 Task: Find connections with filter location Itabuna with filter topic #aiwith filter profile language Potuguese with filter current company Knight Frank India with filter school Sir M Visvesvaraya Institute Of Technology with filter industry Fabricated Metal Products with filter service category Headshot Photography with filter keywords title Plumber
Action: Mouse moved to (579, 113)
Screenshot: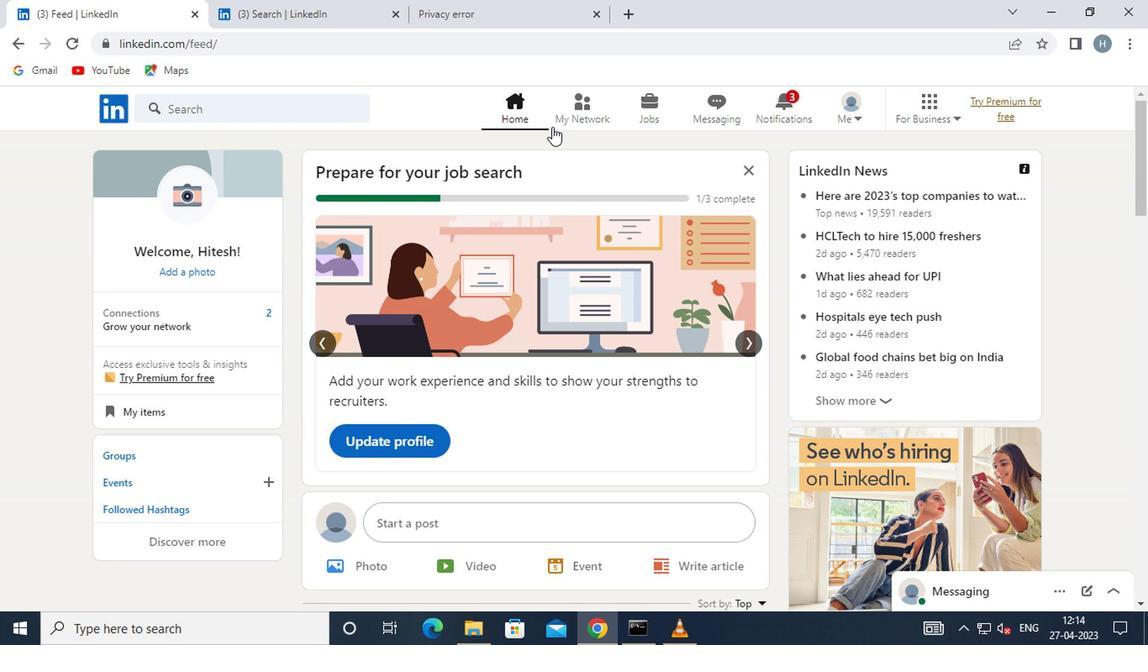
Action: Mouse pressed left at (579, 113)
Screenshot: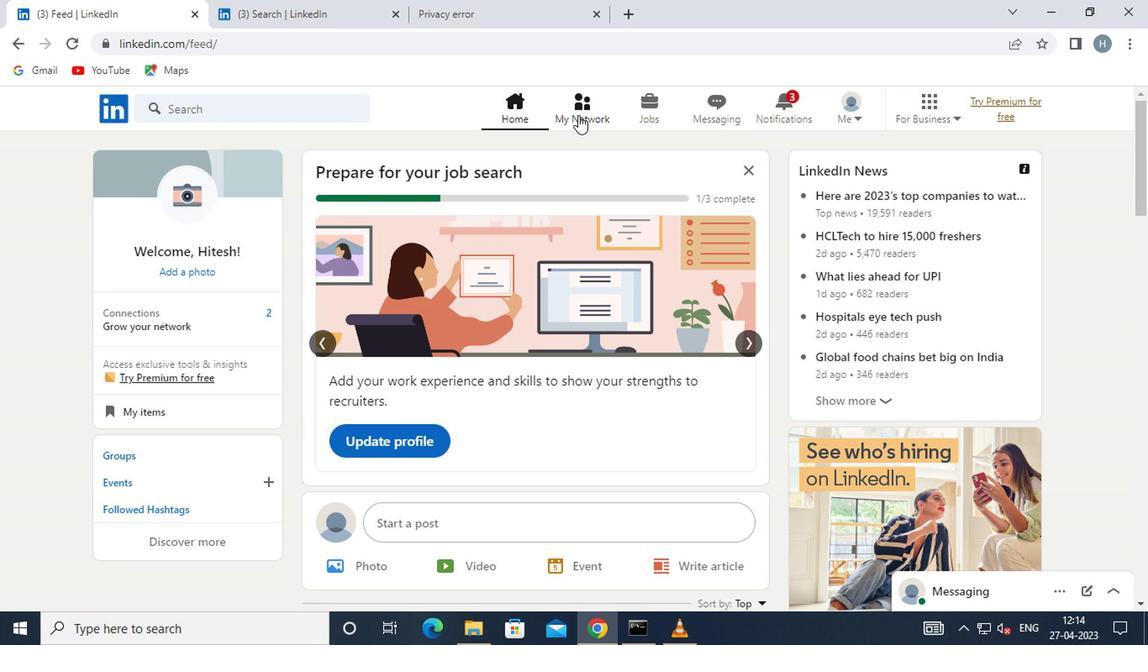 
Action: Mouse moved to (281, 196)
Screenshot: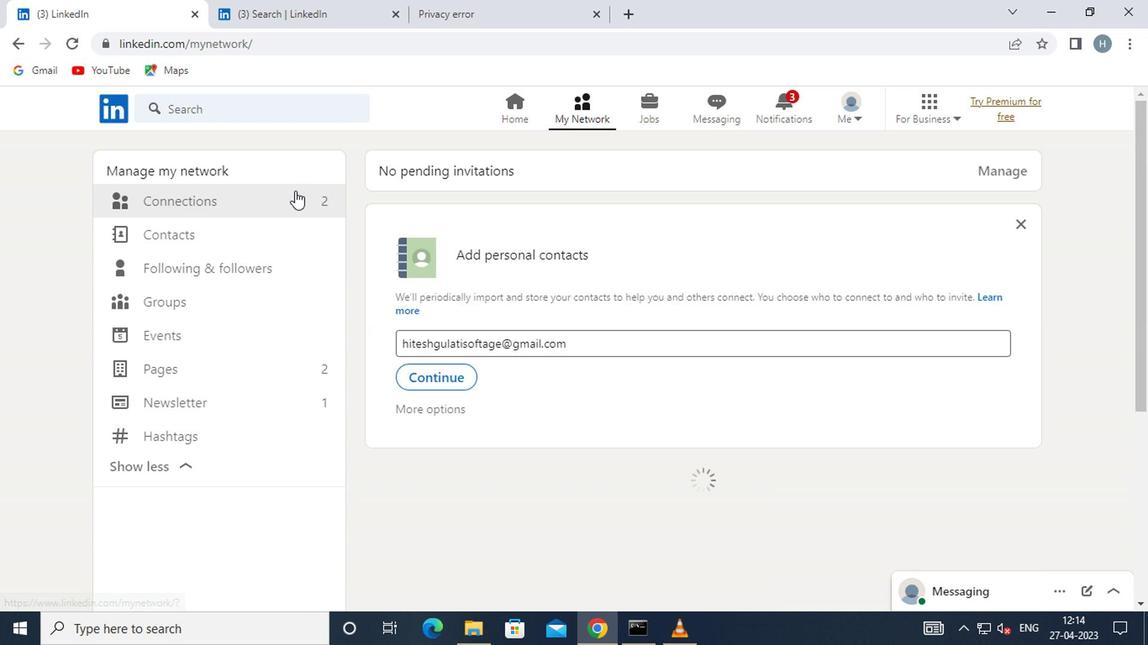 
Action: Mouse pressed left at (281, 196)
Screenshot: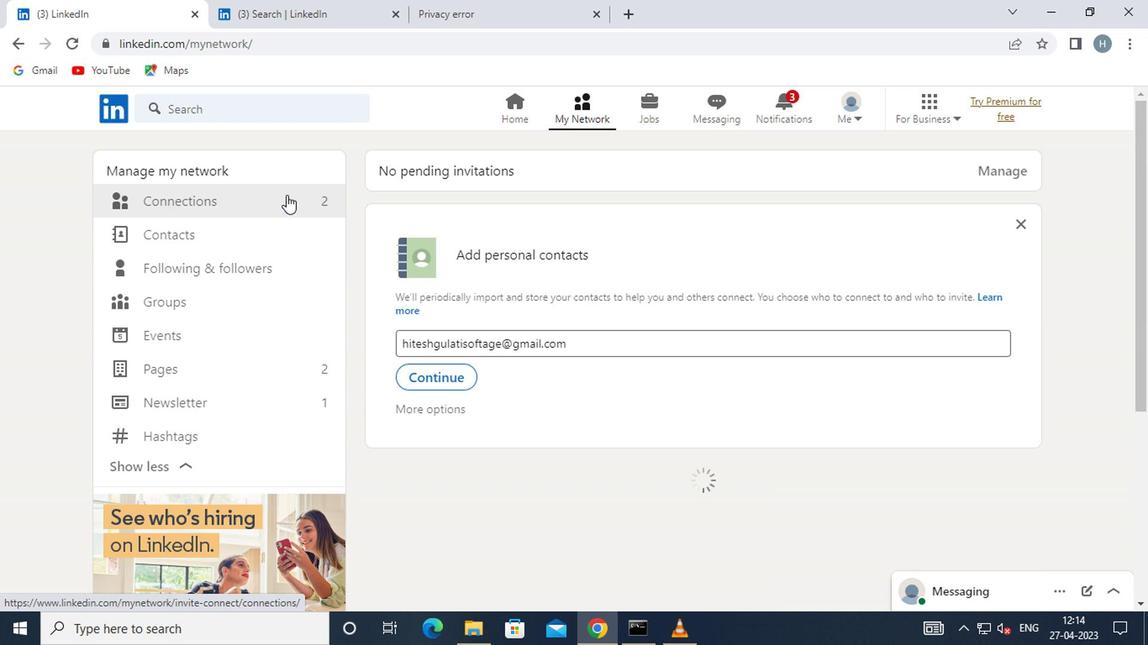 
Action: Mouse moved to (678, 207)
Screenshot: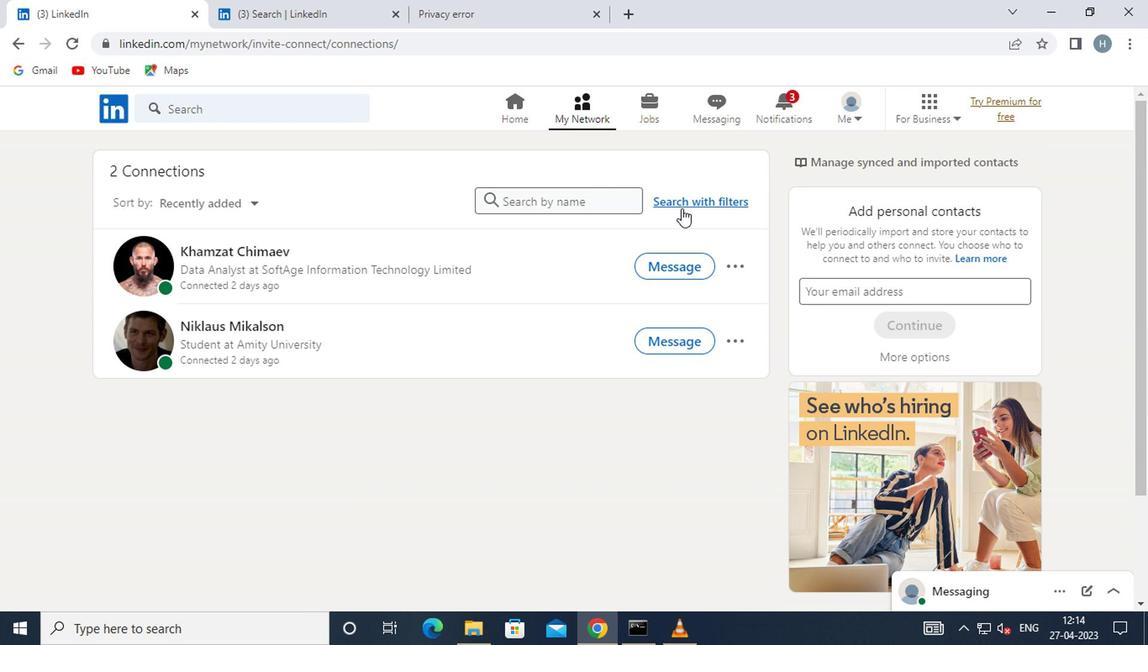 
Action: Mouse pressed left at (678, 207)
Screenshot: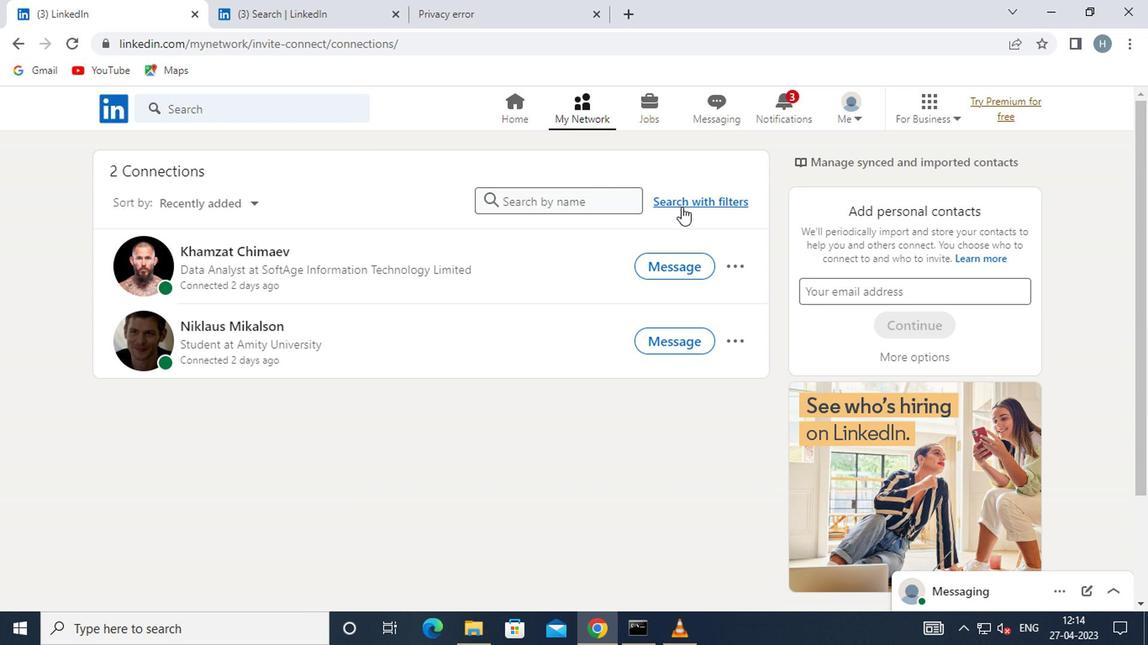 
Action: Mouse moved to (630, 154)
Screenshot: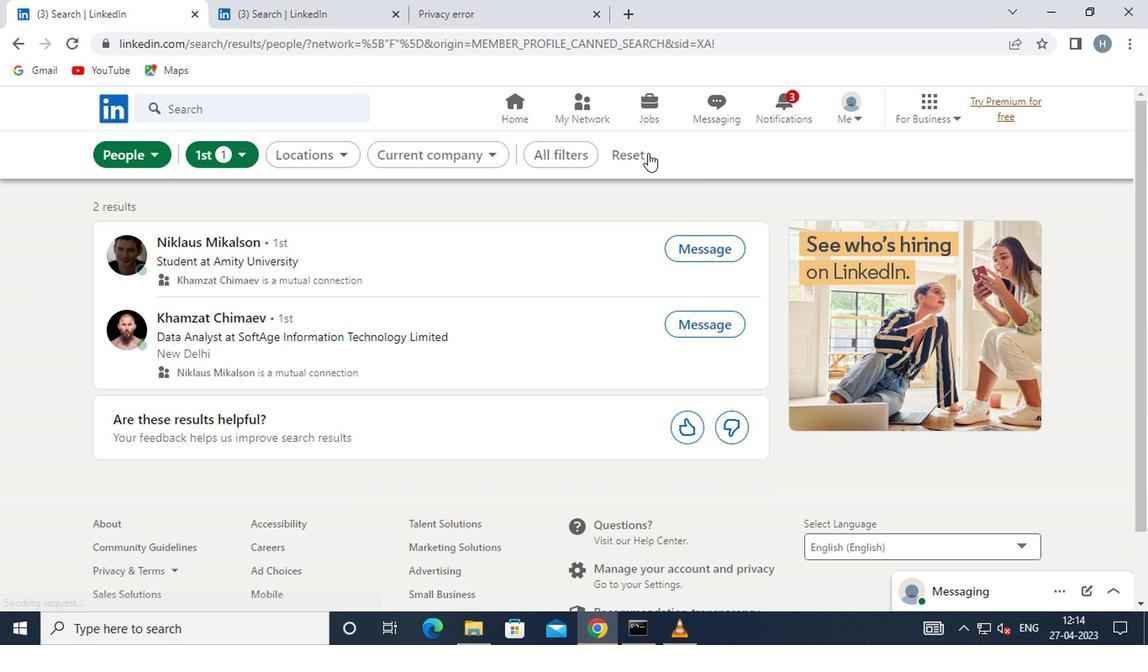 
Action: Mouse pressed left at (630, 154)
Screenshot: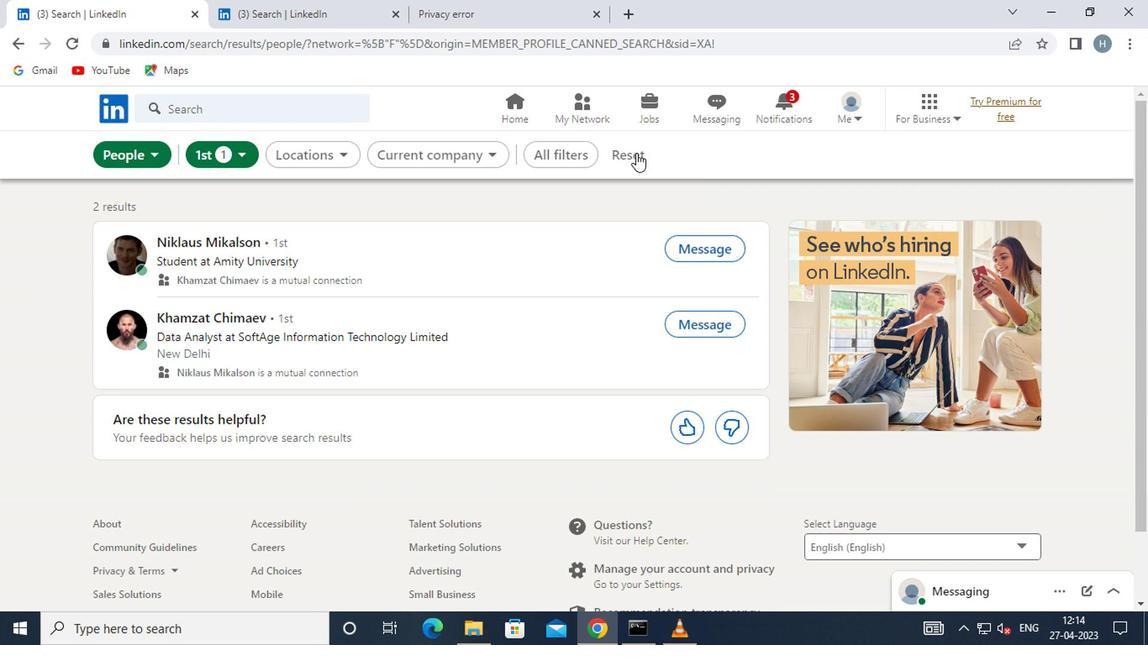 
Action: Mouse moved to (574, 154)
Screenshot: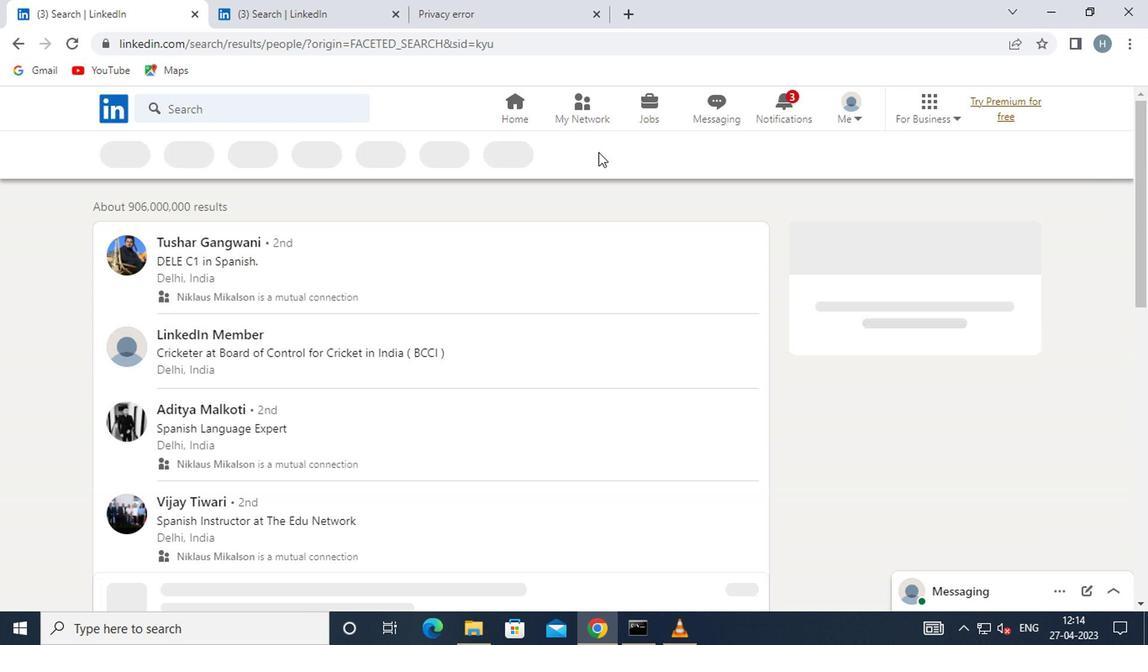 
Action: Mouse pressed left at (574, 154)
Screenshot: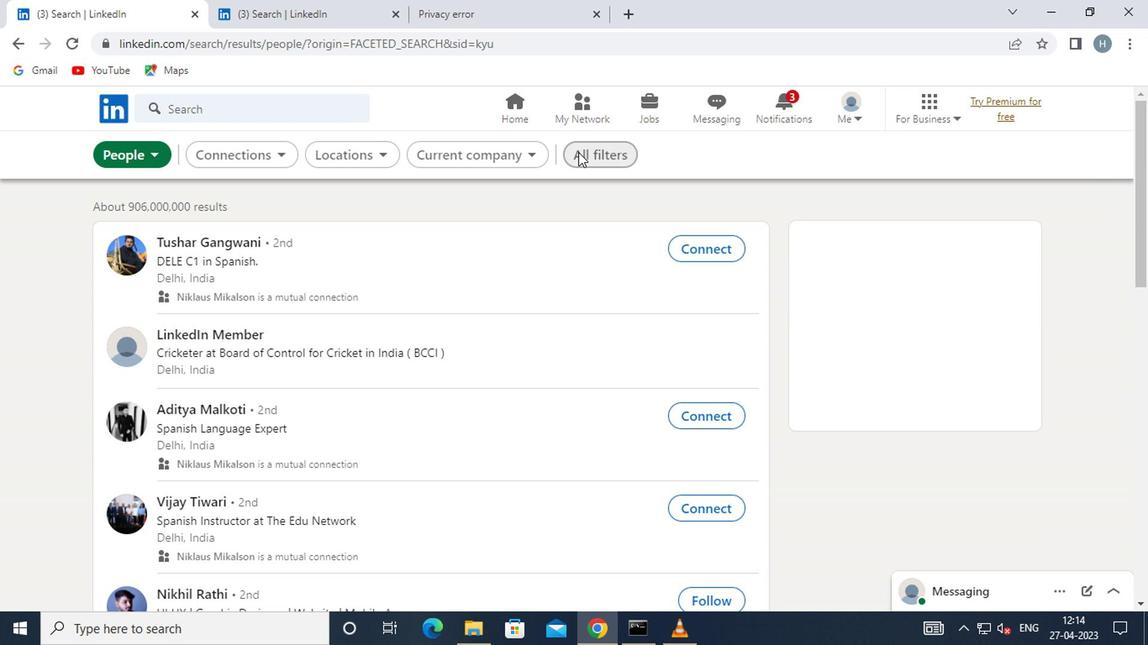 
Action: Mouse moved to (821, 286)
Screenshot: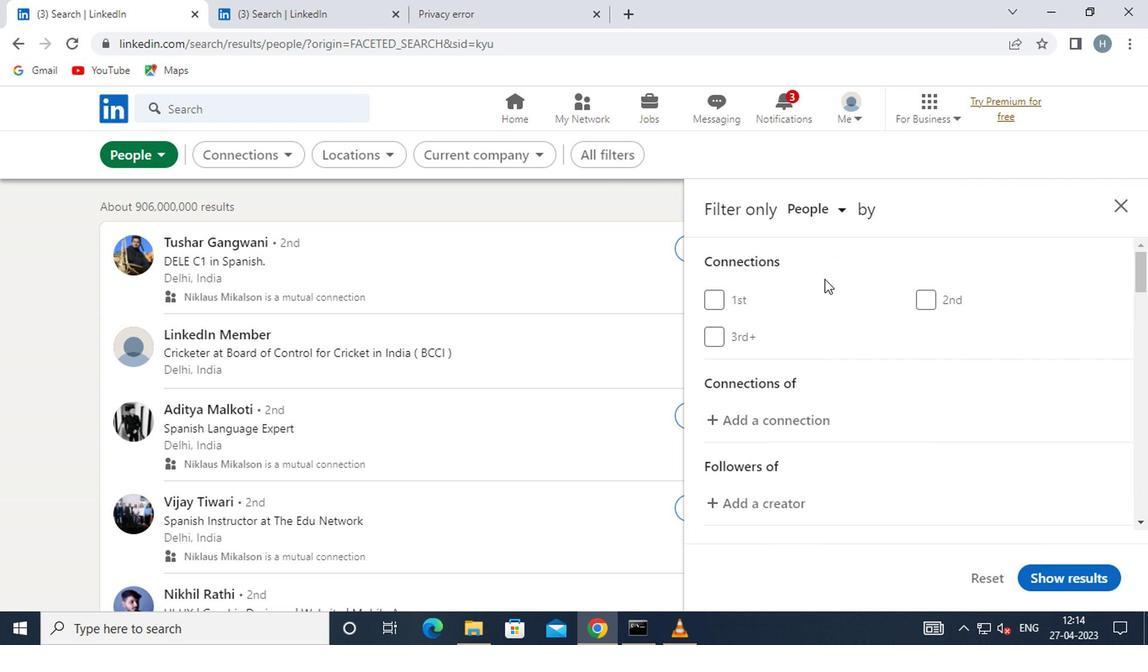 
Action: Mouse scrolled (821, 285) with delta (0, 0)
Screenshot: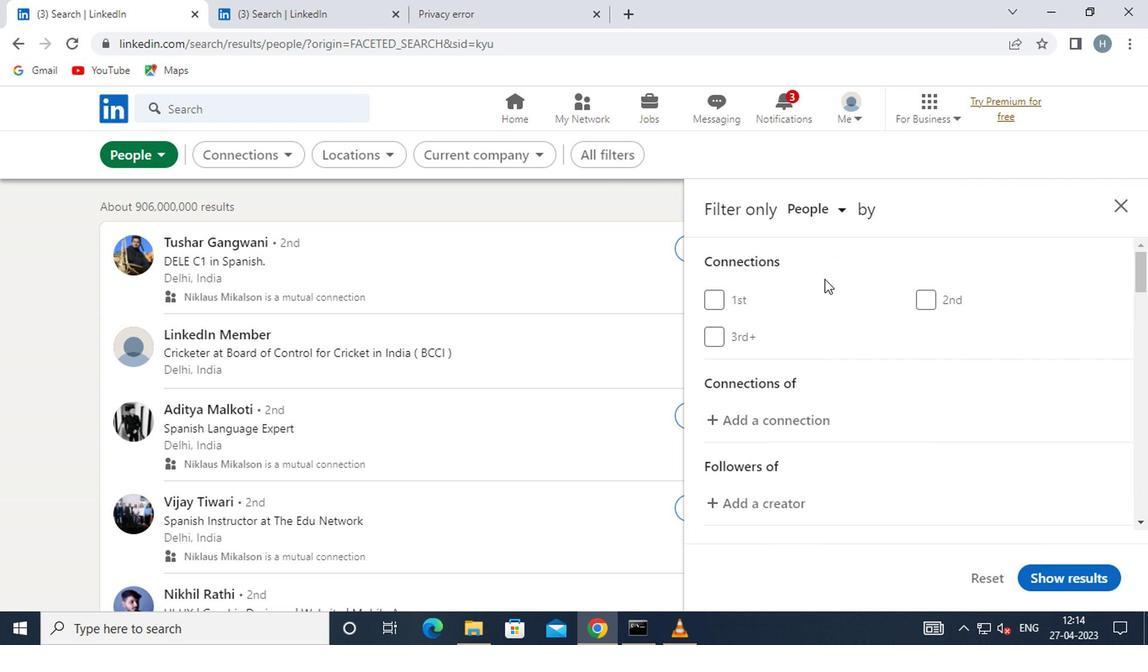 
Action: Mouse moved to (821, 290)
Screenshot: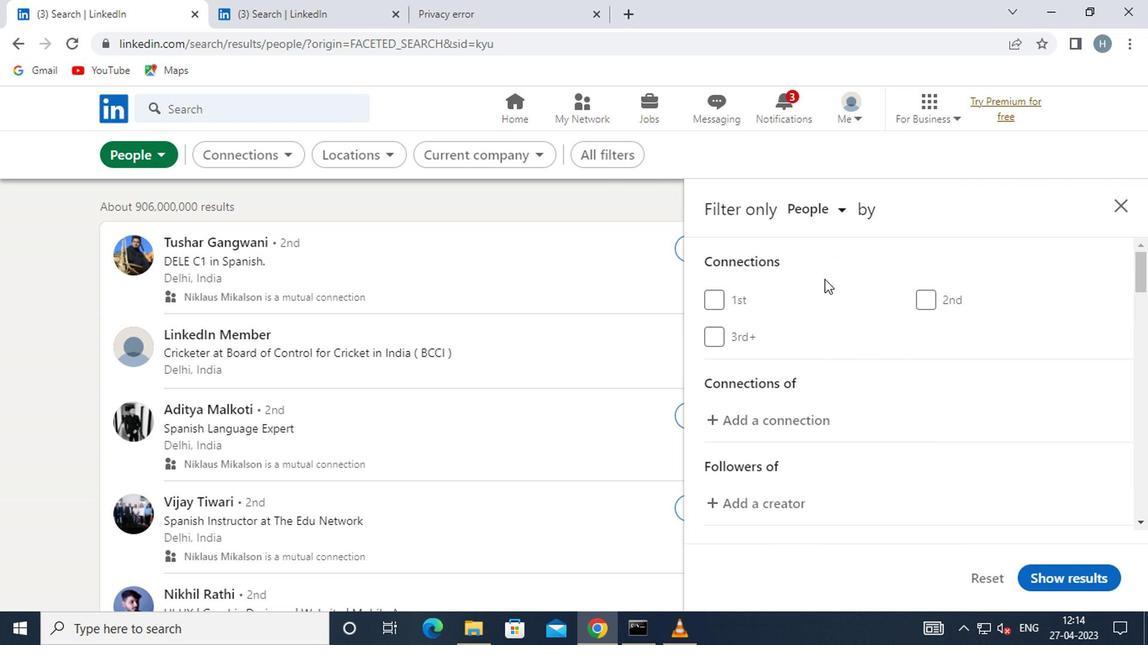 
Action: Mouse scrolled (821, 290) with delta (0, 0)
Screenshot: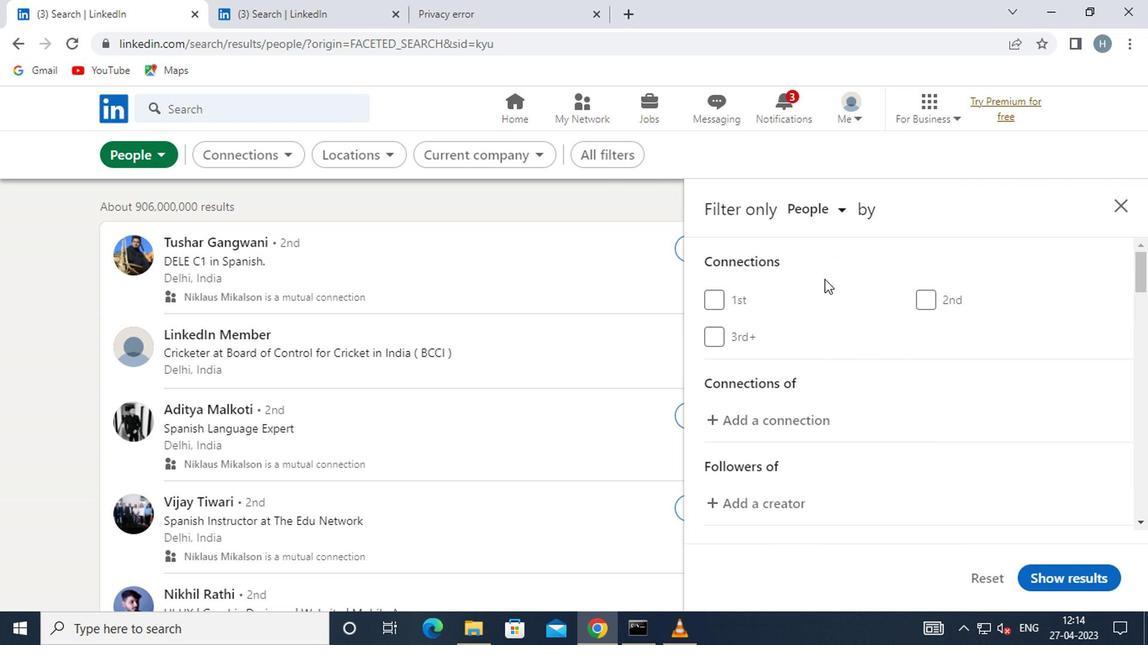 
Action: Mouse moved to (823, 298)
Screenshot: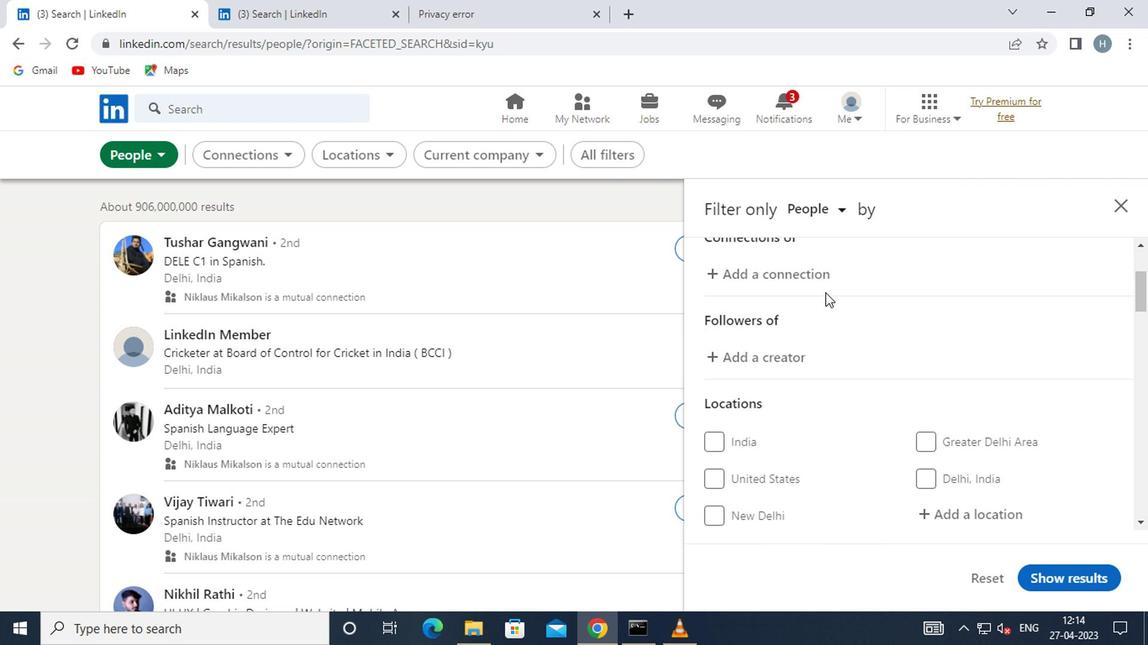 
Action: Mouse scrolled (823, 297) with delta (0, 0)
Screenshot: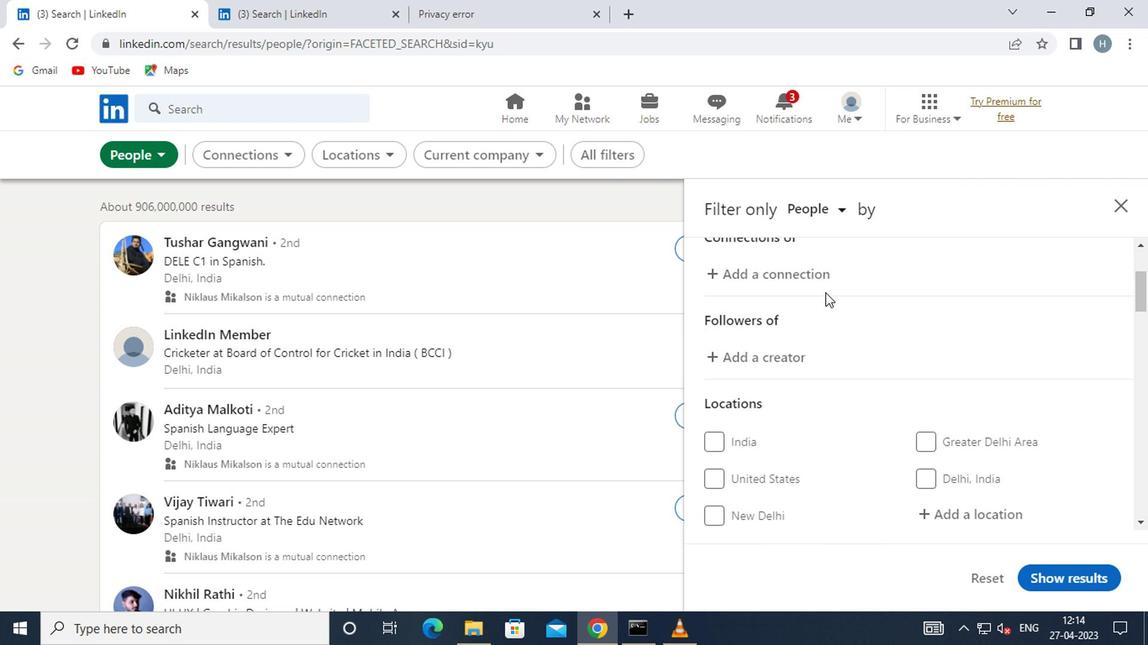 
Action: Mouse moved to (958, 402)
Screenshot: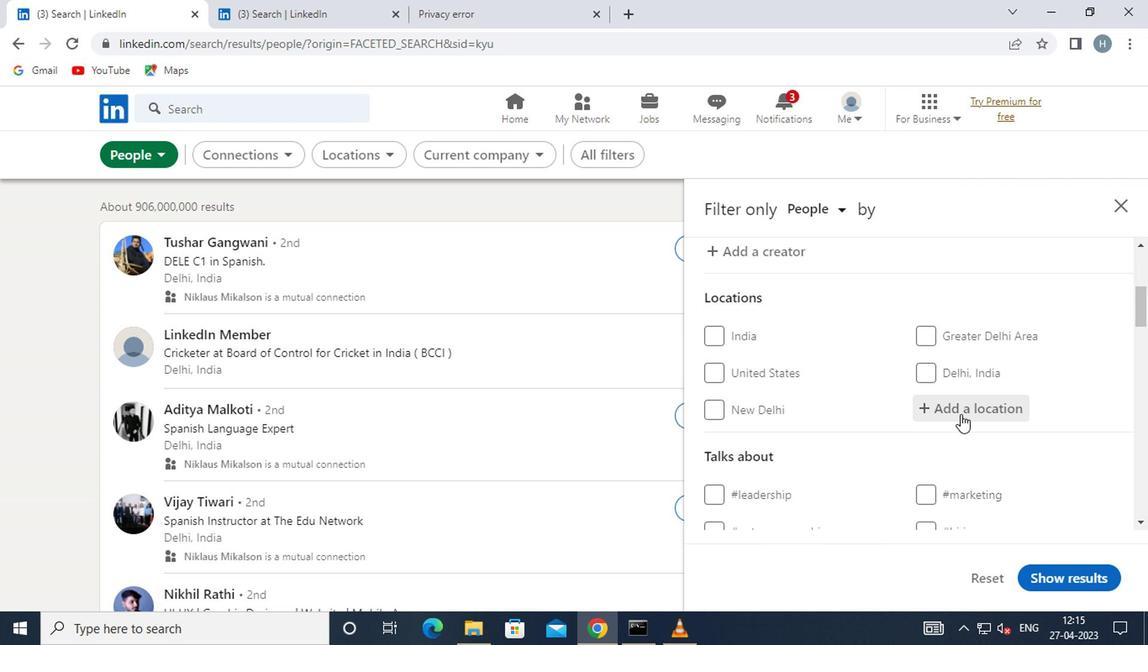
Action: Mouse pressed left at (958, 402)
Screenshot: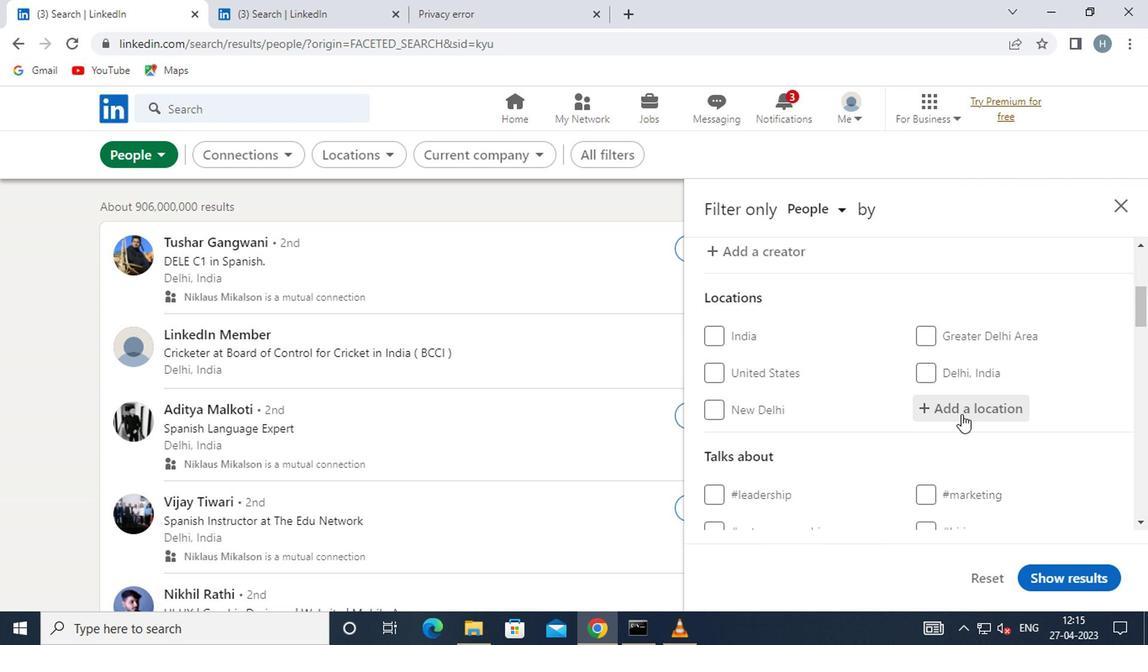 
Action: Mouse moved to (952, 402)
Screenshot: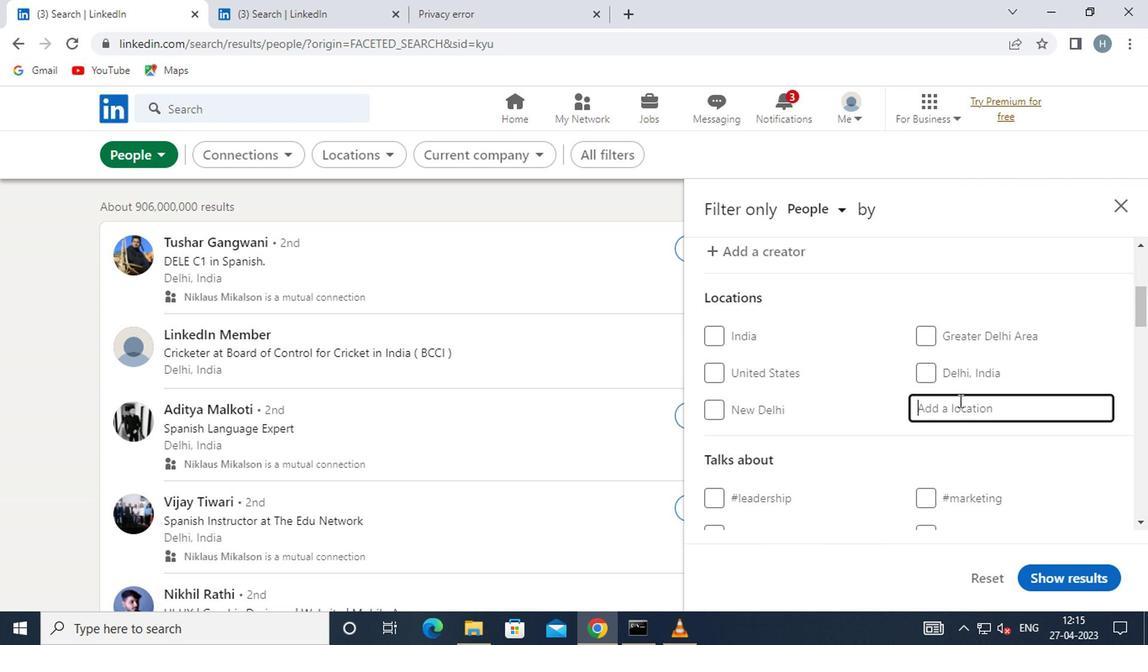 
Action: Key pressed itabuna
Screenshot: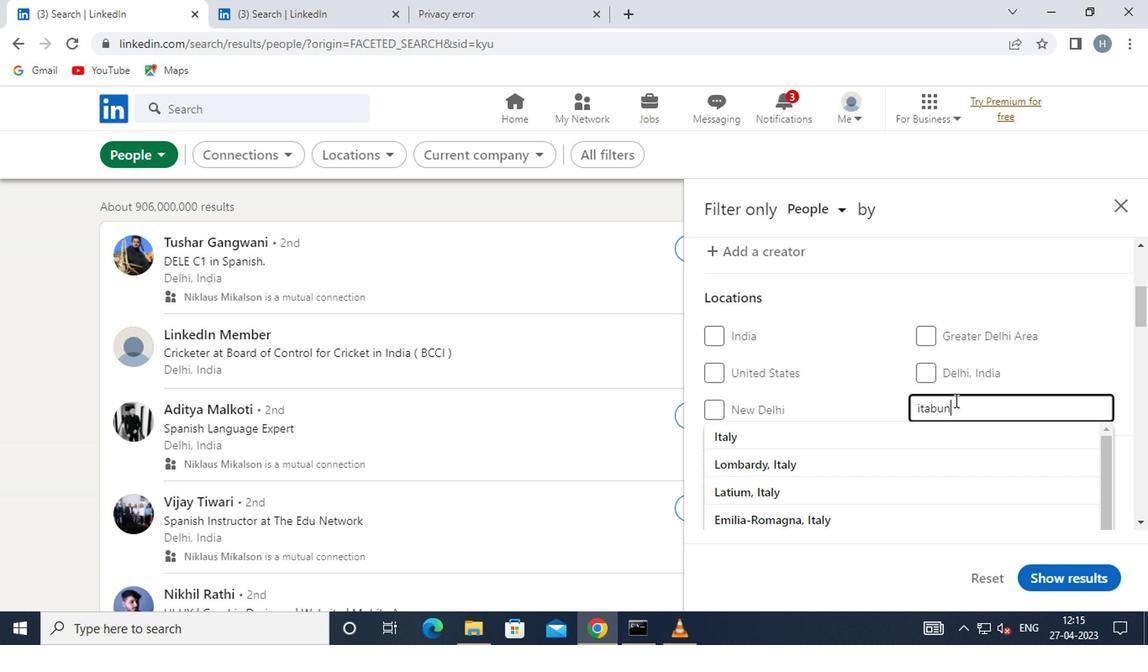 
Action: Mouse moved to (1108, 360)
Screenshot: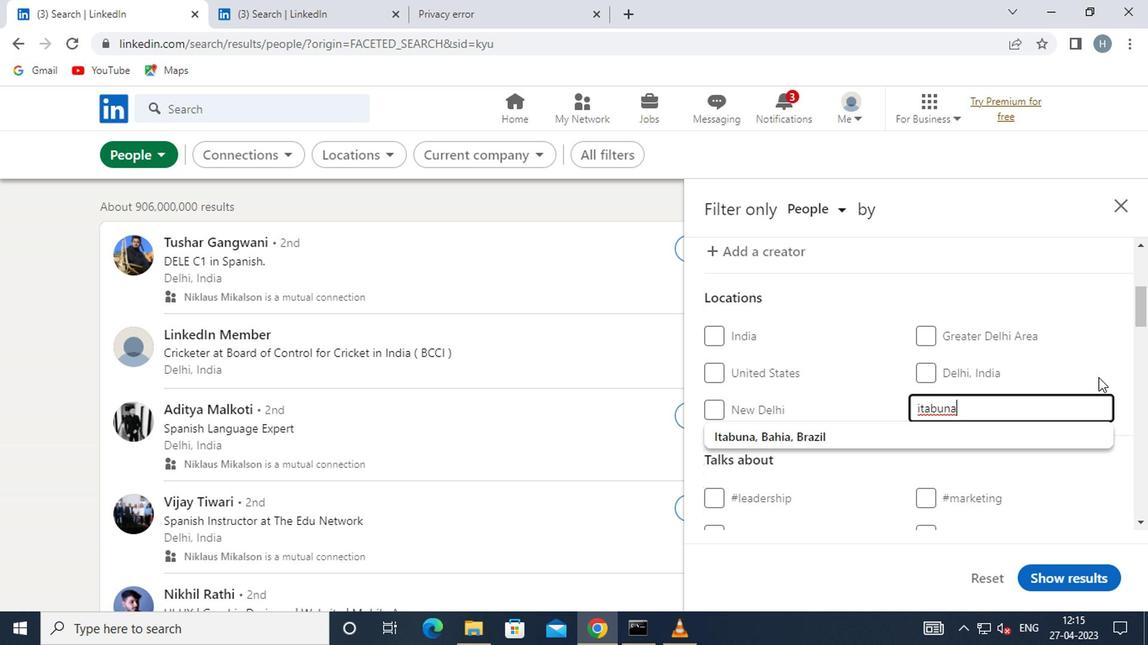 
Action: Mouse pressed left at (1108, 360)
Screenshot: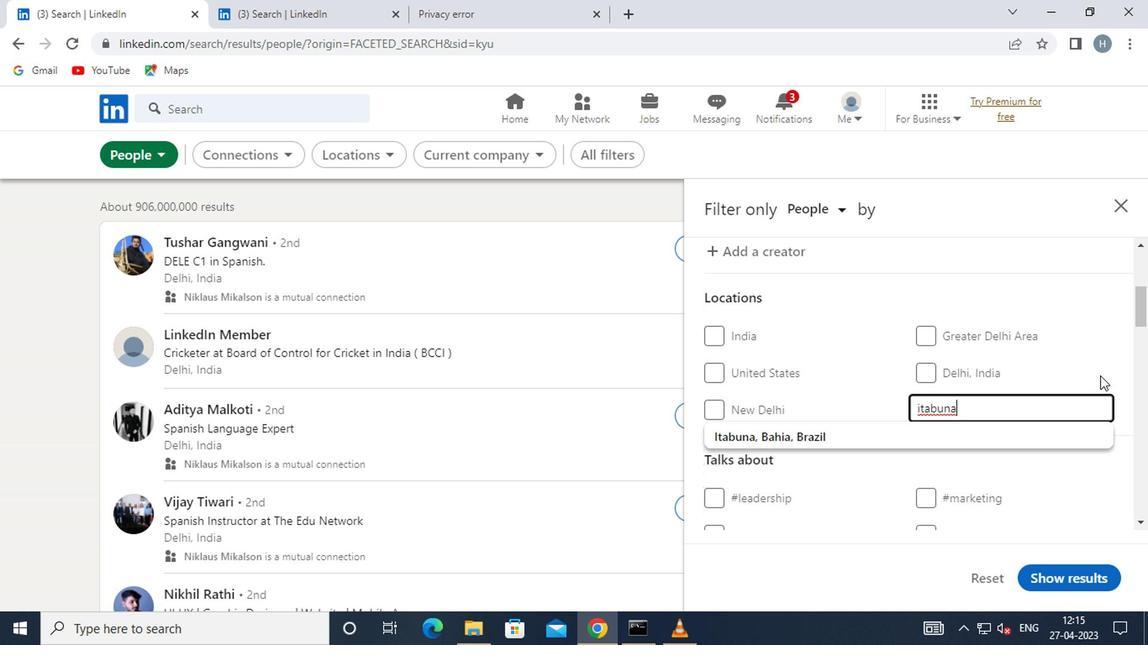 
Action: Mouse moved to (1092, 364)
Screenshot: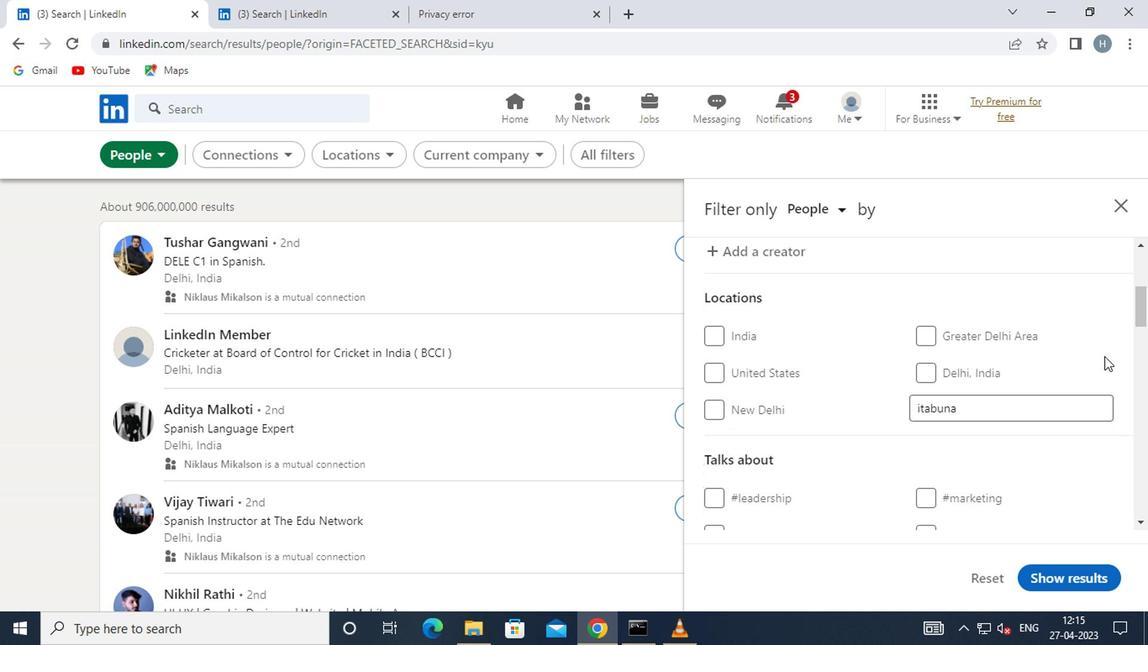 
Action: Mouse scrolled (1092, 362) with delta (0, -1)
Screenshot: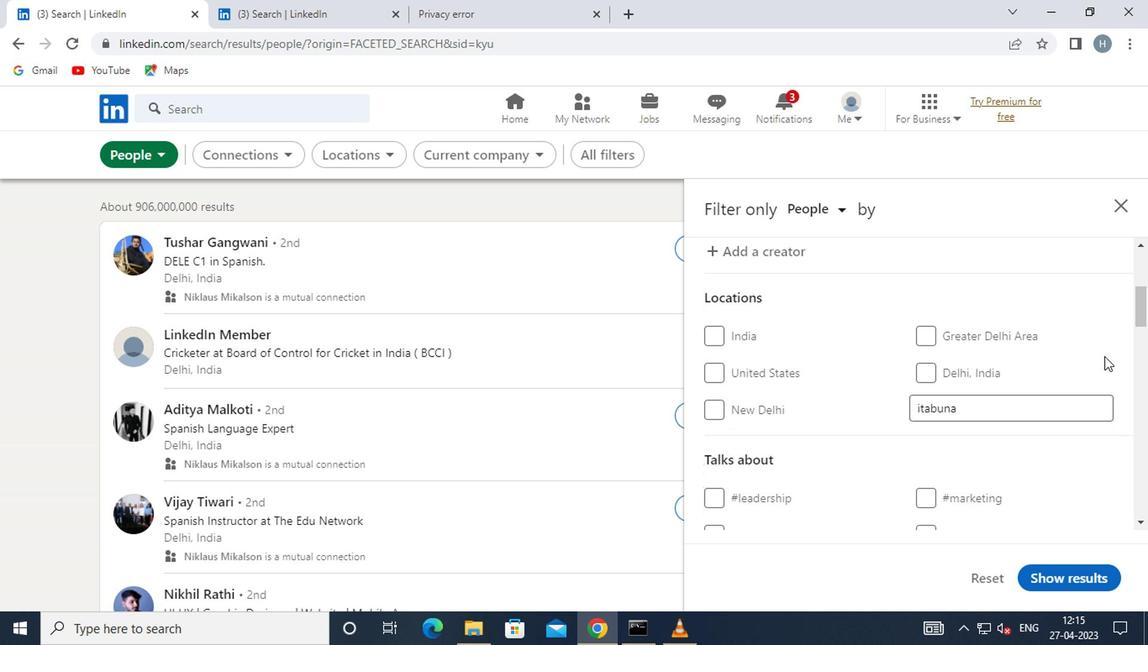 
Action: Mouse moved to (1088, 366)
Screenshot: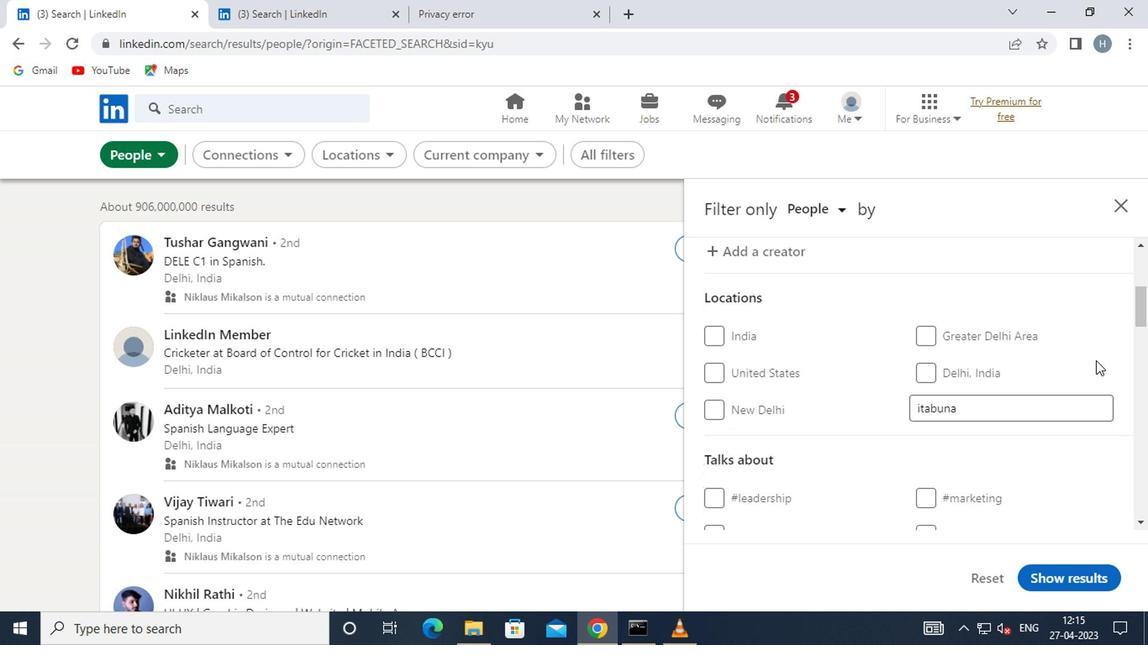 
Action: Mouse scrolled (1088, 365) with delta (0, -1)
Screenshot: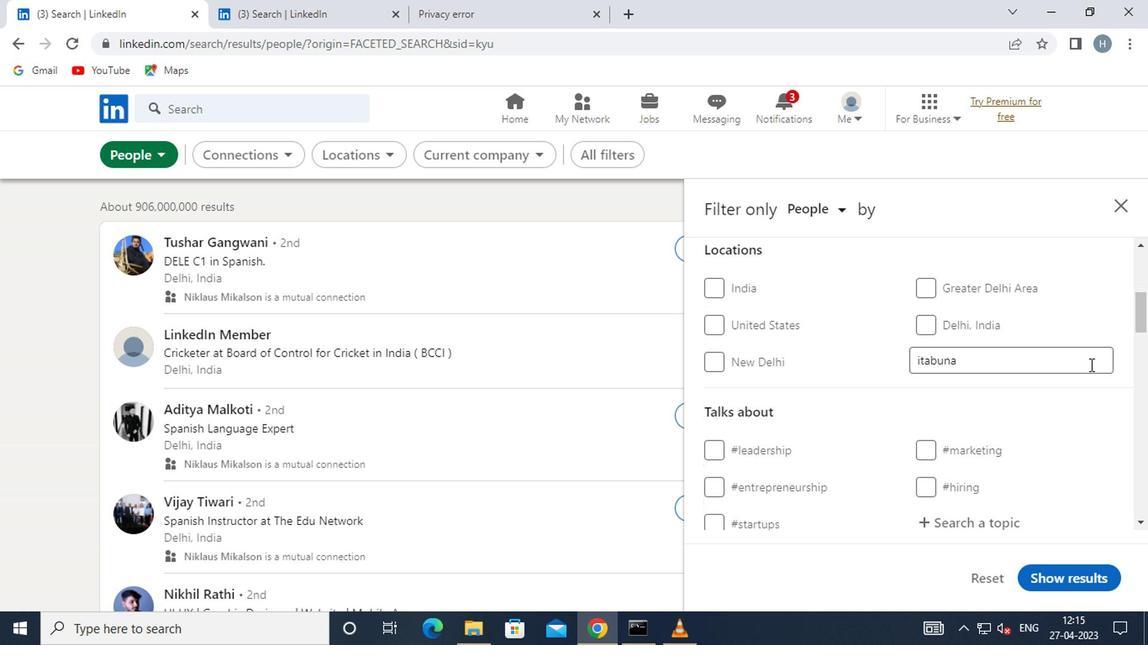 
Action: Mouse scrolled (1088, 365) with delta (0, -1)
Screenshot: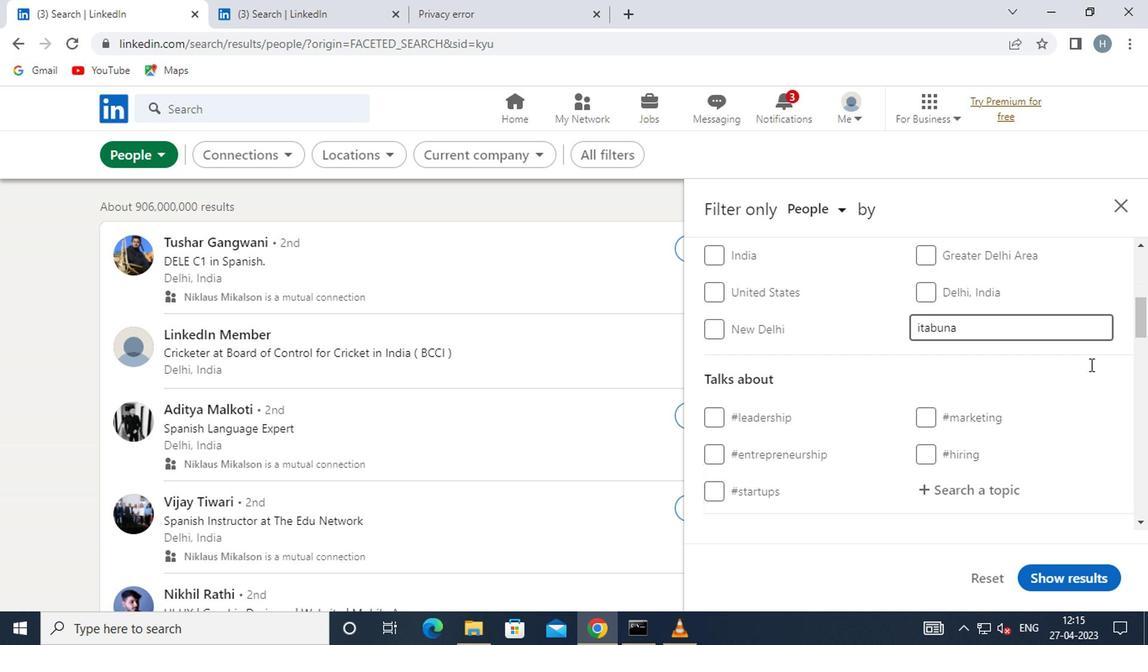 
Action: Mouse moved to (990, 320)
Screenshot: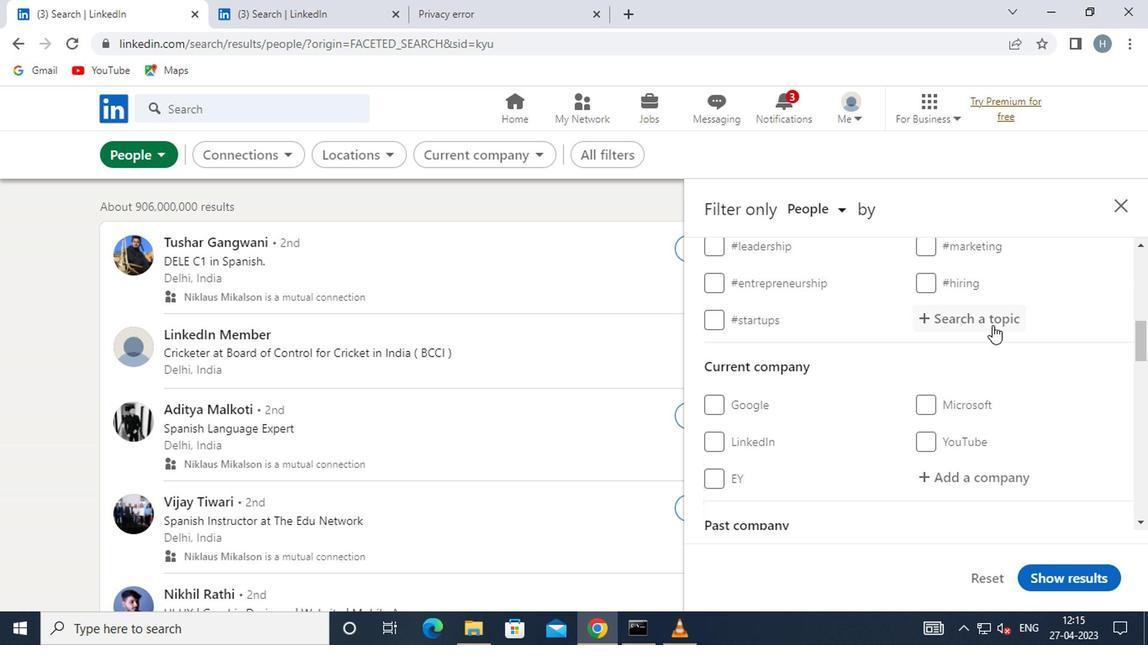 
Action: Mouse pressed left at (990, 320)
Screenshot: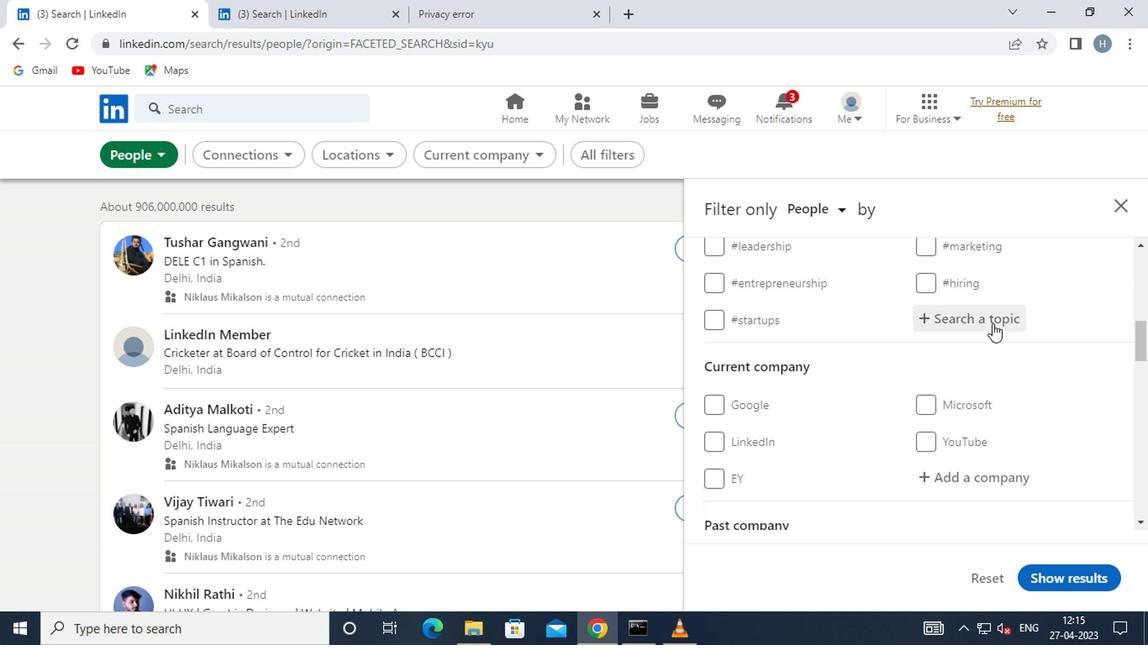 
Action: Key pressed <Key.shift>#AIWIH<Key.backspace>TH
Screenshot: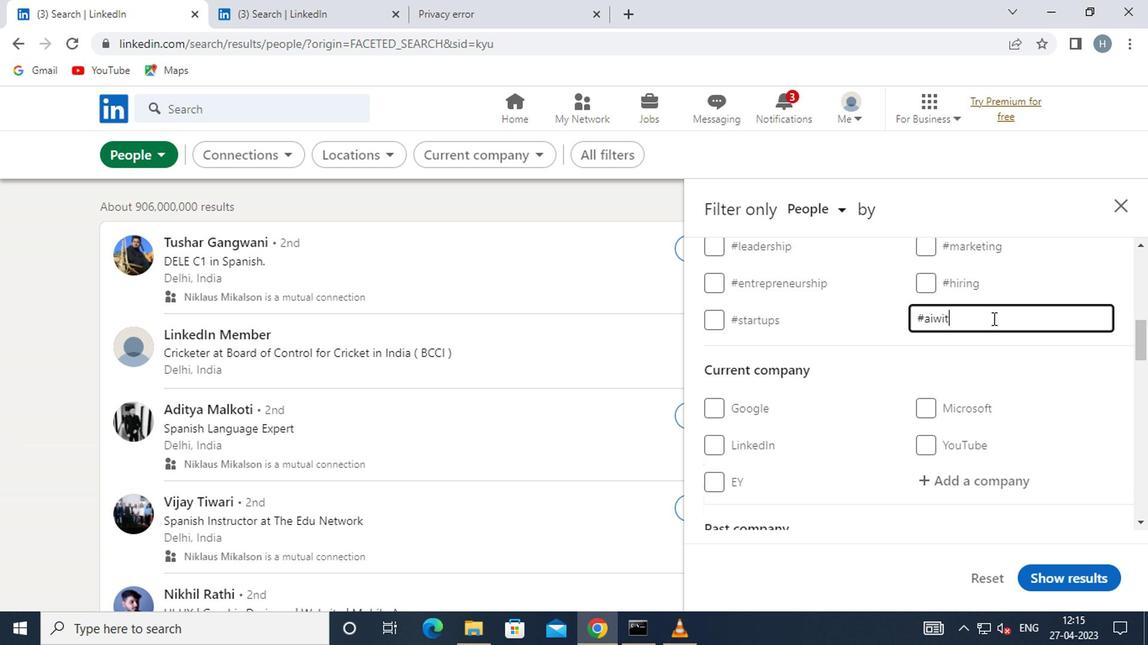 
Action: Mouse moved to (1006, 341)
Screenshot: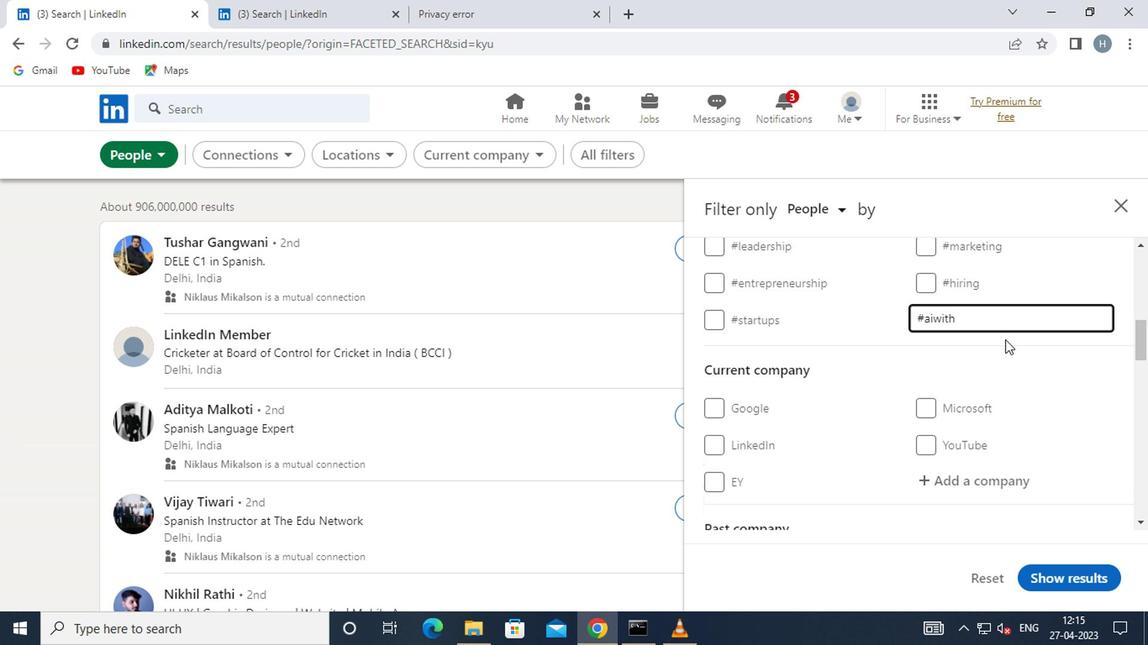 
Action: Mouse pressed left at (1006, 341)
Screenshot: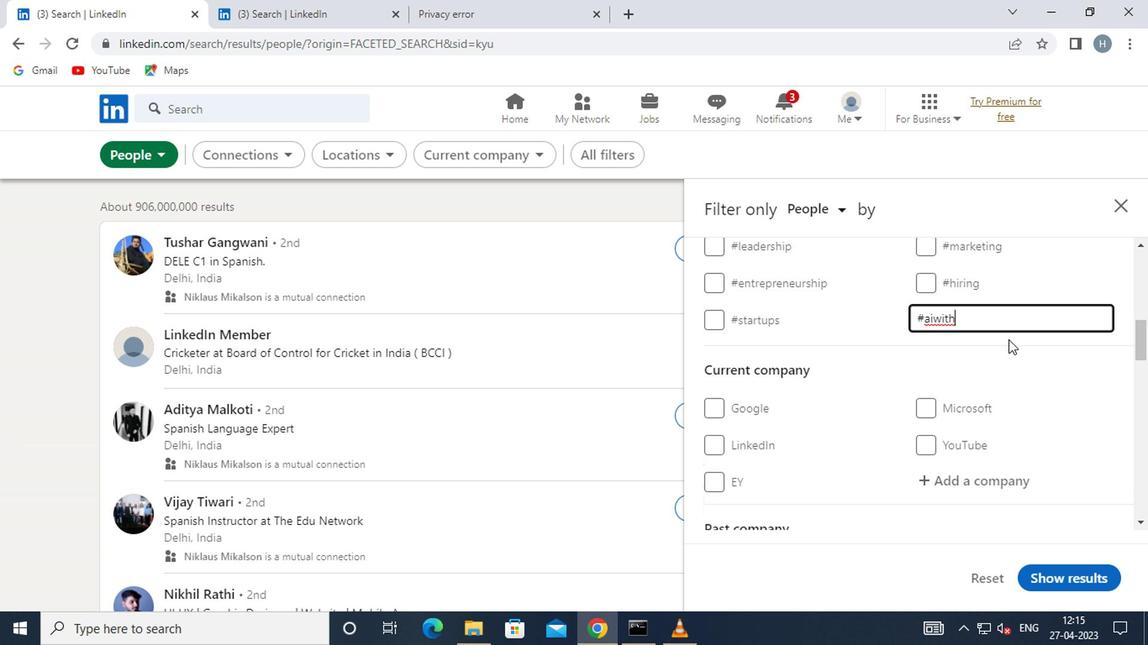 
Action: Mouse moved to (1019, 348)
Screenshot: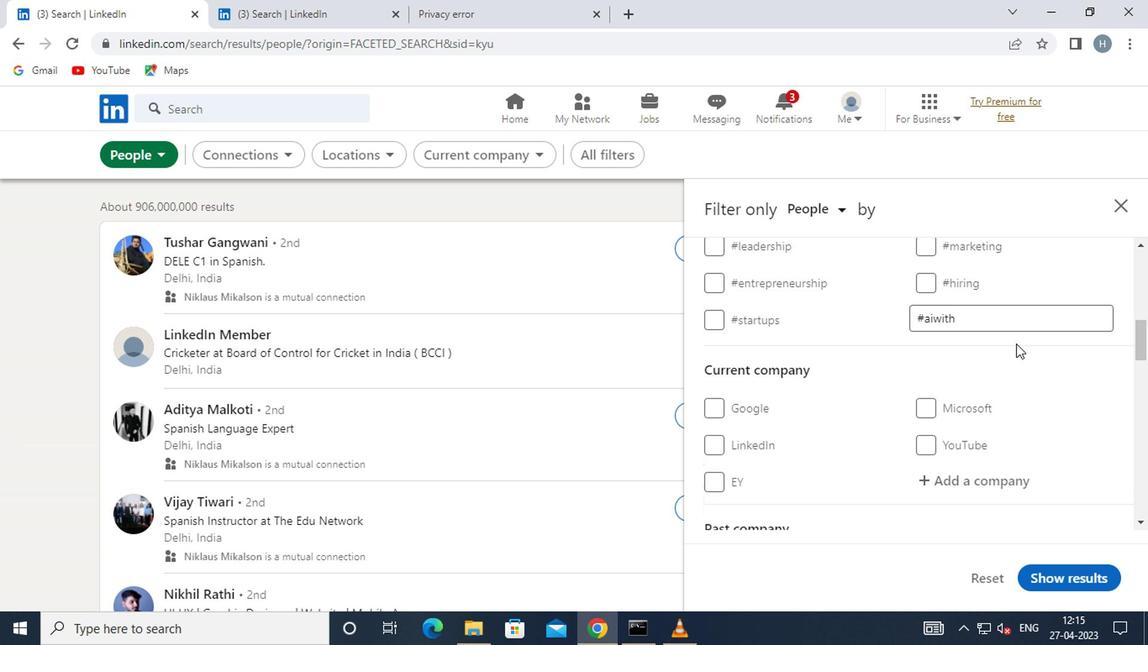 
Action: Mouse scrolled (1019, 347) with delta (0, 0)
Screenshot: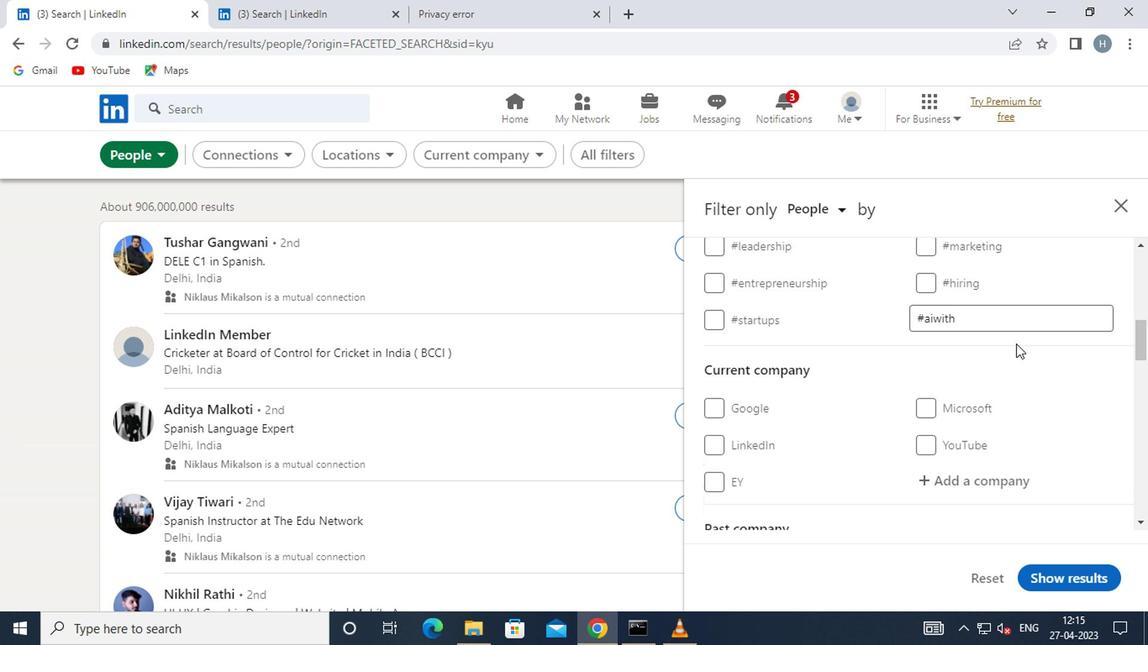 
Action: Mouse moved to (1020, 348)
Screenshot: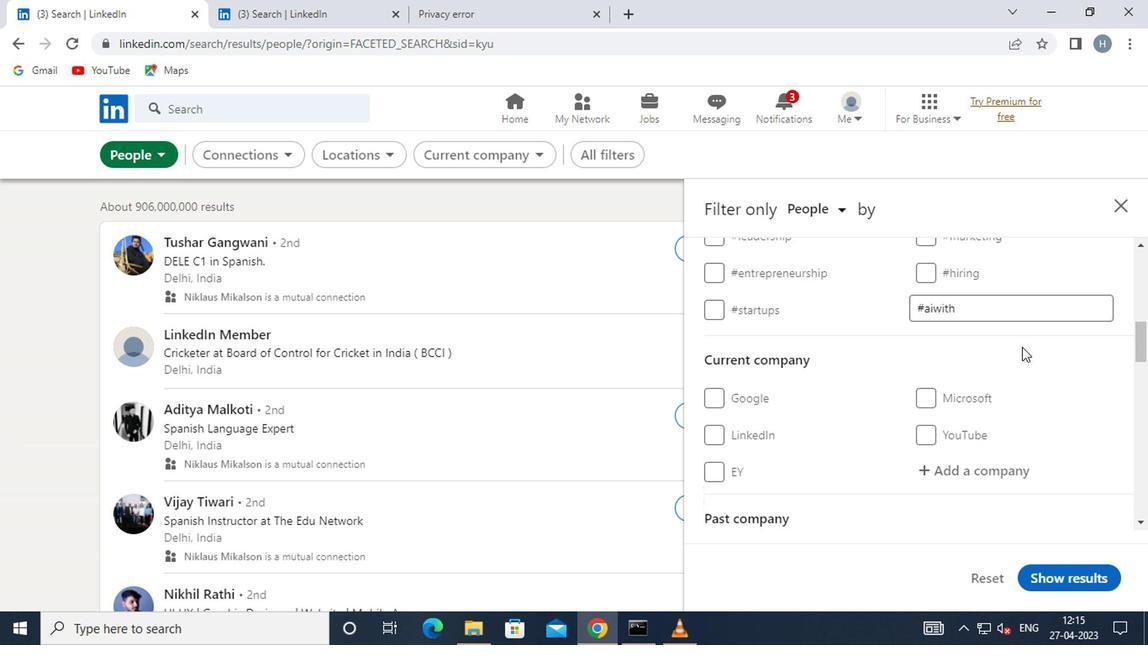 
Action: Mouse scrolled (1020, 348) with delta (0, 0)
Screenshot: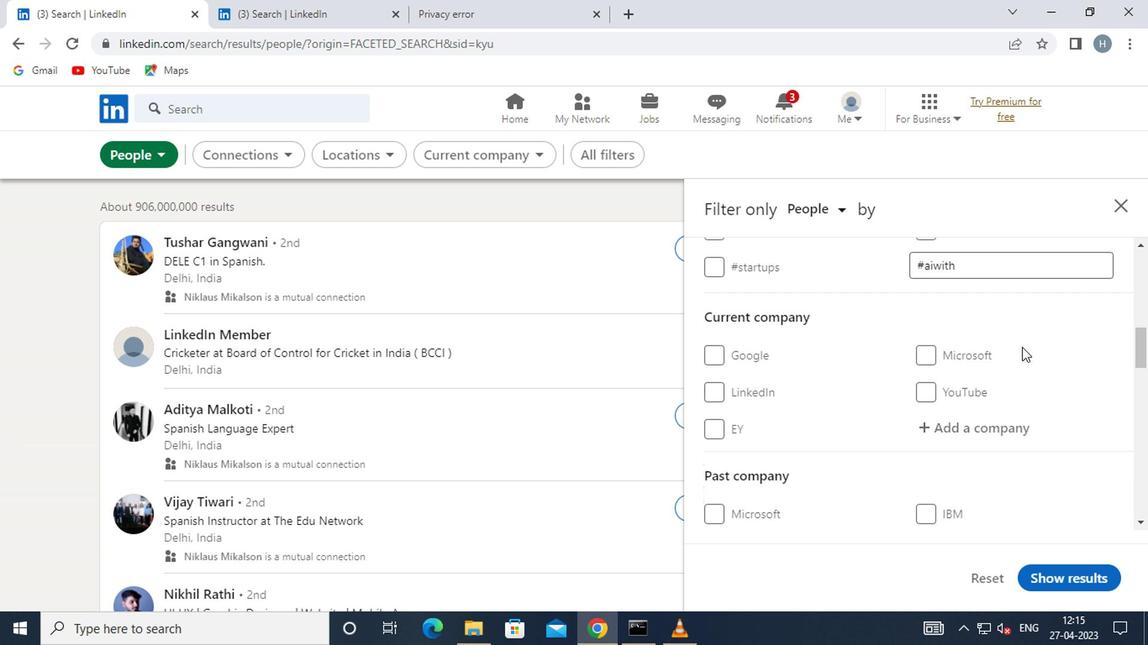 
Action: Mouse scrolled (1020, 348) with delta (0, 0)
Screenshot: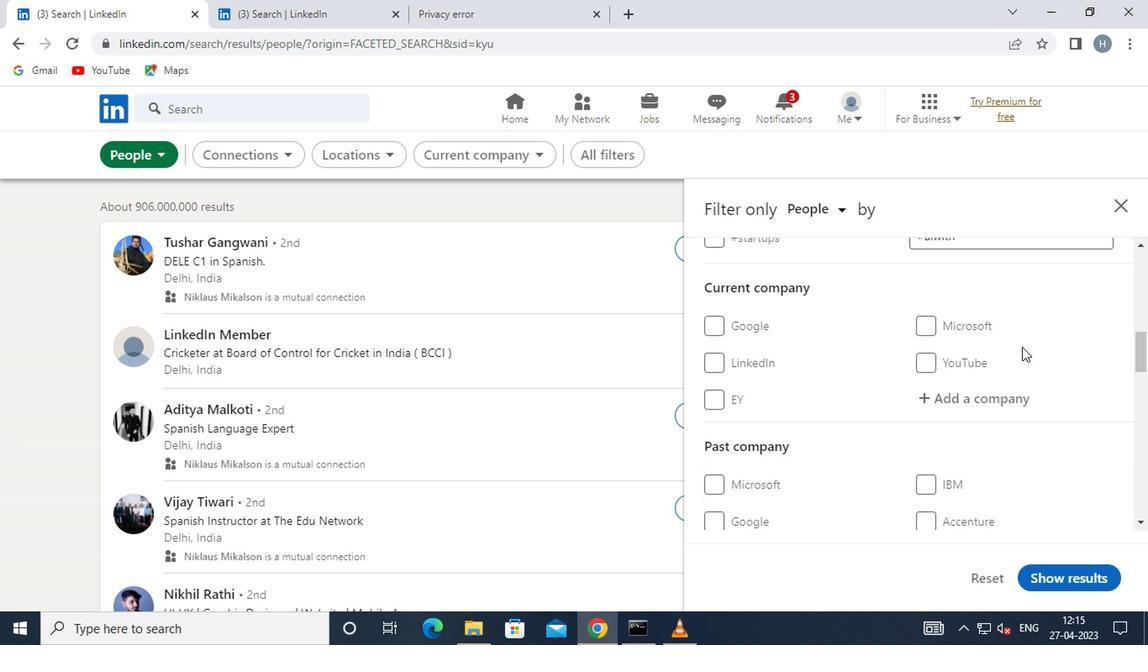 
Action: Mouse moved to (1001, 243)
Screenshot: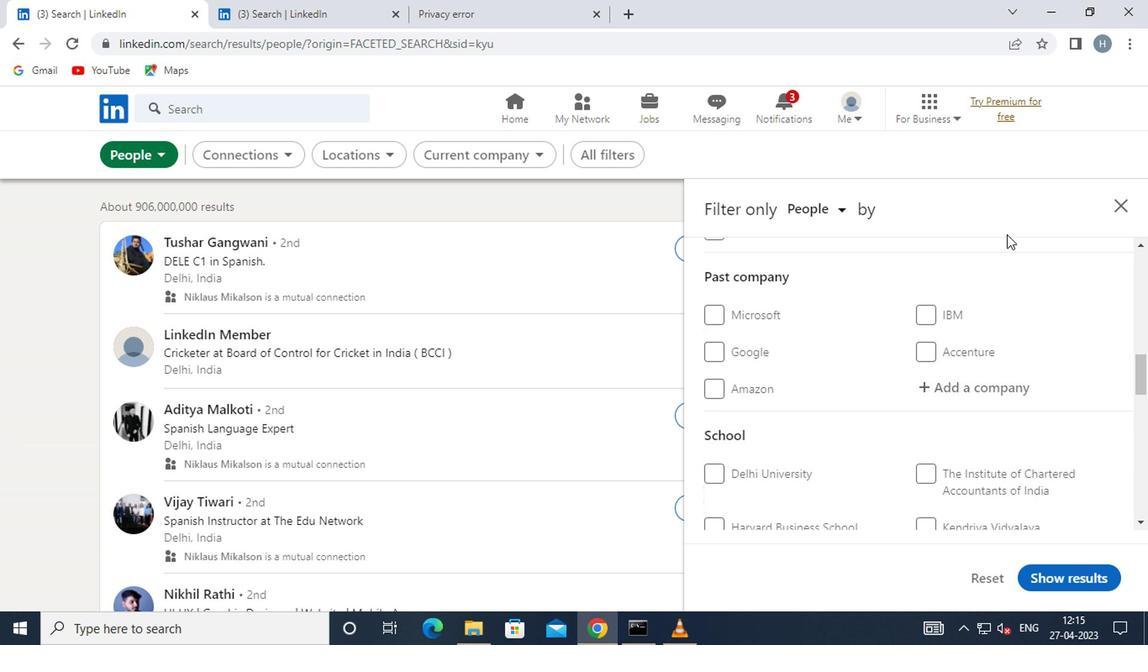 
Action: Mouse scrolled (1001, 244) with delta (0, 0)
Screenshot: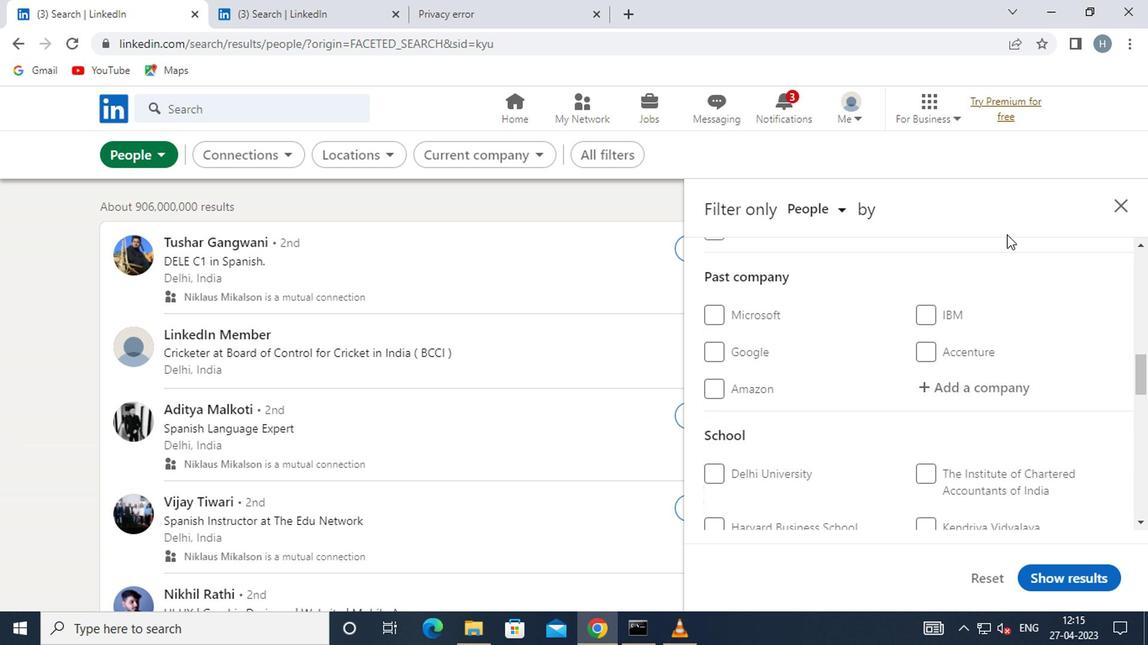 
Action: Mouse scrolled (1001, 244) with delta (0, 0)
Screenshot: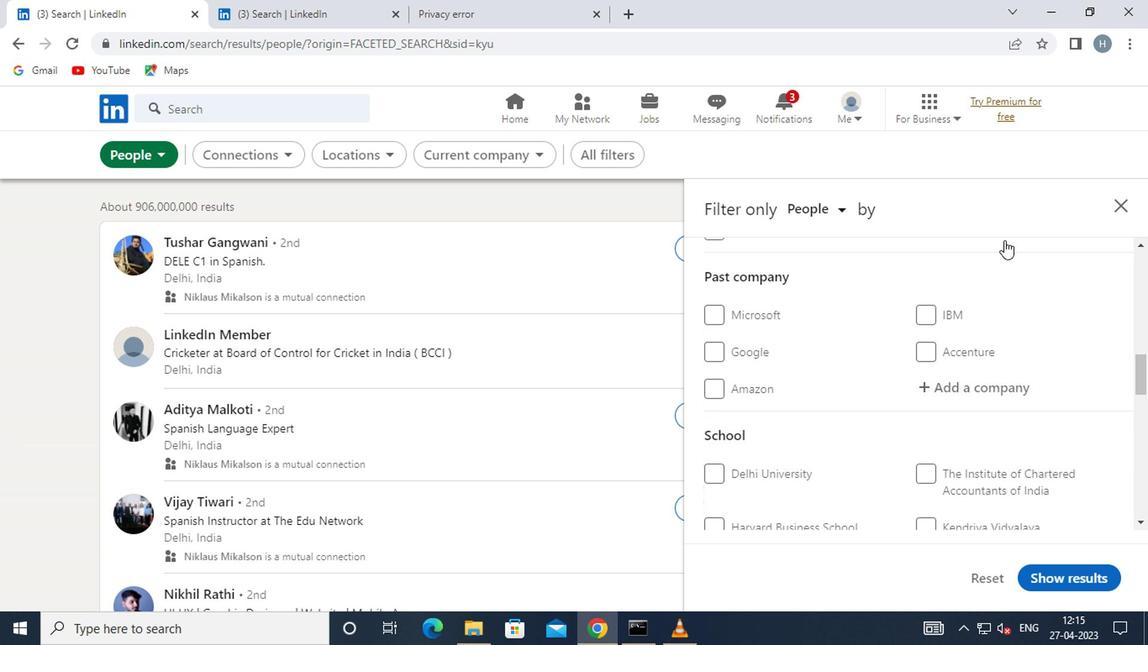 
Action: Mouse moved to (1001, 393)
Screenshot: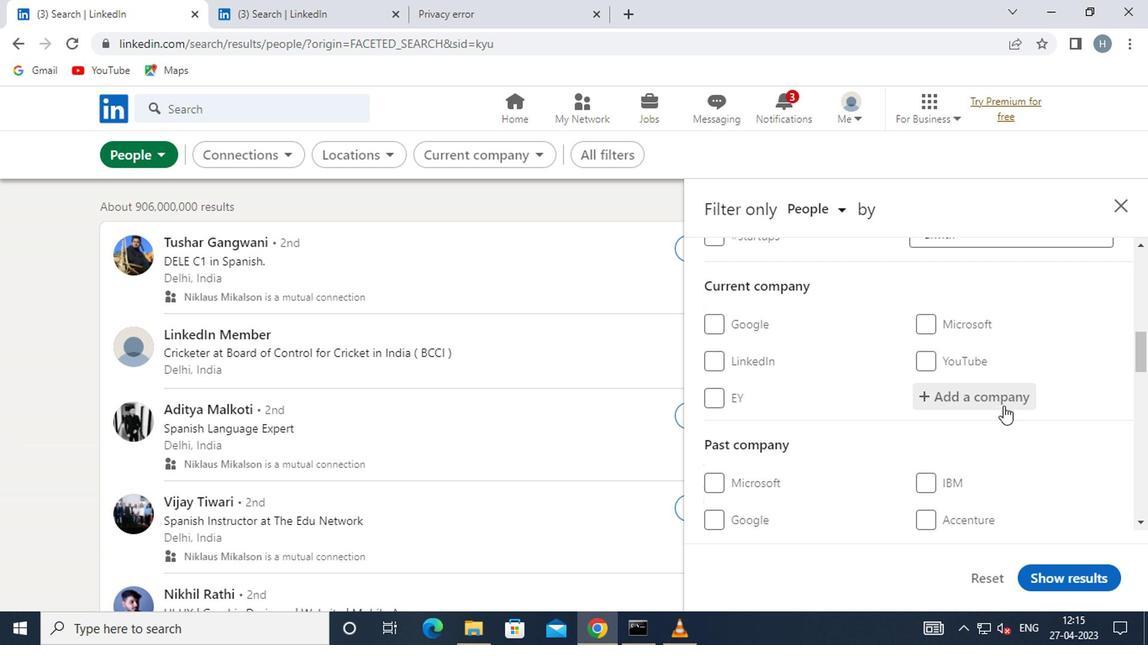 
Action: Mouse pressed left at (1001, 393)
Screenshot: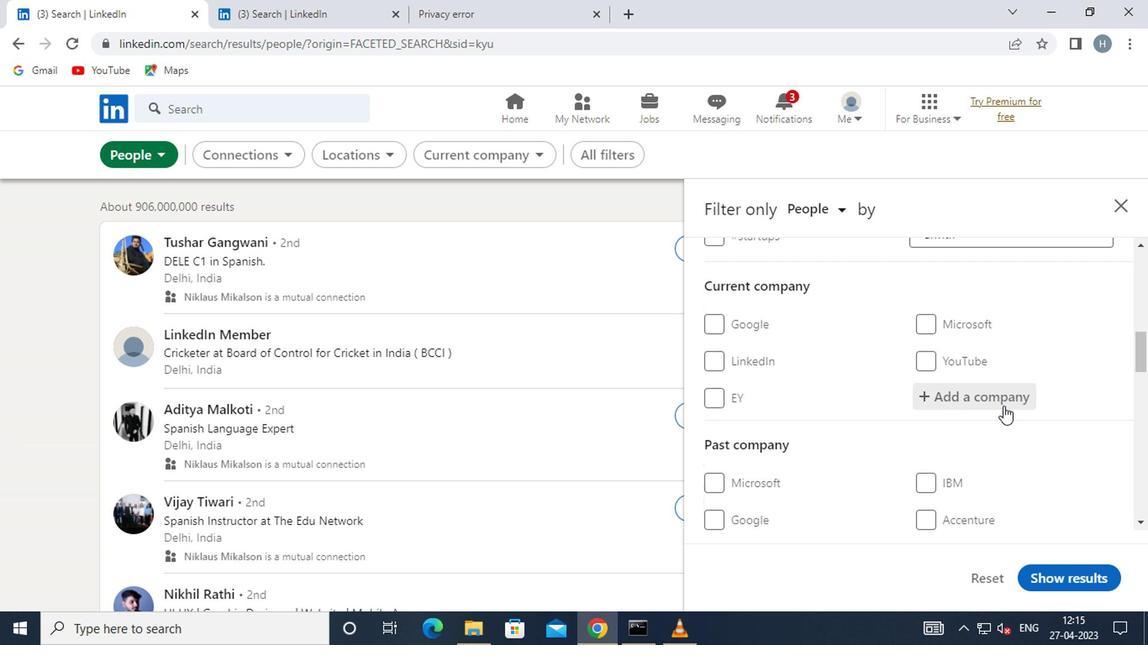 
Action: Key pressed <Key.shift>KNIGHT
Screenshot: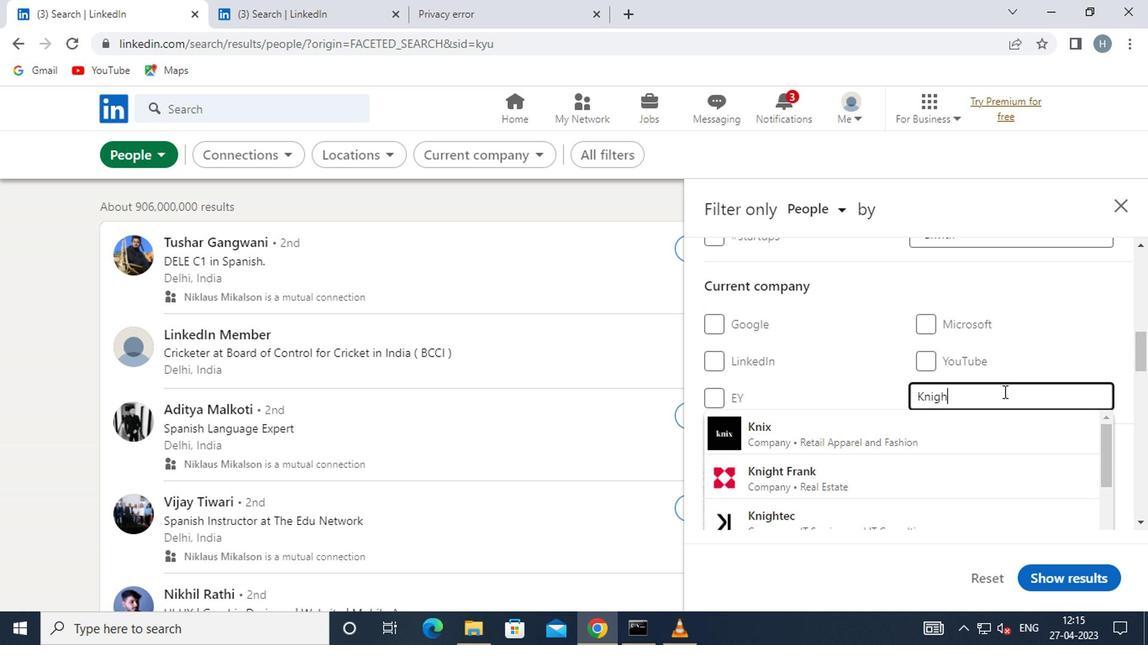 
Action: Mouse moved to (838, 510)
Screenshot: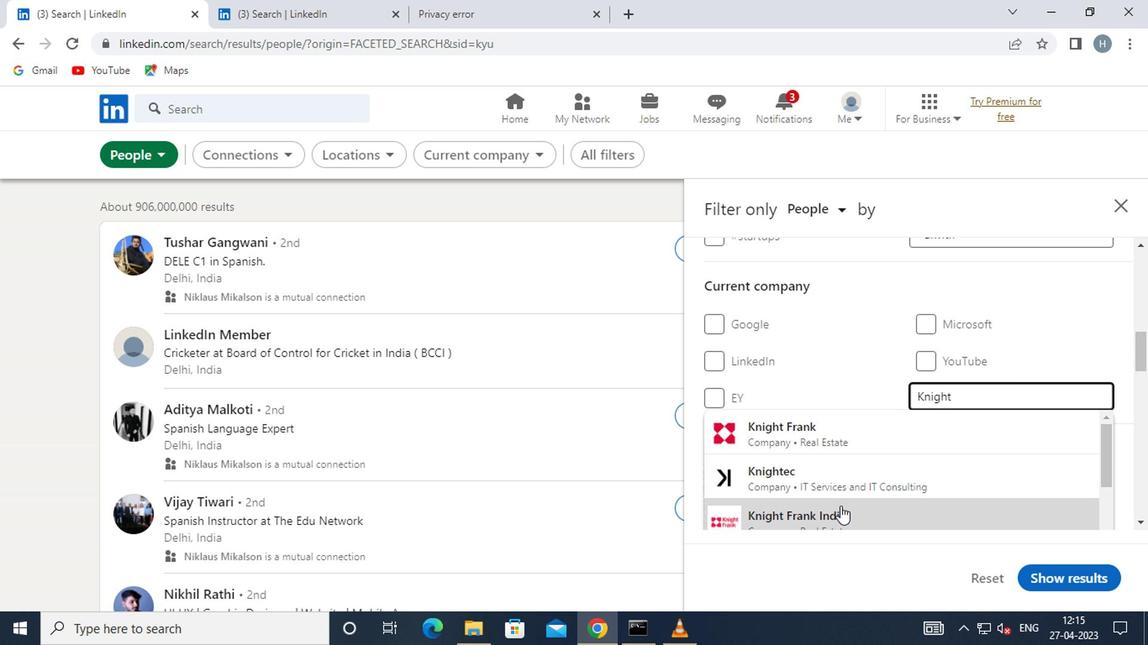 
Action: Mouse pressed left at (838, 510)
Screenshot: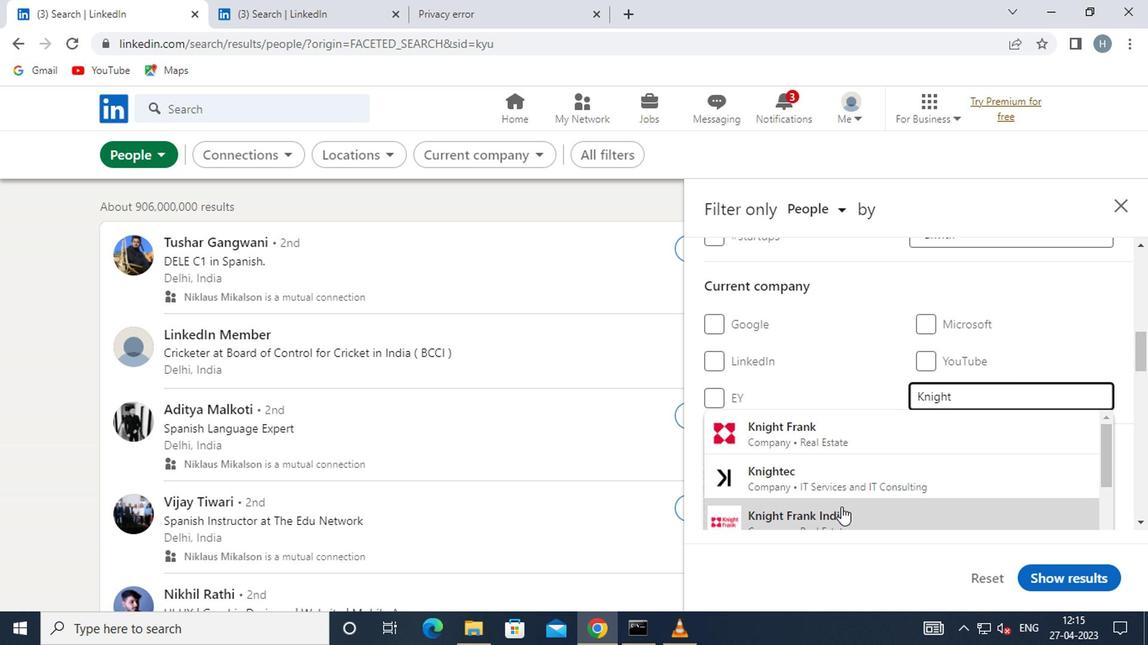 
Action: Mouse moved to (880, 443)
Screenshot: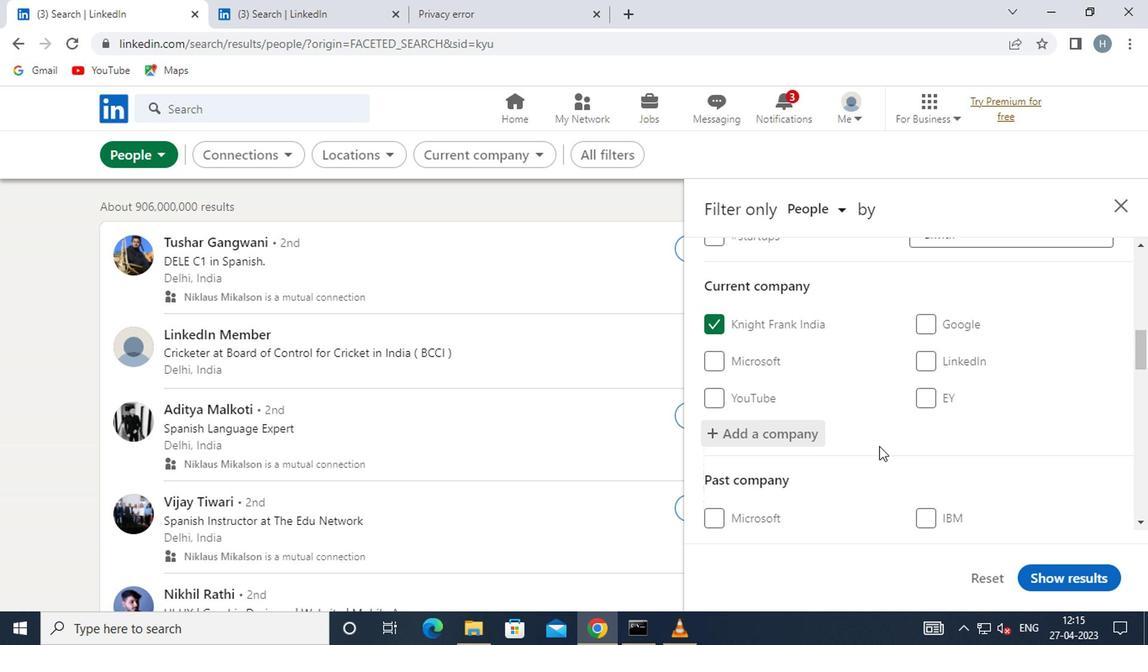 
Action: Mouse scrolled (880, 441) with delta (0, -1)
Screenshot: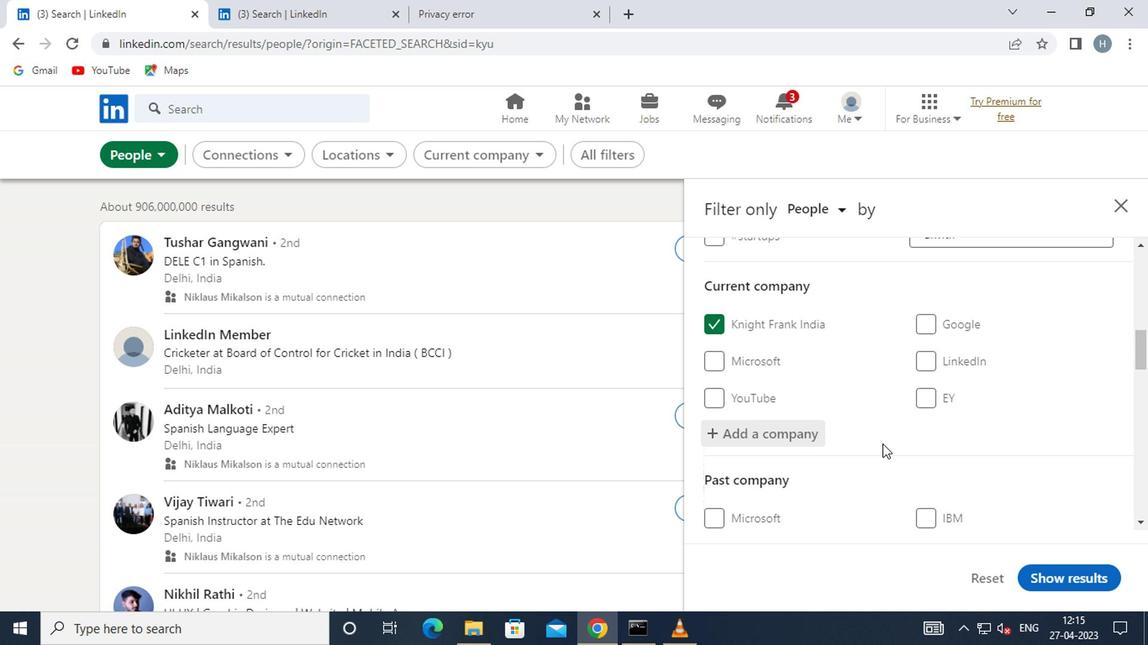 
Action: Mouse scrolled (880, 441) with delta (0, -1)
Screenshot: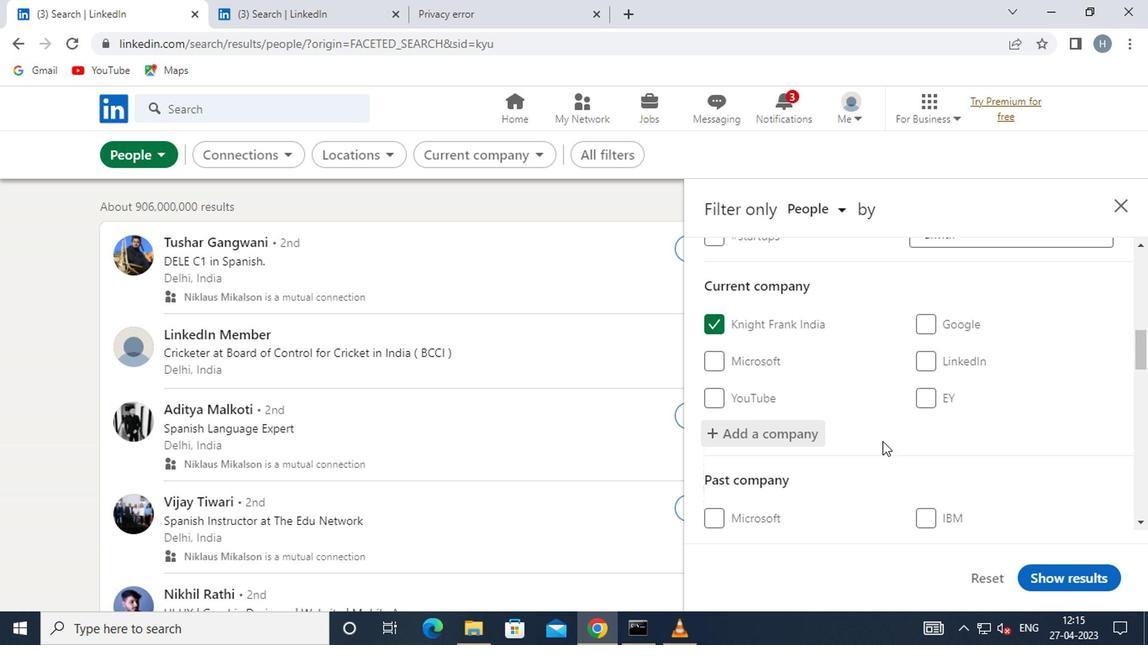 
Action: Mouse moved to (876, 430)
Screenshot: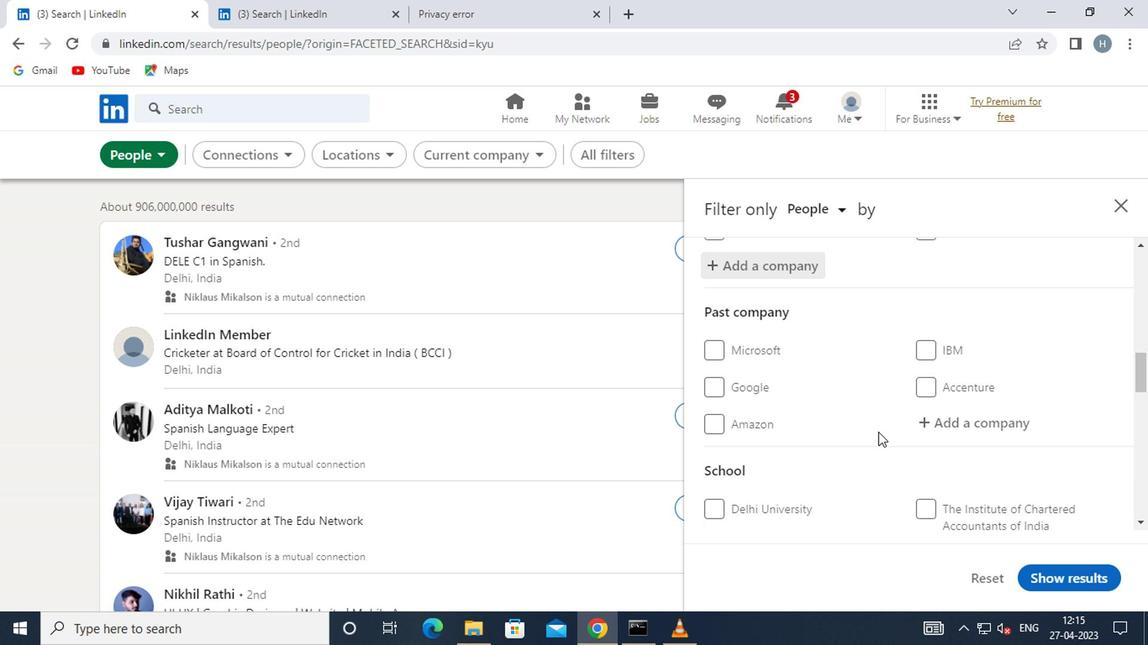 
Action: Mouse scrolled (876, 429) with delta (0, -1)
Screenshot: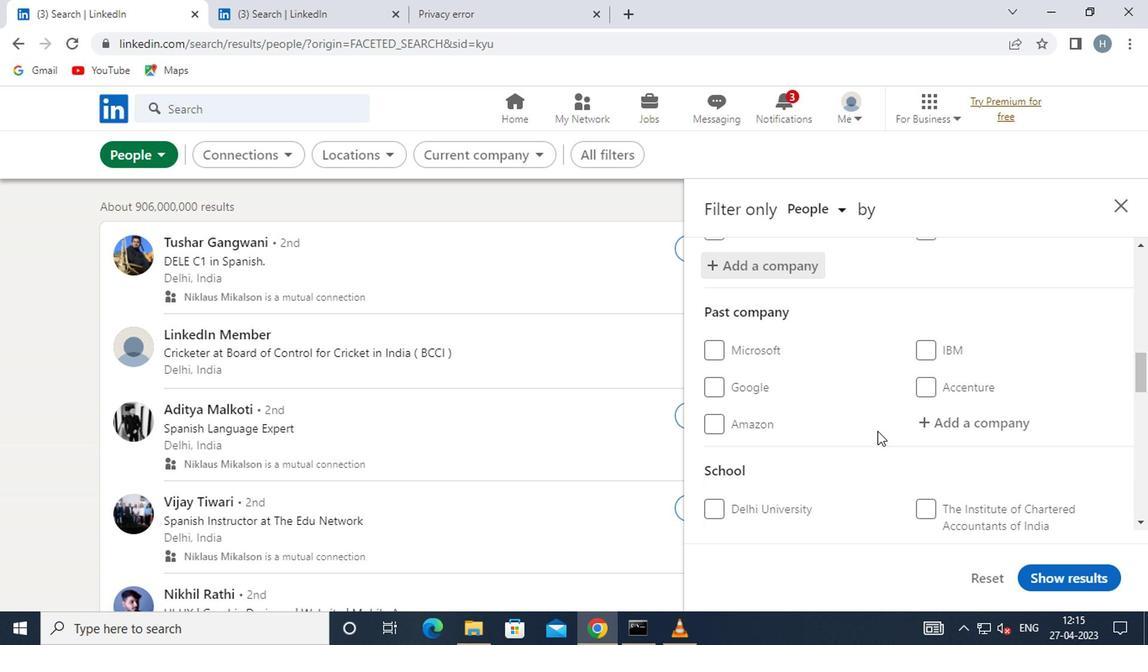 
Action: Mouse moved to (876, 430)
Screenshot: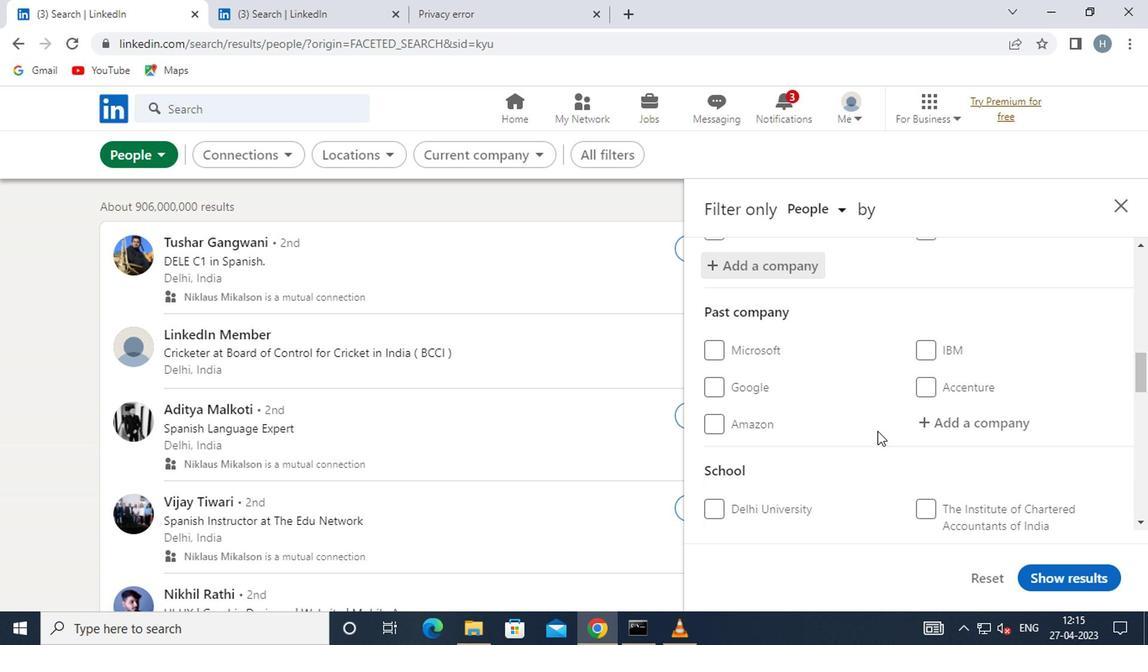 
Action: Mouse scrolled (876, 429) with delta (0, -1)
Screenshot: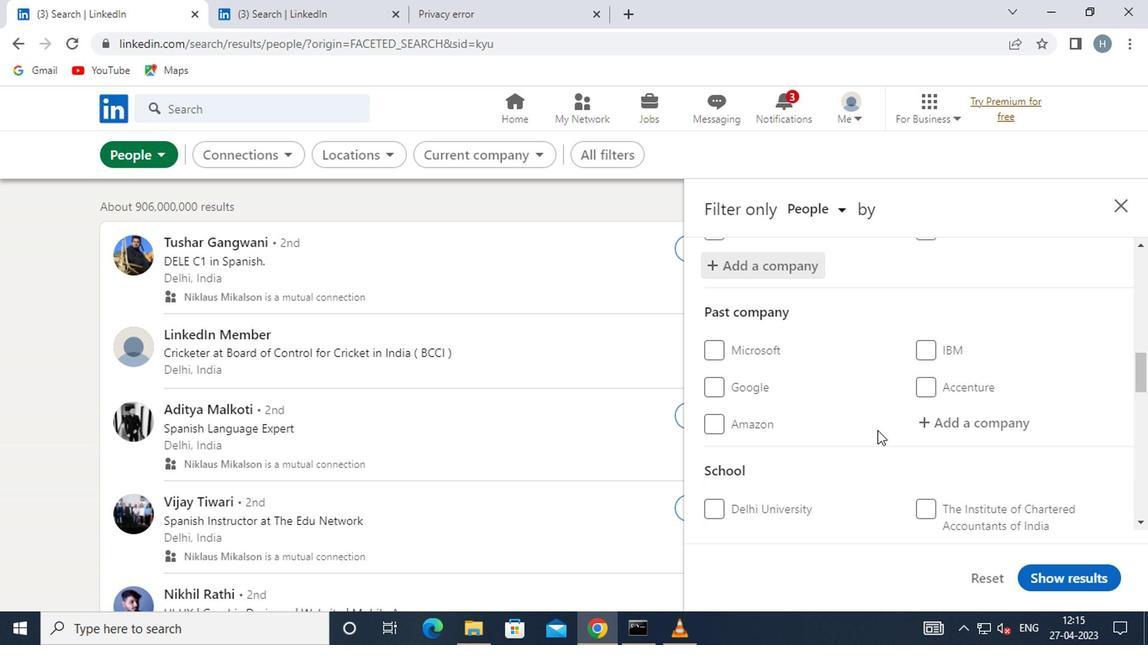 
Action: Mouse moved to (962, 428)
Screenshot: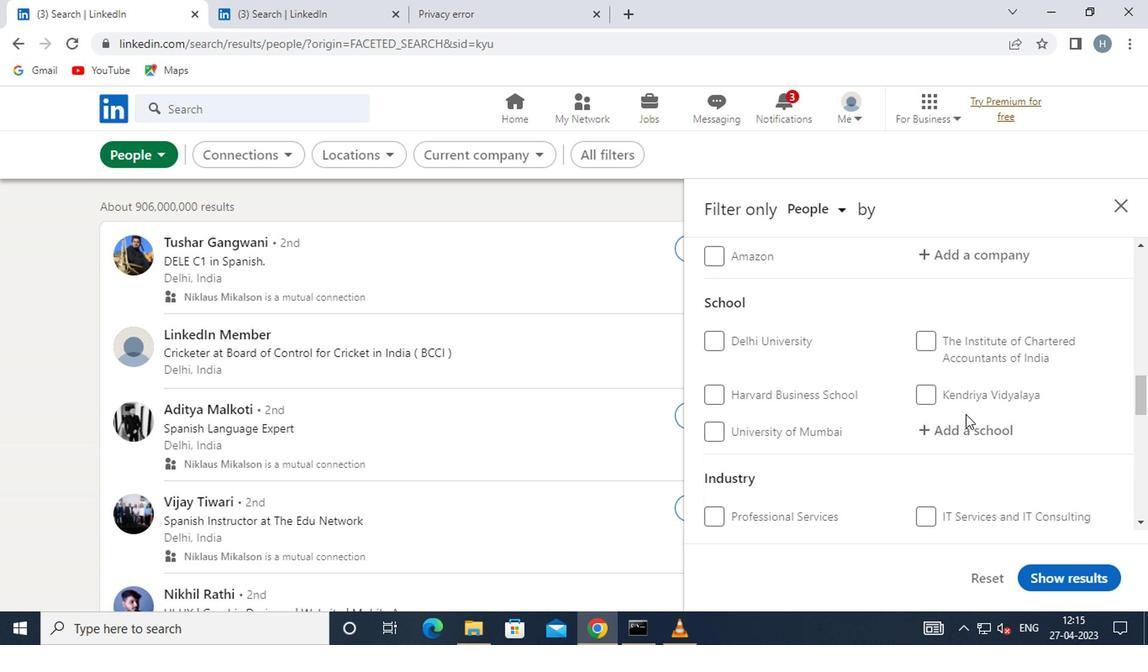 
Action: Mouse pressed left at (962, 428)
Screenshot: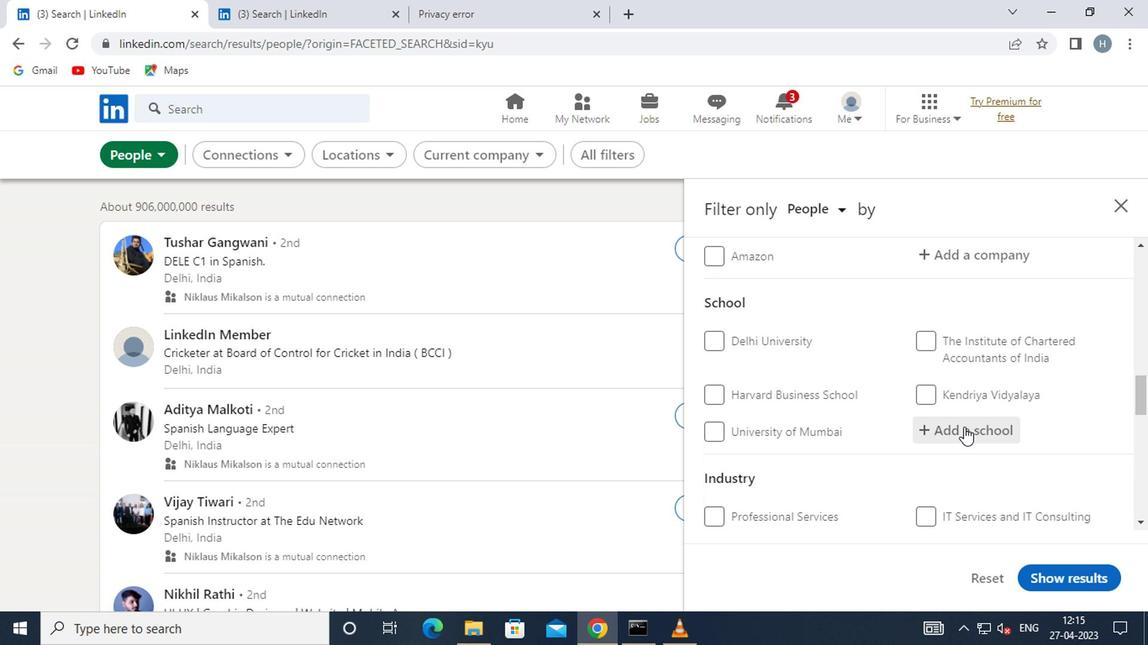 
Action: Mouse moved to (950, 420)
Screenshot: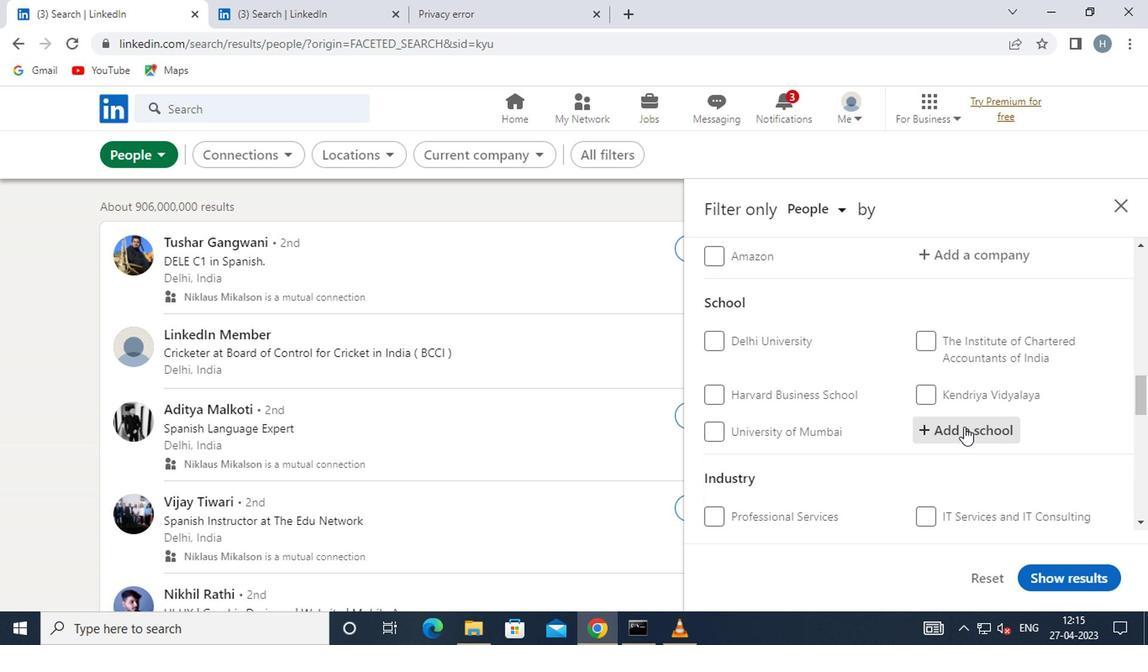 
Action: Key pressed <Key.shift>SIR<Key.space>M<Key.space>
Screenshot: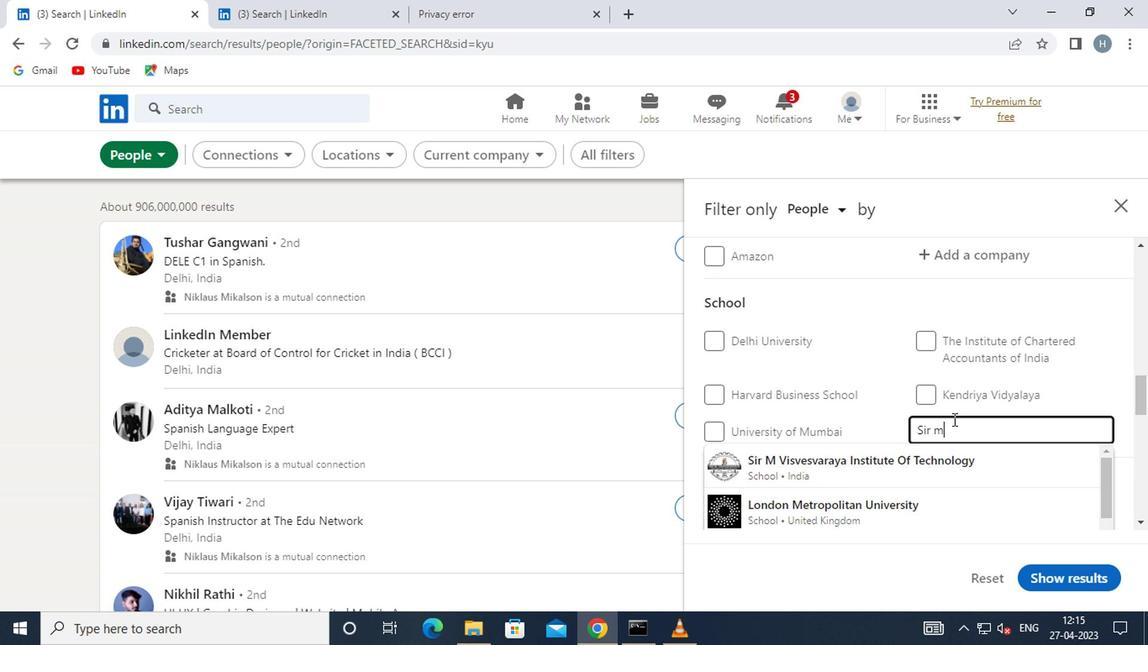 
Action: Mouse moved to (896, 453)
Screenshot: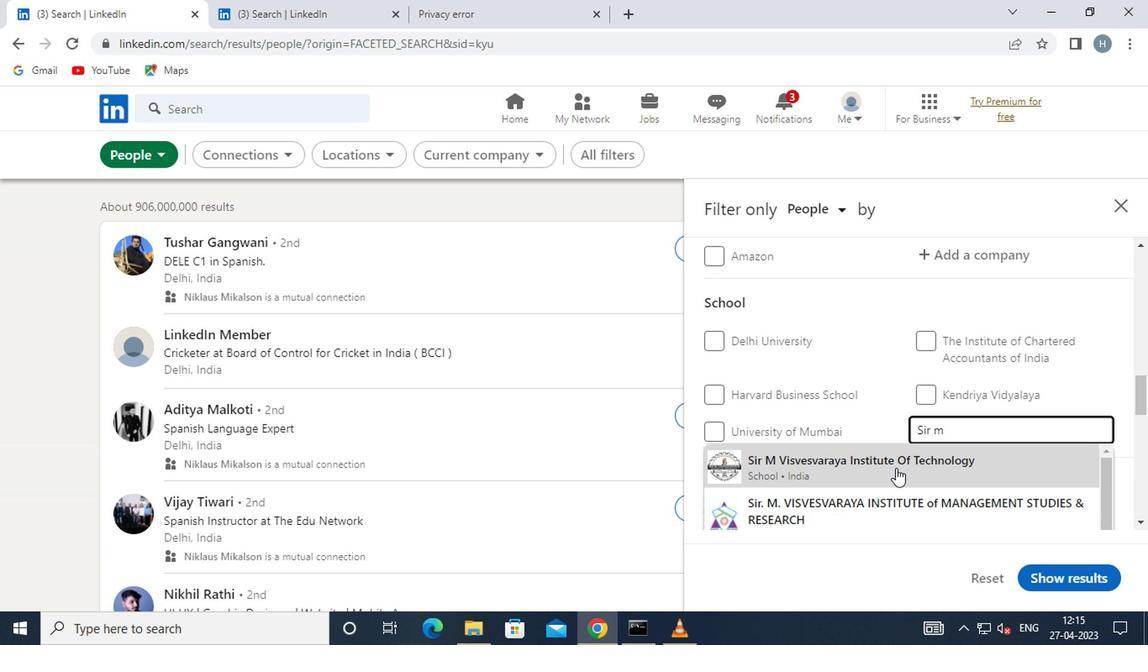 
Action: Mouse pressed left at (896, 453)
Screenshot: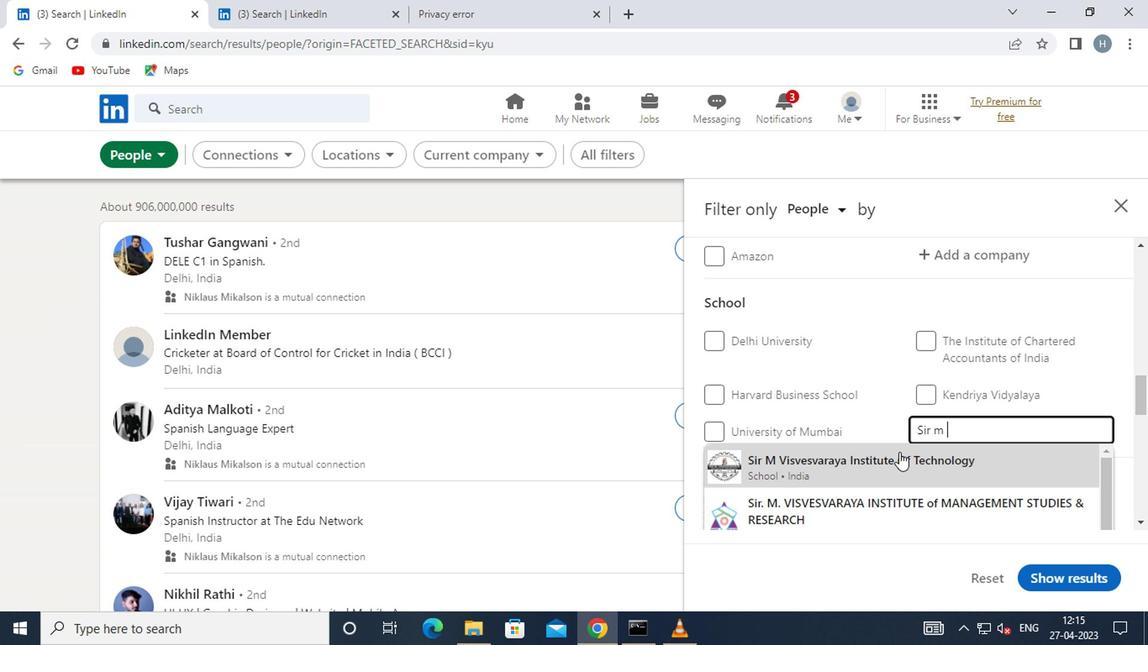 
Action: Mouse moved to (899, 449)
Screenshot: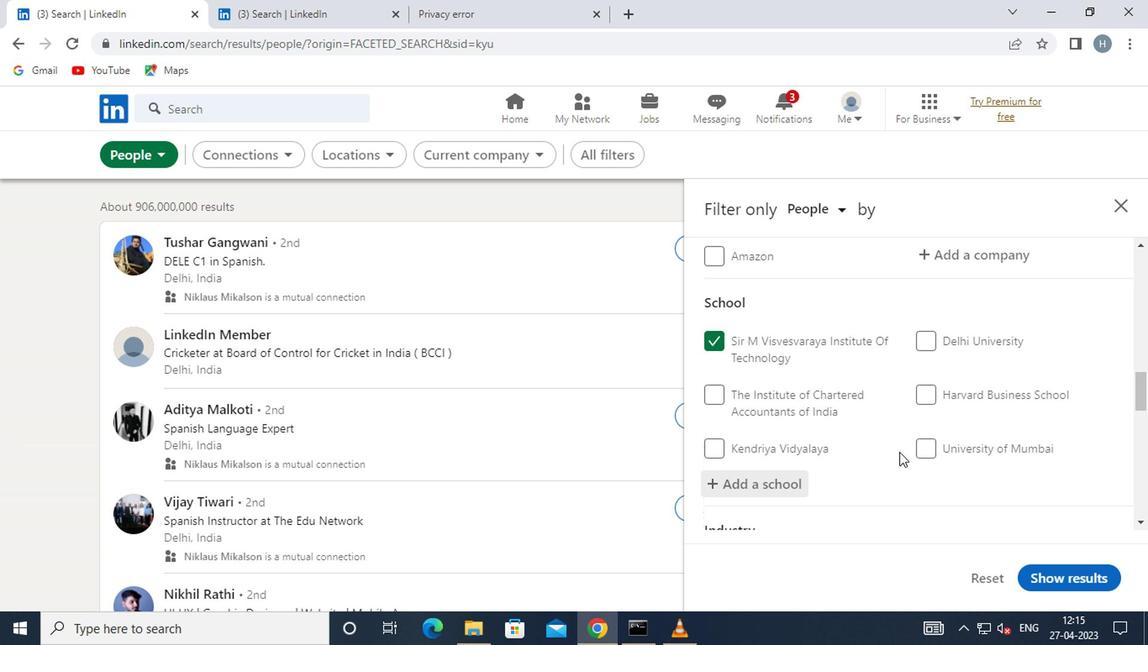
Action: Mouse scrolled (899, 448) with delta (0, -1)
Screenshot: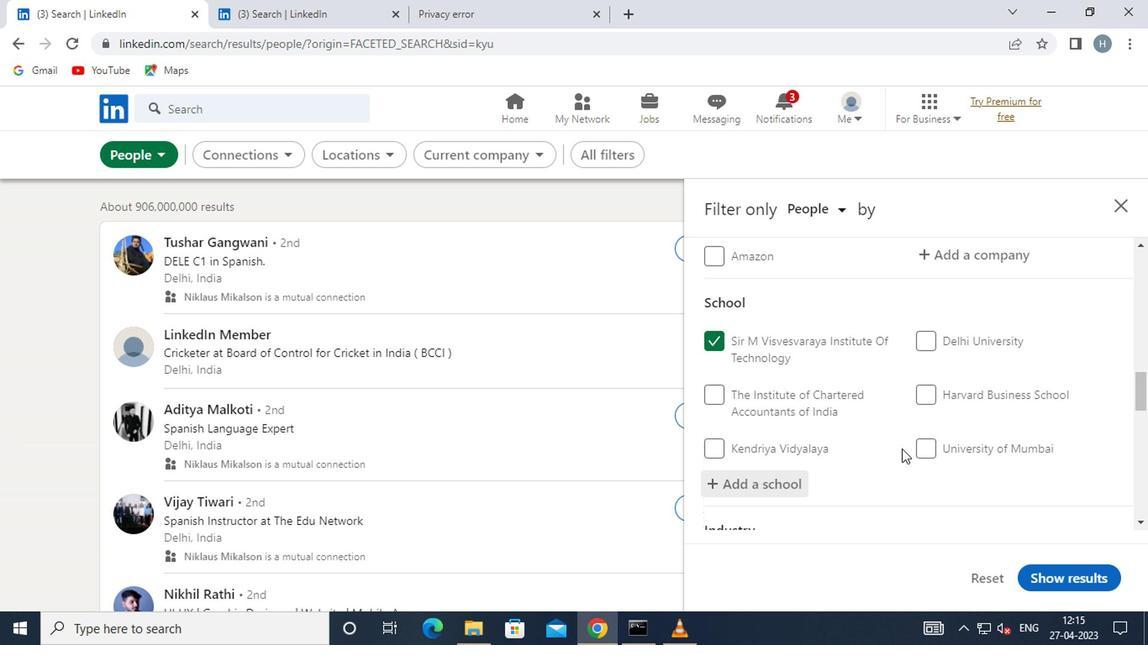 
Action: Mouse scrolled (899, 448) with delta (0, -1)
Screenshot: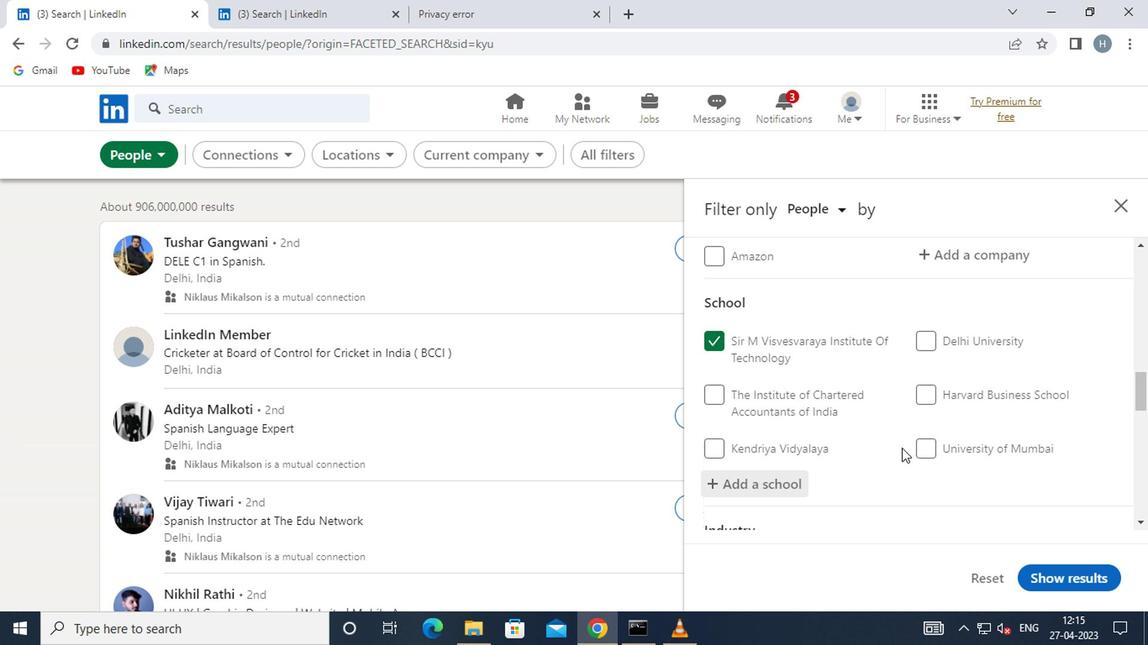 
Action: Mouse moved to (899, 441)
Screenshot: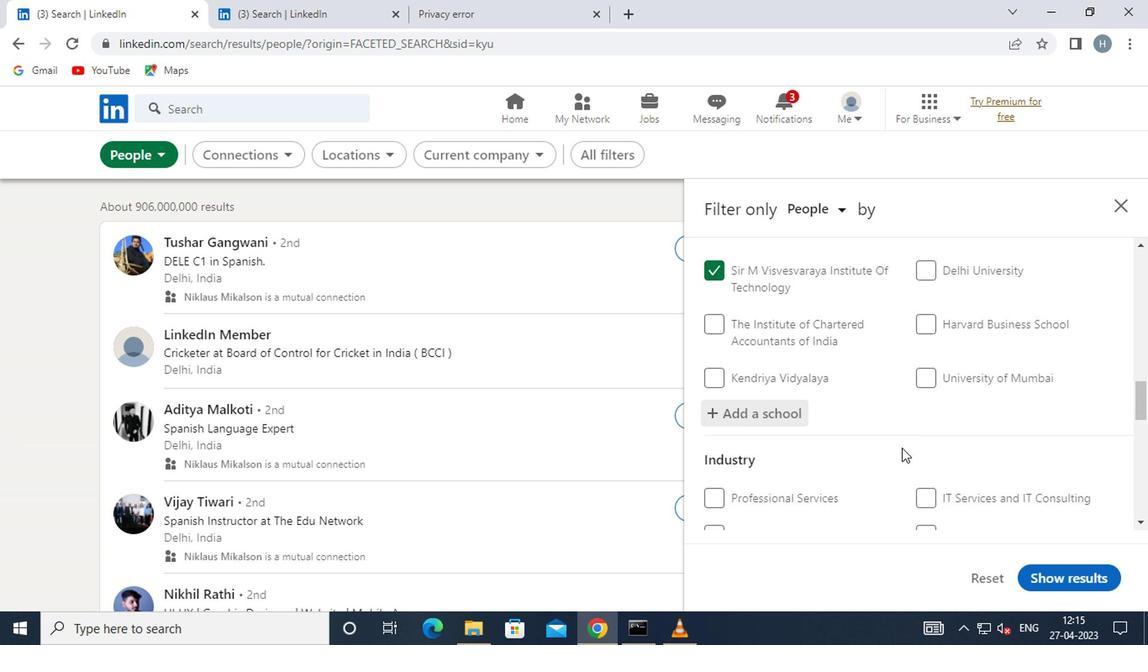 
Action: Mouse scrolled (899, 440) with delta (0, -1)
Screenshot: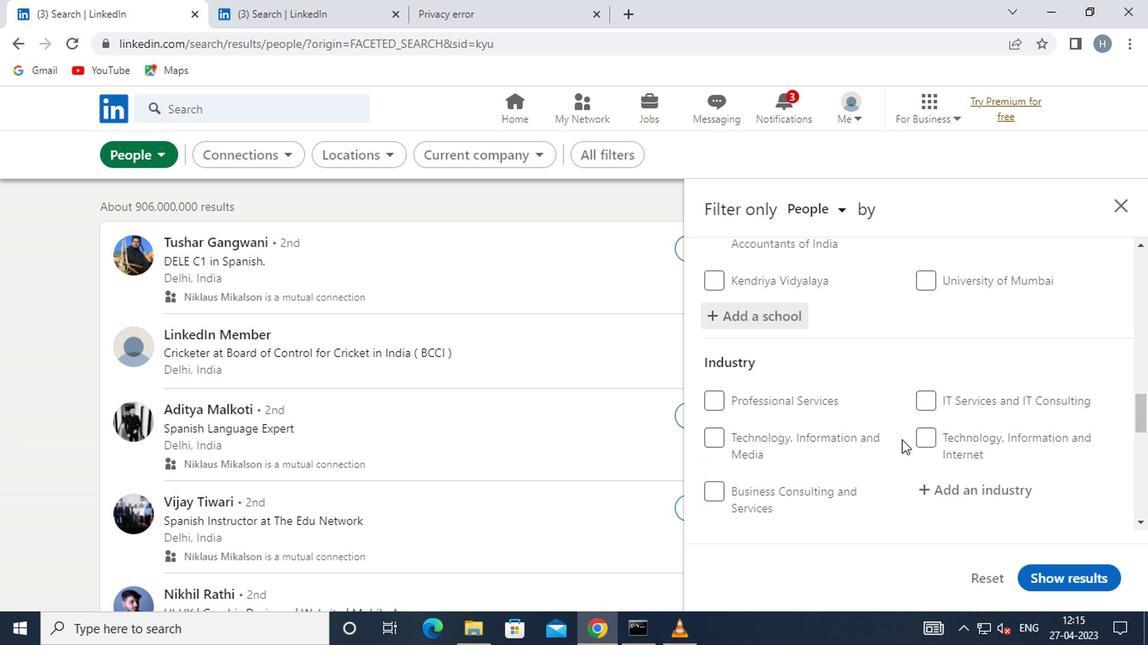 
Action: Mouse moved to (986, 404)
Screenshot: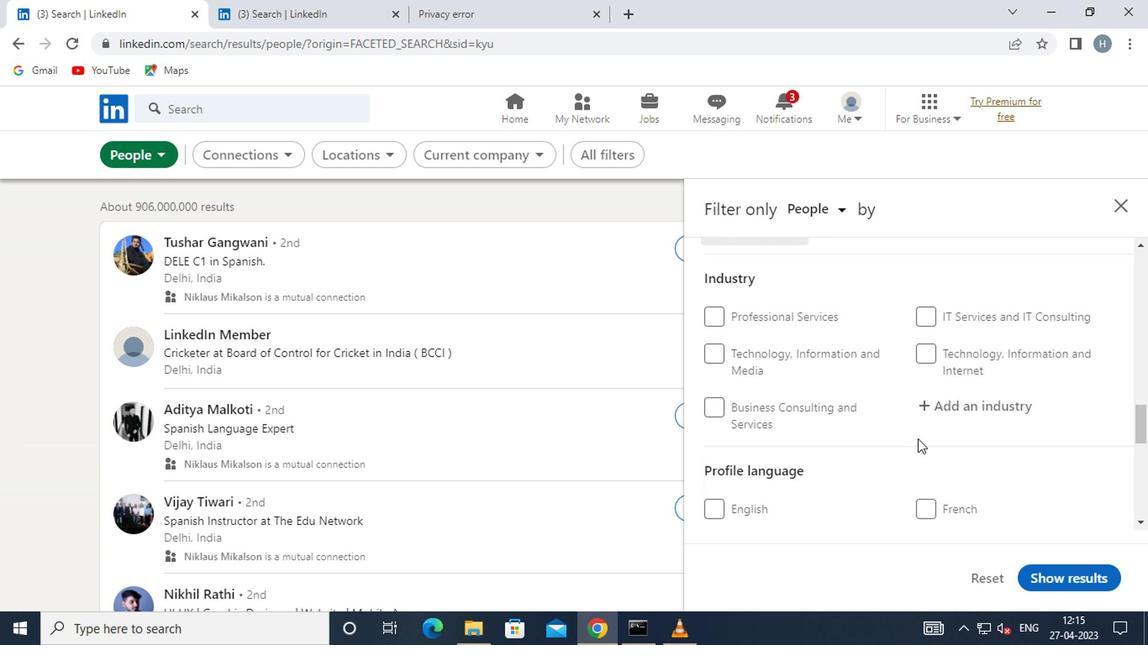 
Action: Mouse pressed left at (986, 404)
Screenshot: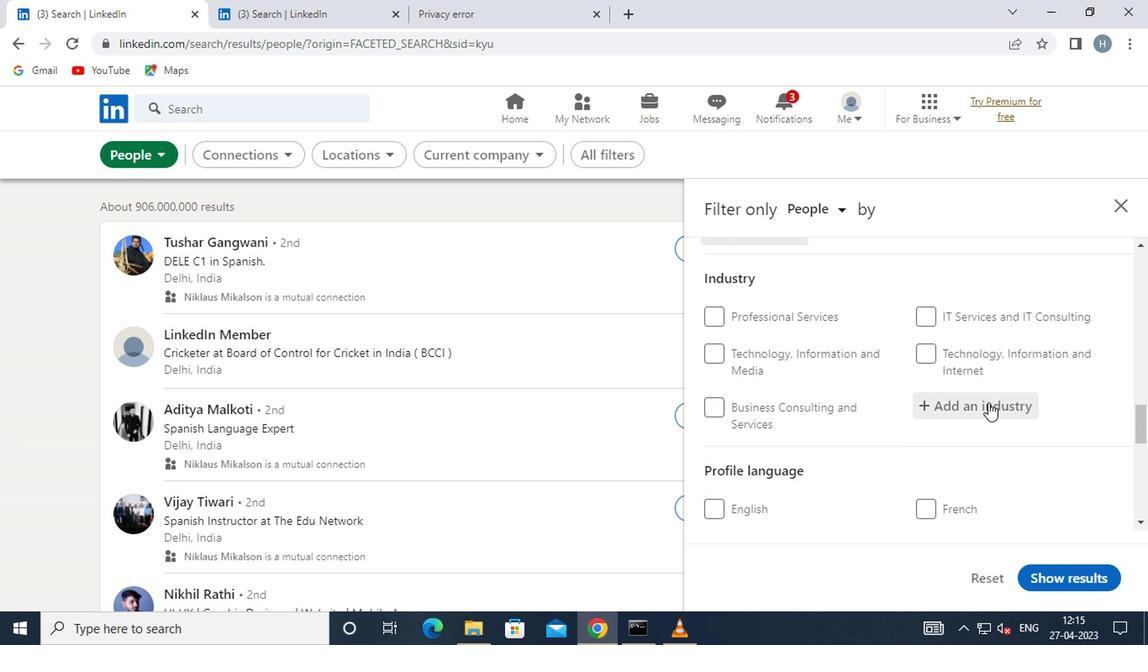 
Action: Key pressed <Key.shift>FABRI
Screenshot: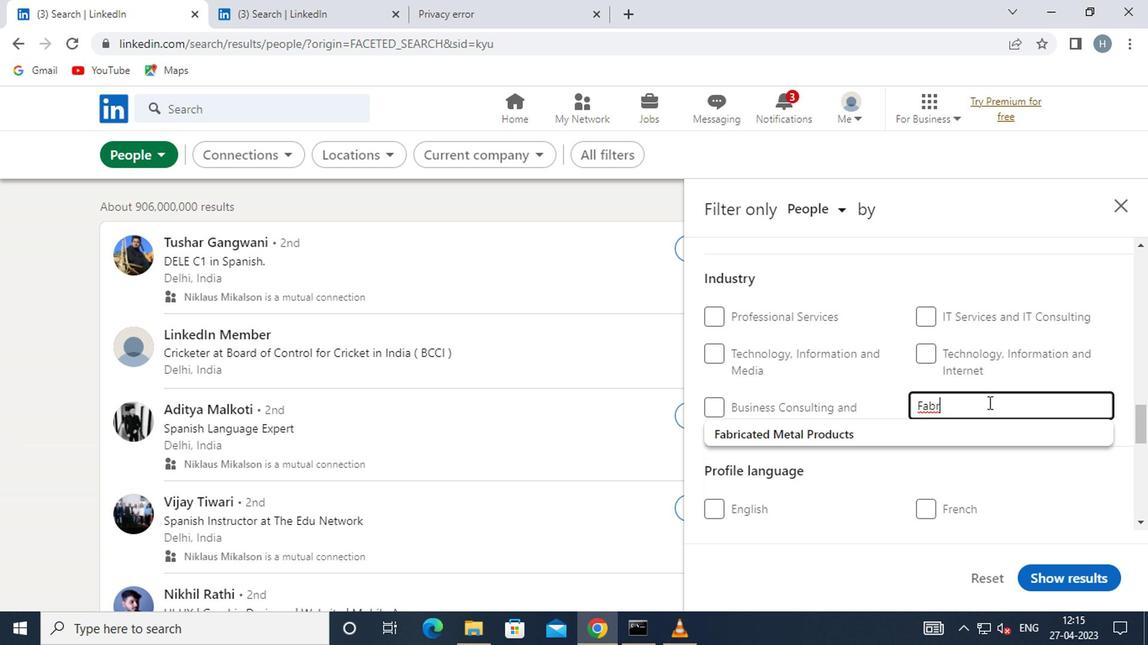 
Action: Mouse moved to (905, 419)
Screenshot: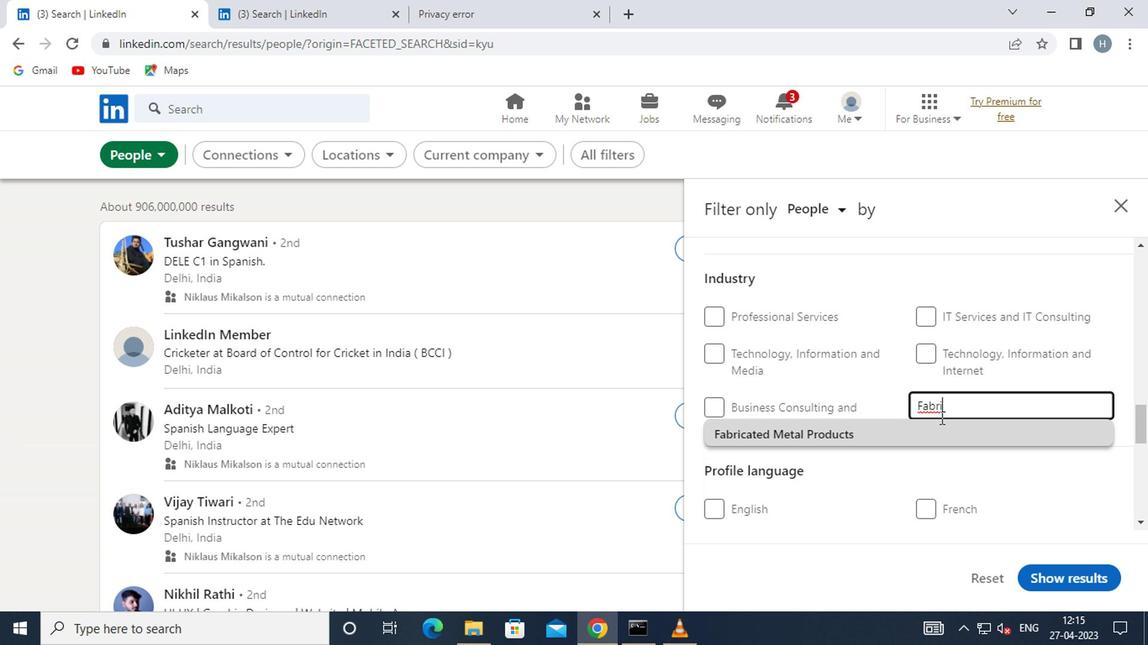 
Action: Mouse pressed left at (905, 419)
Screenshot: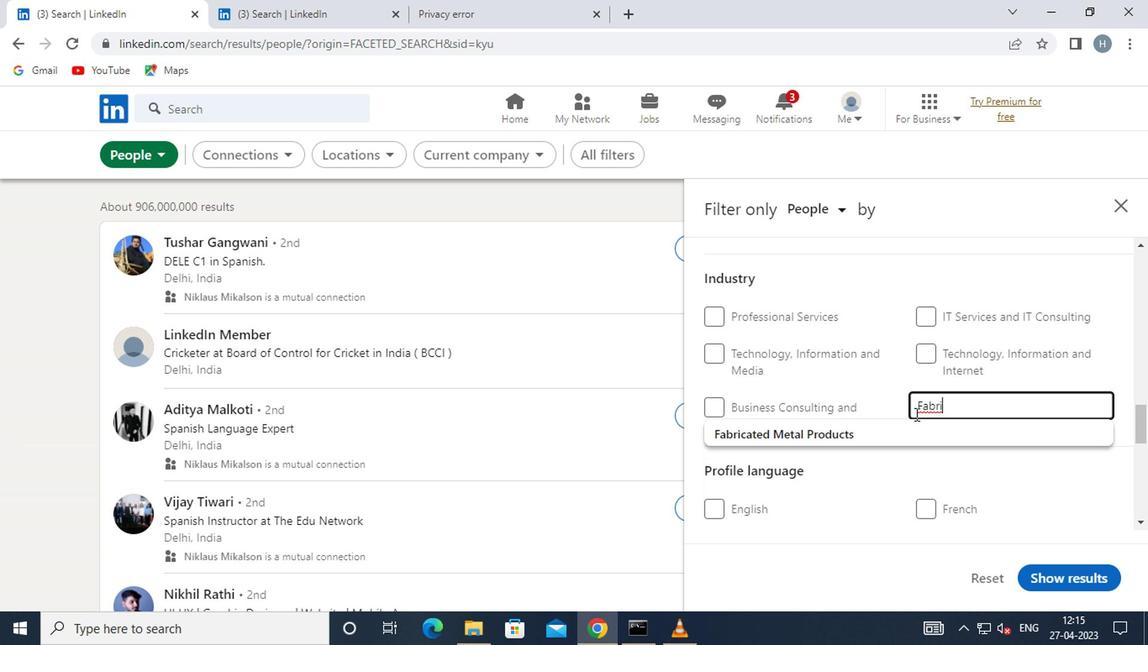 
Action: Mouse moved to (983, 409)
Screenshot: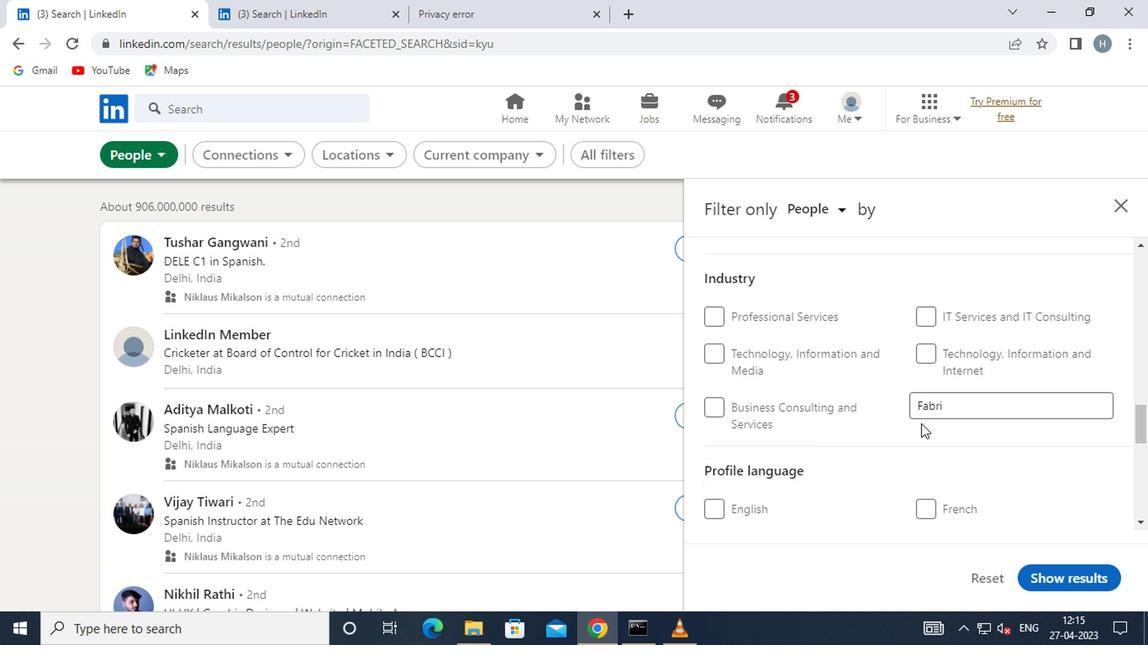 
Action: Mouse pressed left at (983, 409)
Screenshot: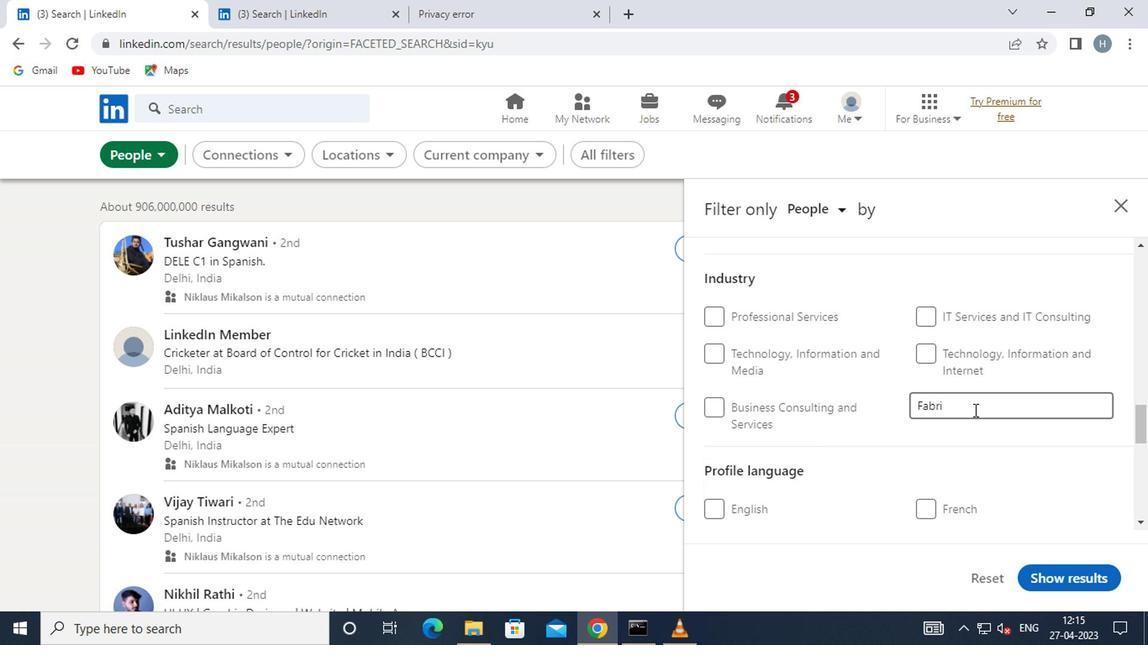 
Action: Mouse moved to (935, 426)
Screenshot: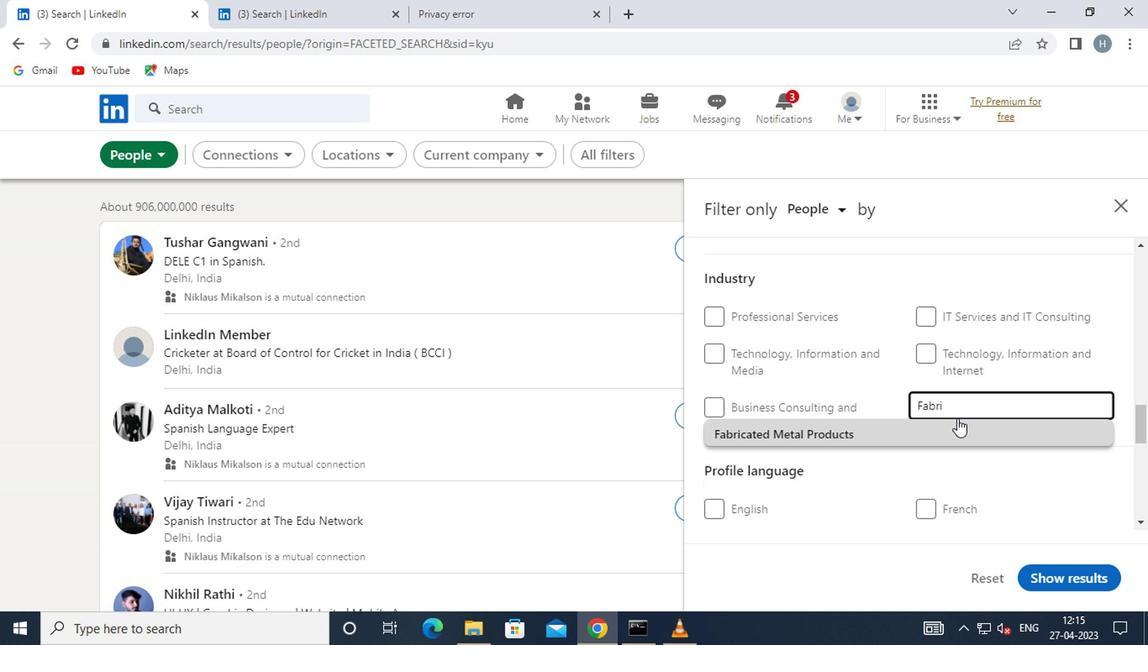 
Action: Mouse pressed left at (935, 426)
Screenshot: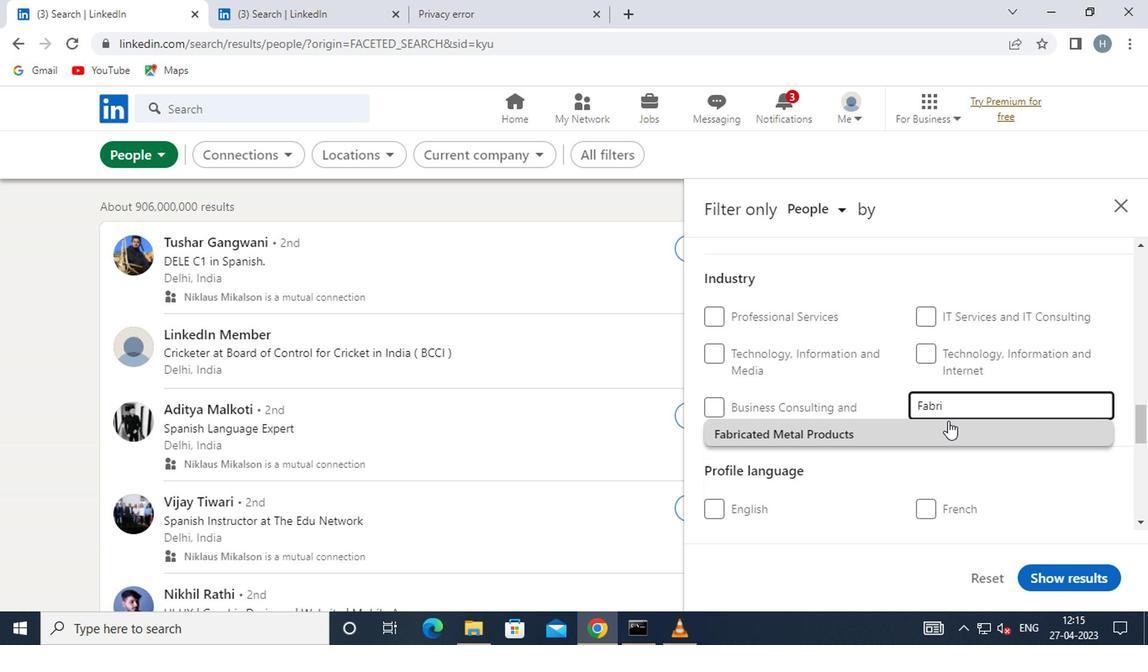 
Action: Mouse moved to (903, 422)
Screenshot: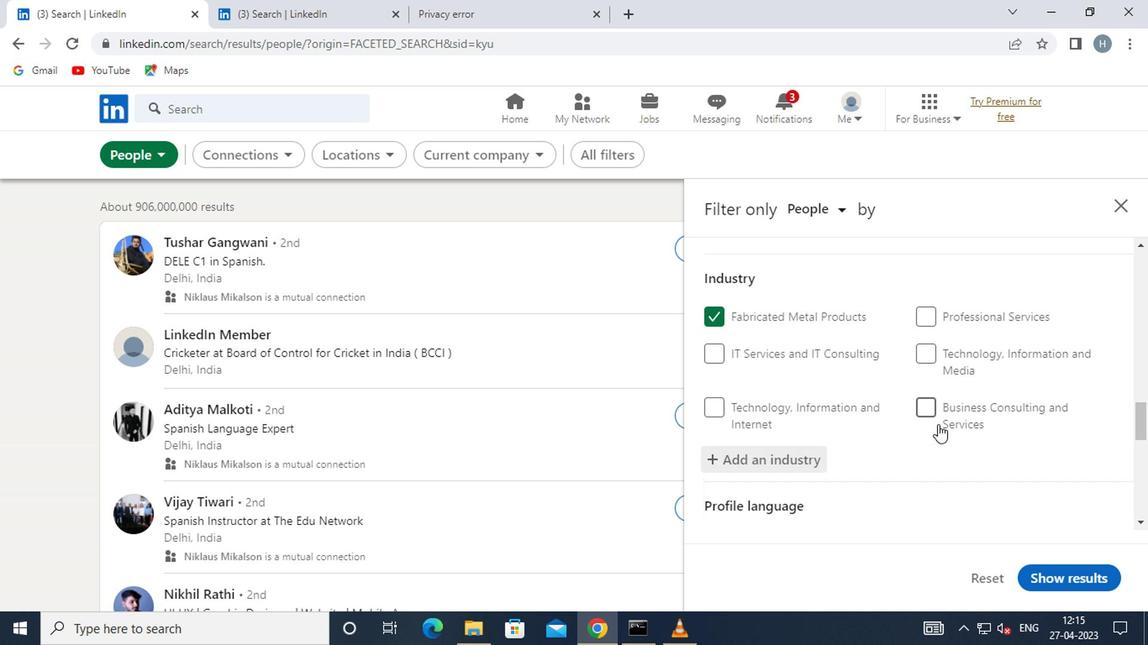 
Action: Mouse scrolled (903, 420) with delta (0, -1)
Screenshot: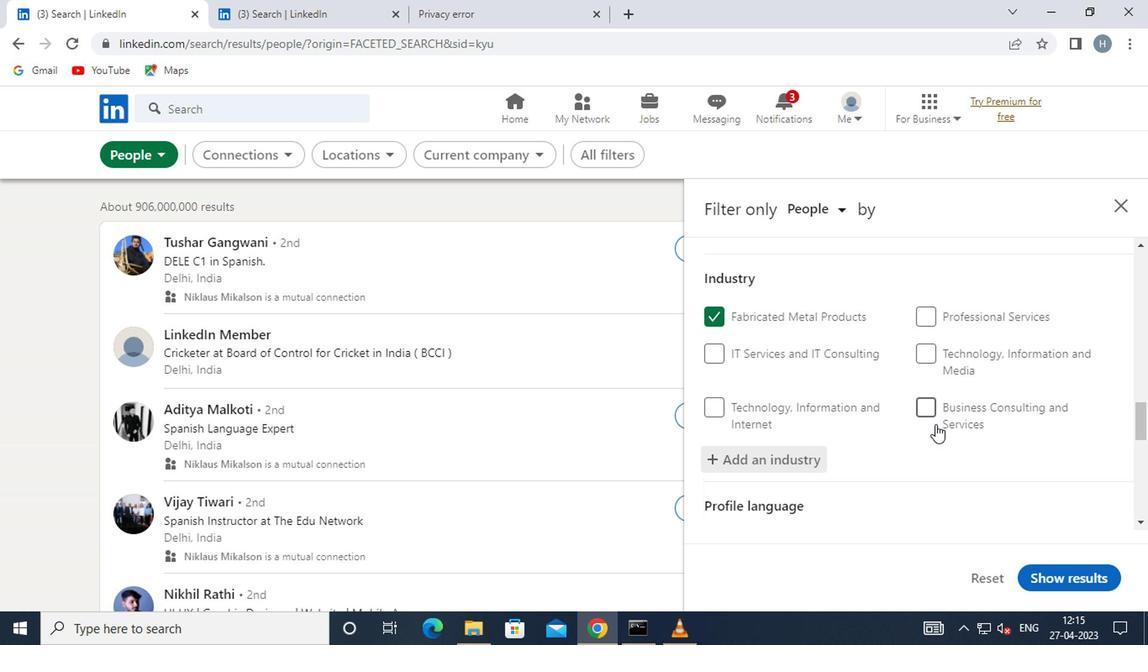 
Action: Mouse moved to (903, 422)
Screenshot: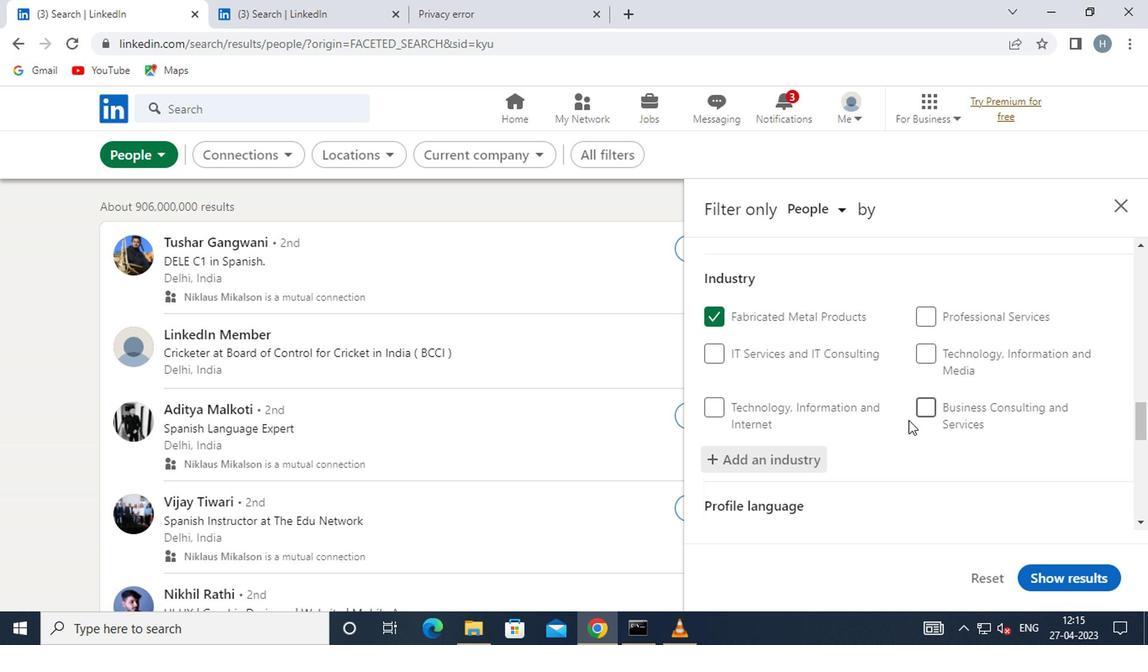 
Action: Mouse scrolled (903, 420) with delta (0, -1)
Screenshot: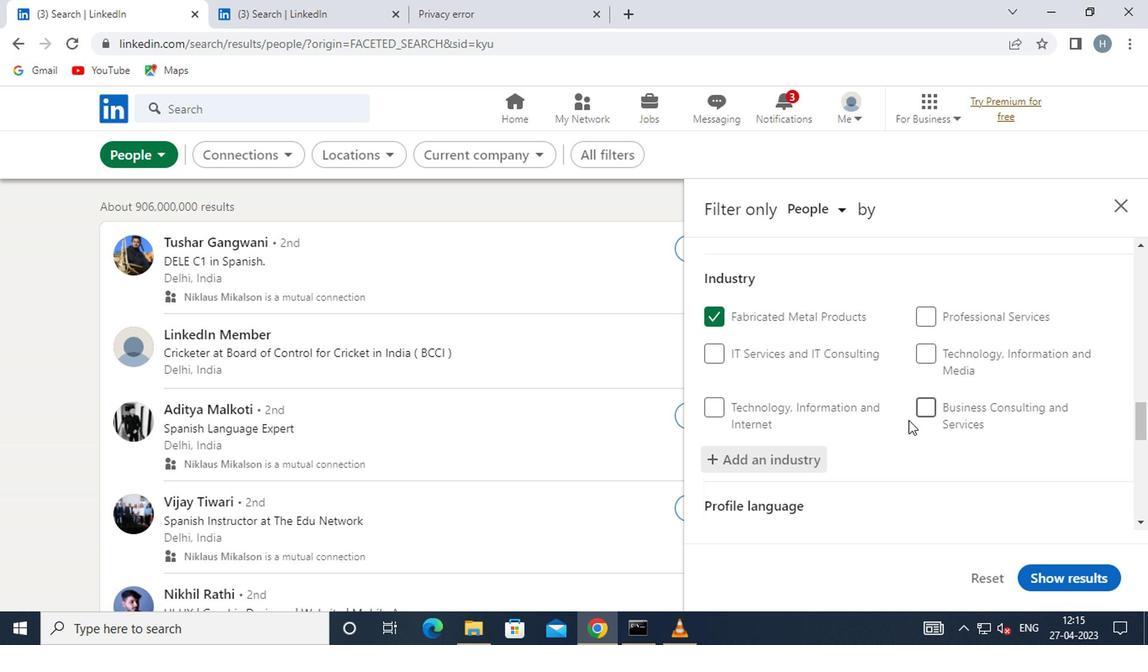 
Action: Mouse moved to (940, 408)
Screenshot: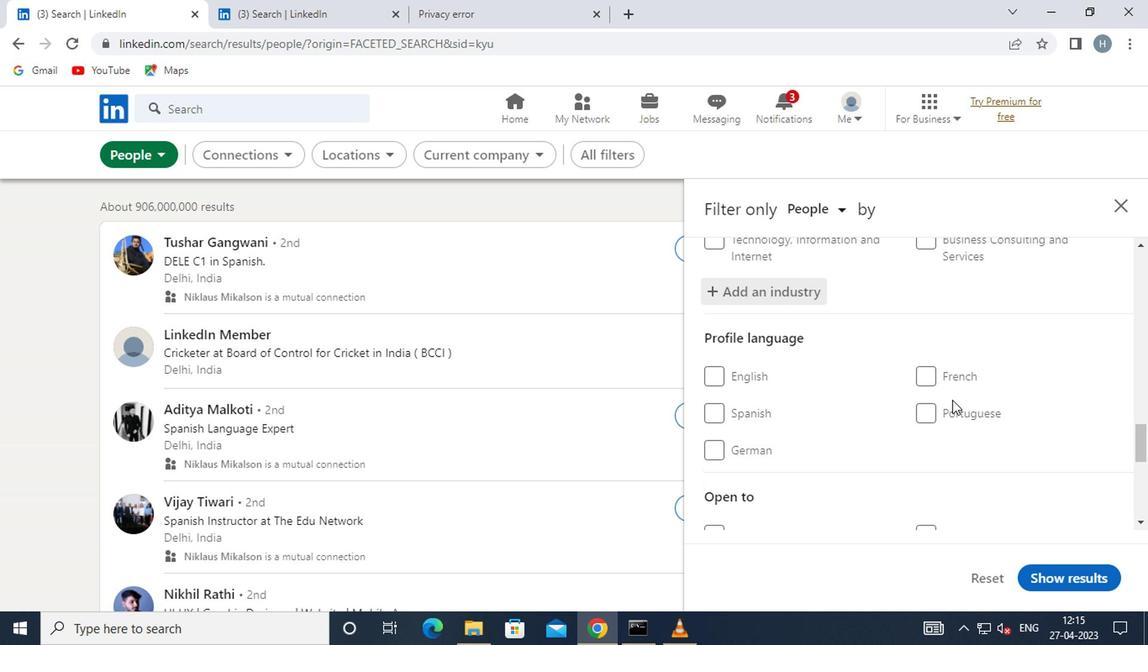 
Action: Mouse pressed left at (940, 408)
Screenshot: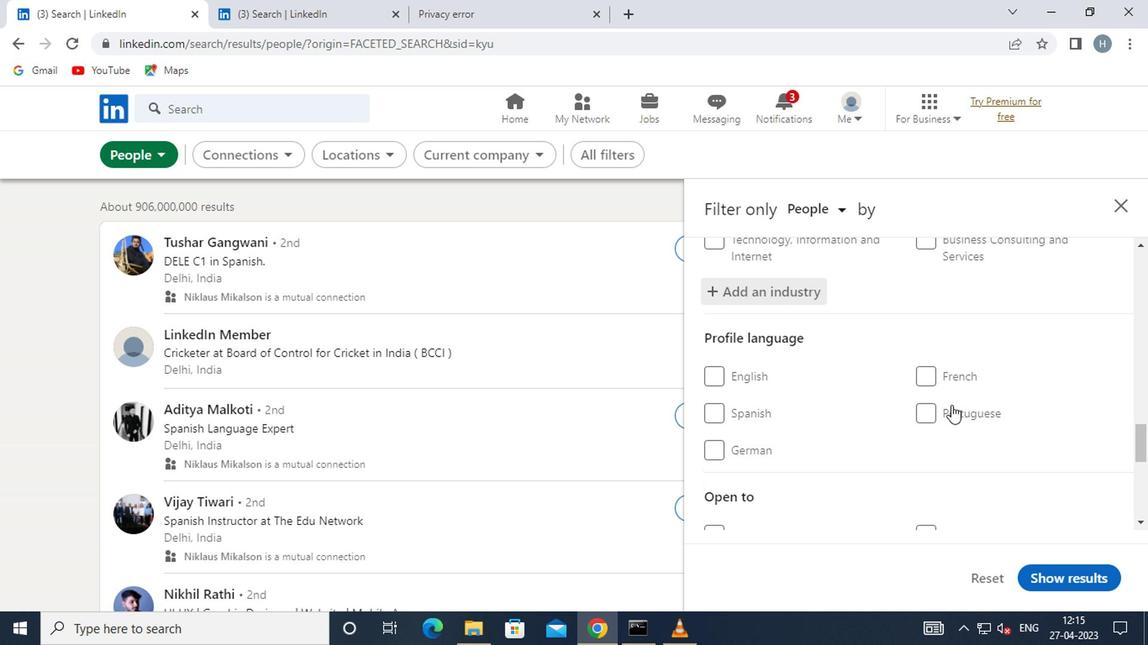 
Action: Mouse moved to (940, 406)
Screenshot: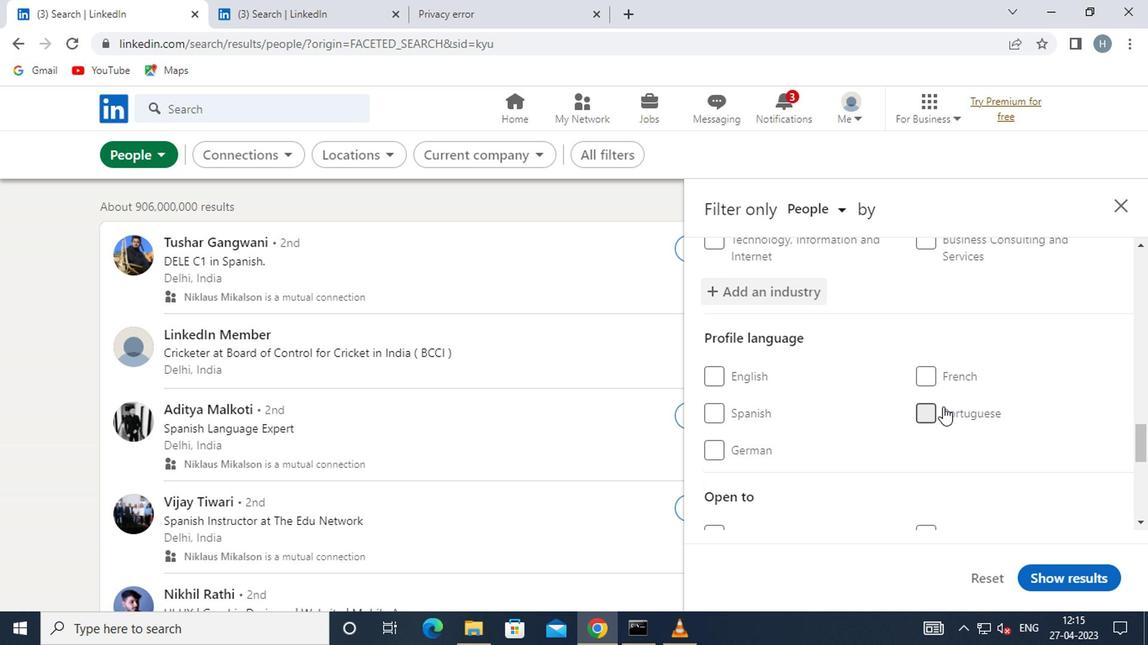 
Action: Mouse scrolled (940, 404) with delta (0, -1)
Screenshot: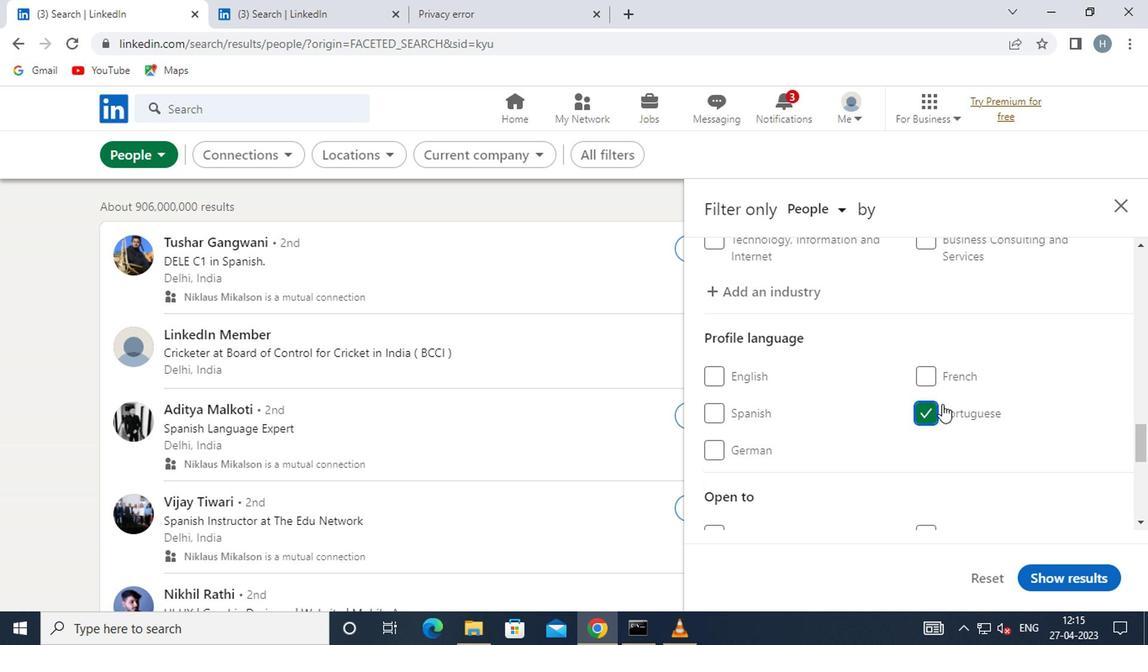
Action: Mouse moved to (940, 404)
Screenshot: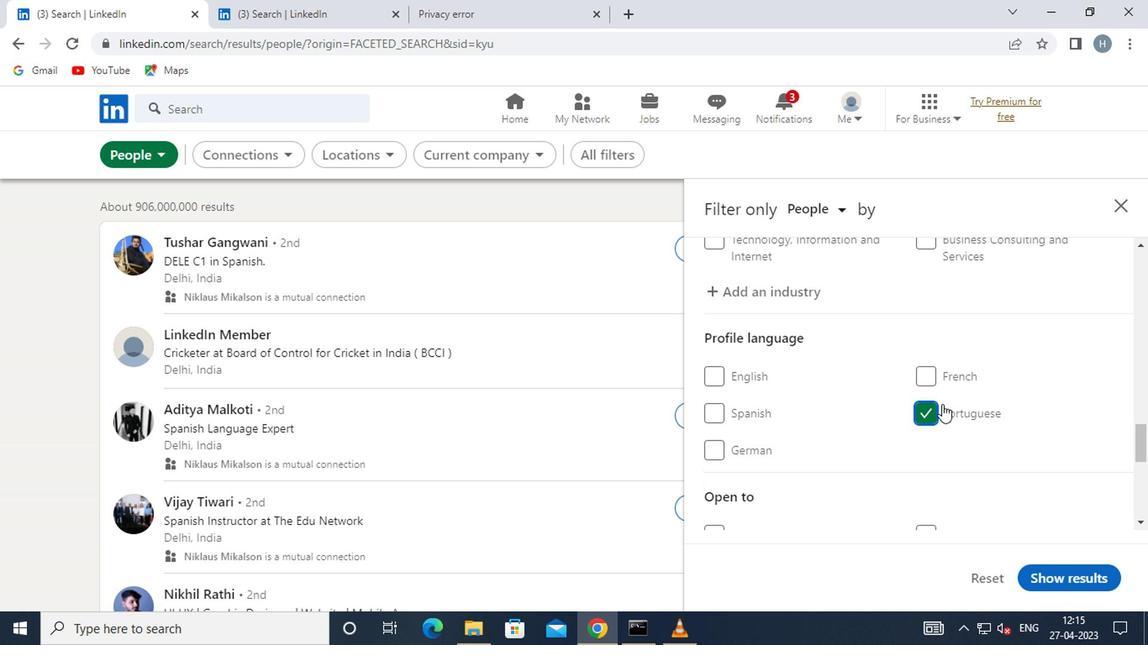 
Action: Mouse scrolled (940, 404) with delta (0, 0)
Screenshot: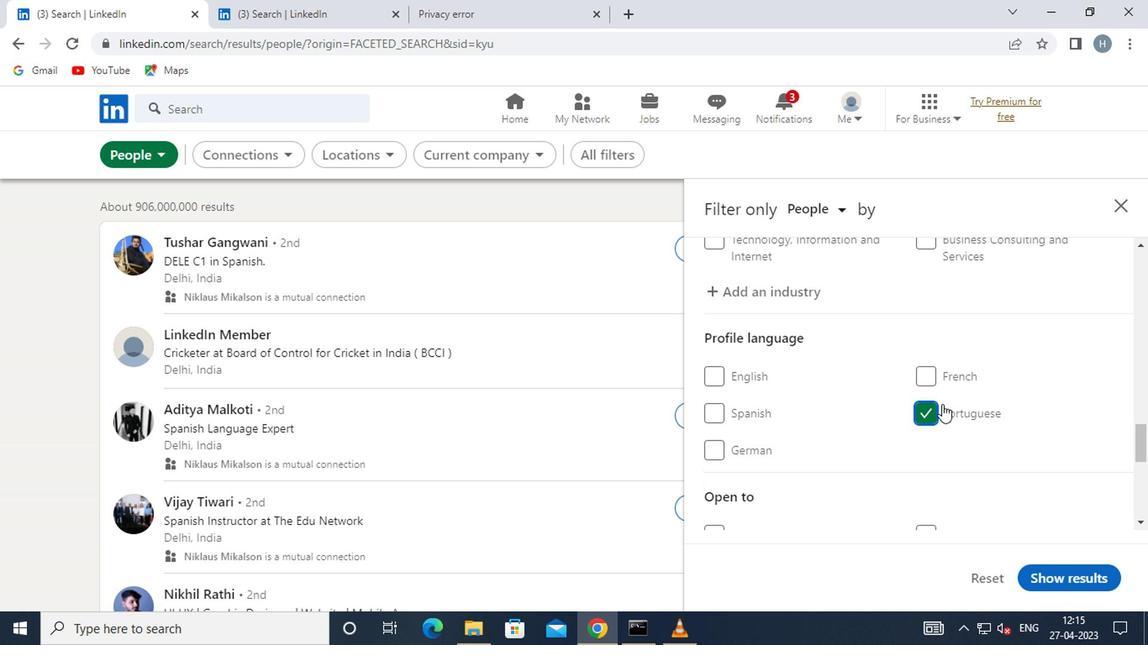 
Action: Mouse moved to (936, 376)
Screenshot: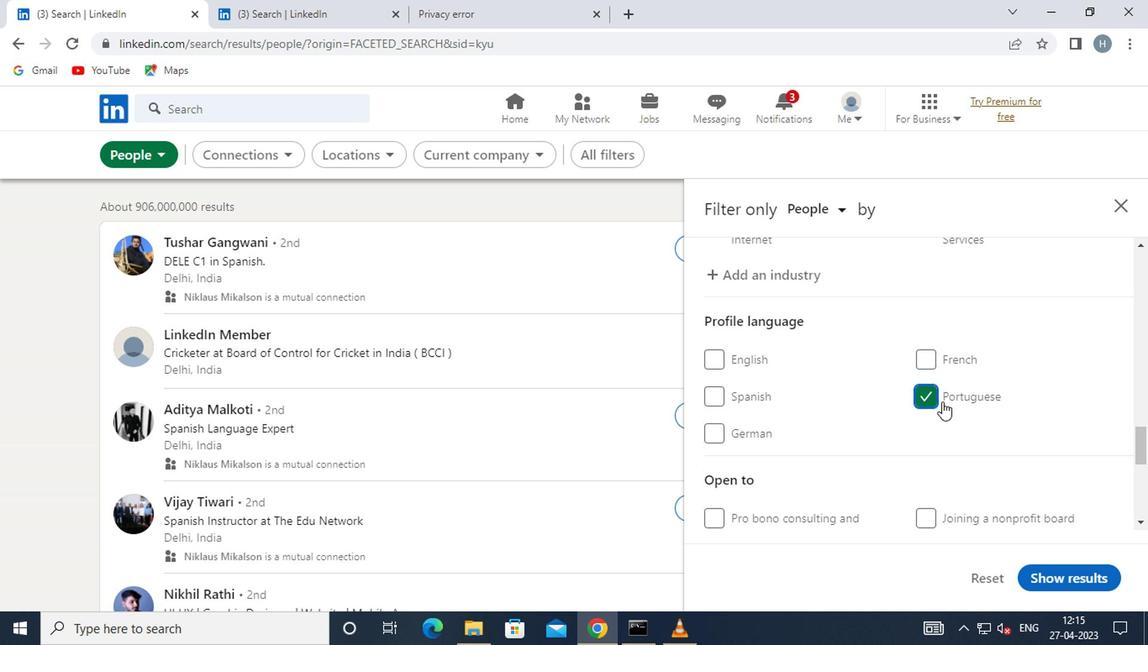 
Action: Mouse scrolled (936, 377) with delta (0, 0)
Screenshot: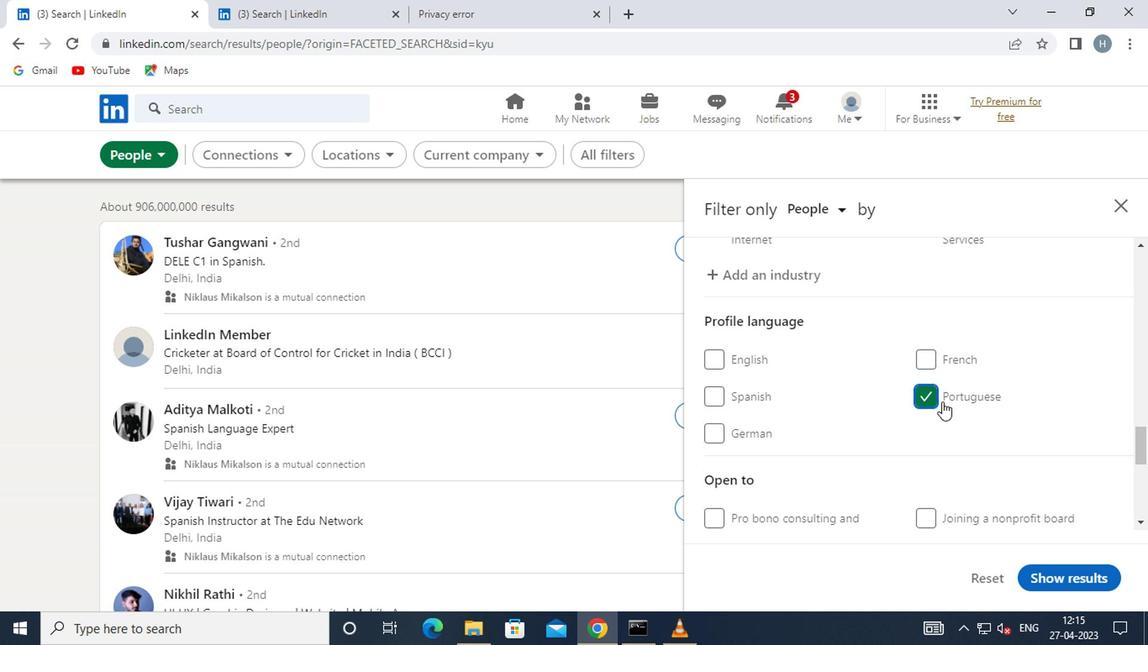 
Action: Mouse moved to (935, 370)
Screenshot: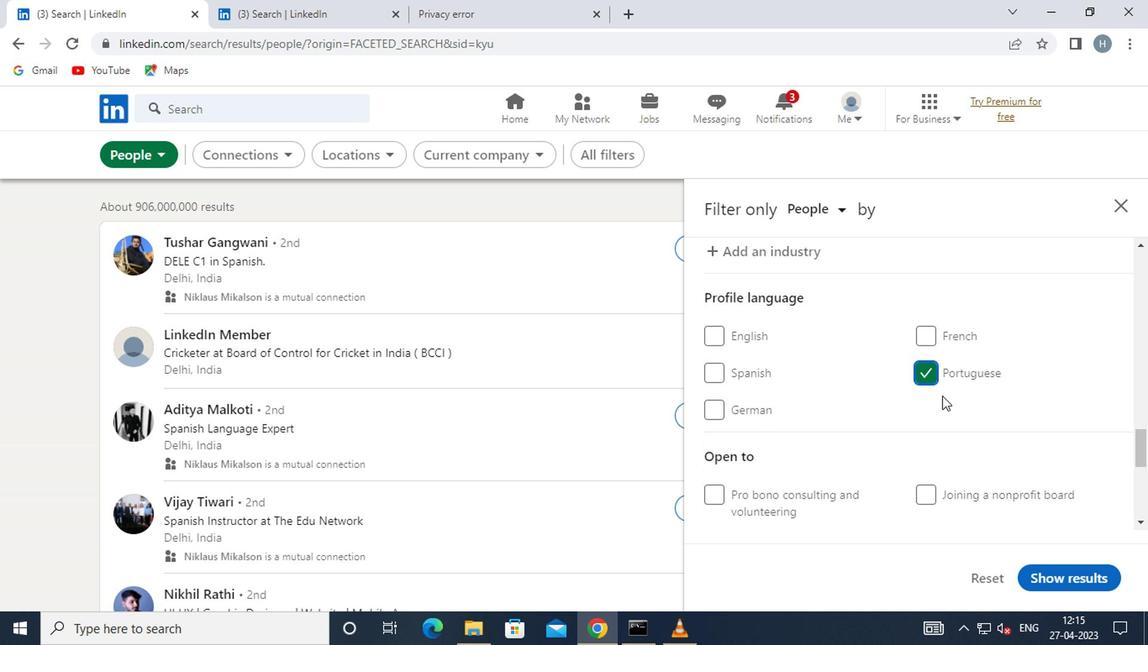 
Action: Mouse scrolled (935, 369) with delta (0, -1)
Screenshot: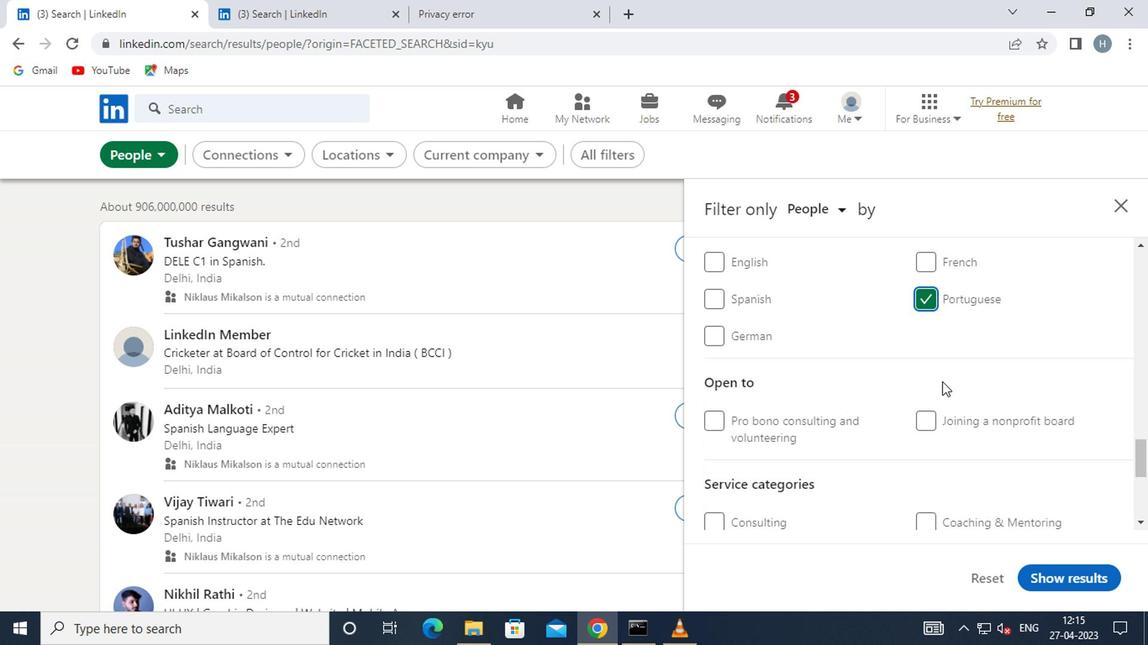 
Action: Mouse moved to (936, 368)
Screenshot: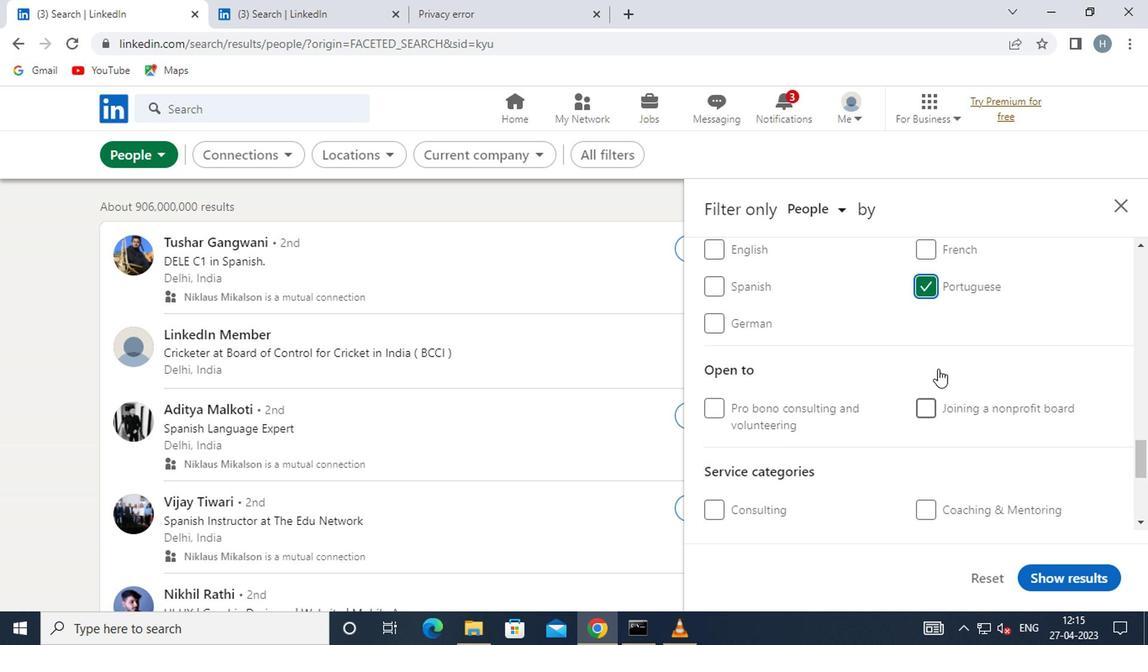
Action: Mouse scrolled (936, 367) with delta (0, -1)
Screenshot: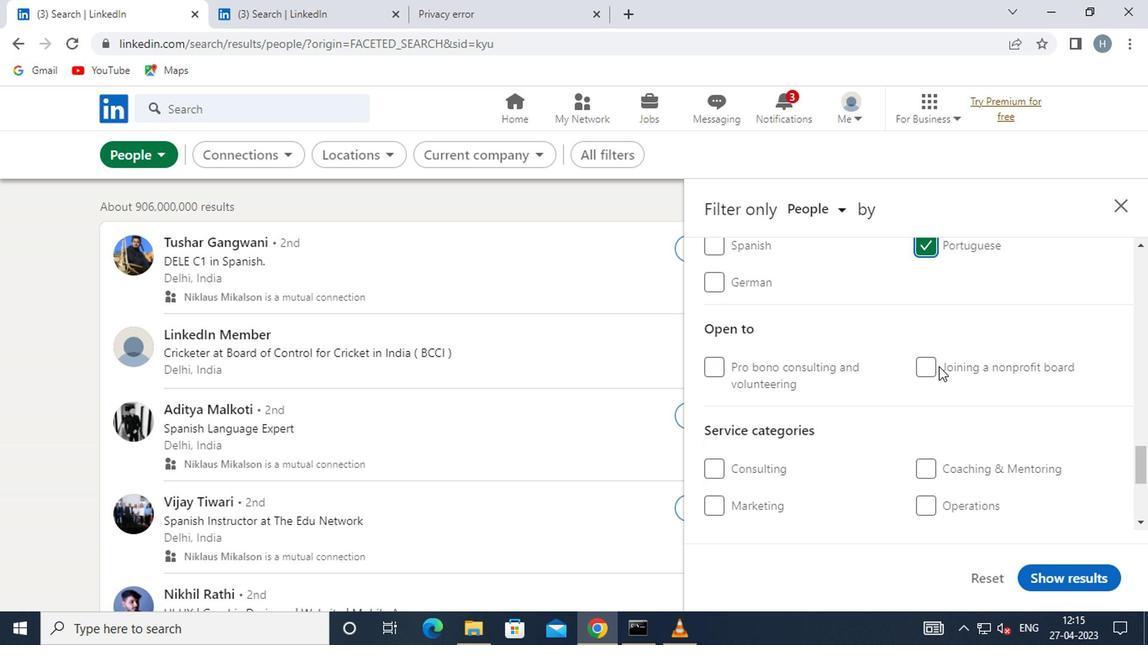 
Action: Mouse moved to (936, 367)
Screenshot: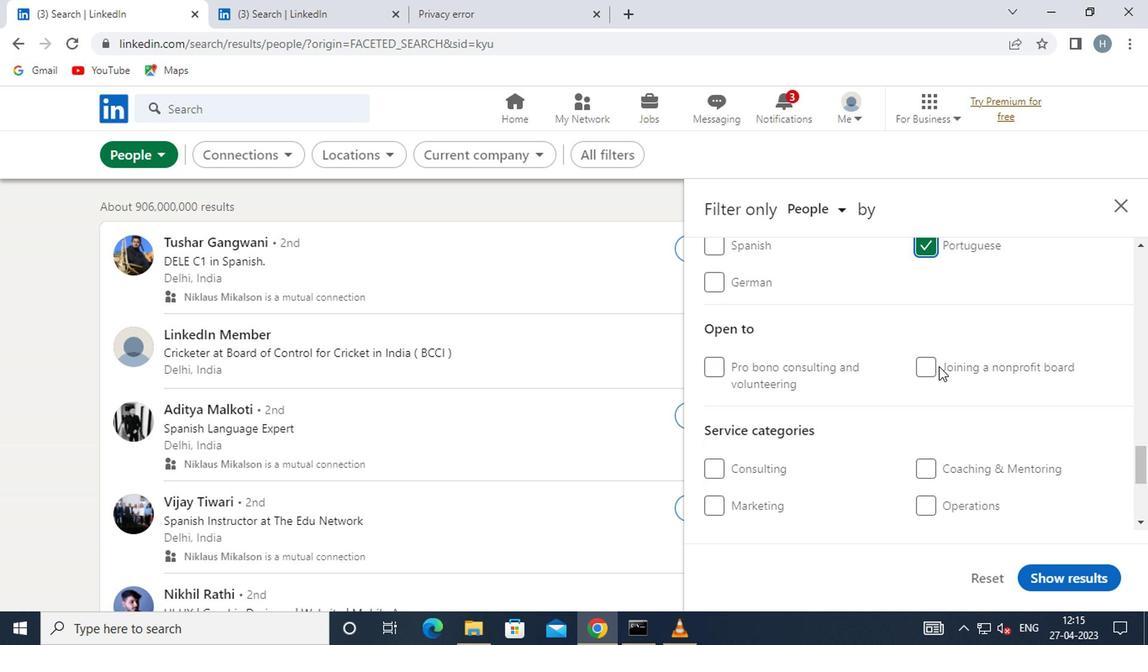 
Action: Mouse scrolled (936, 366) with delta (0, 0)
Screenshot: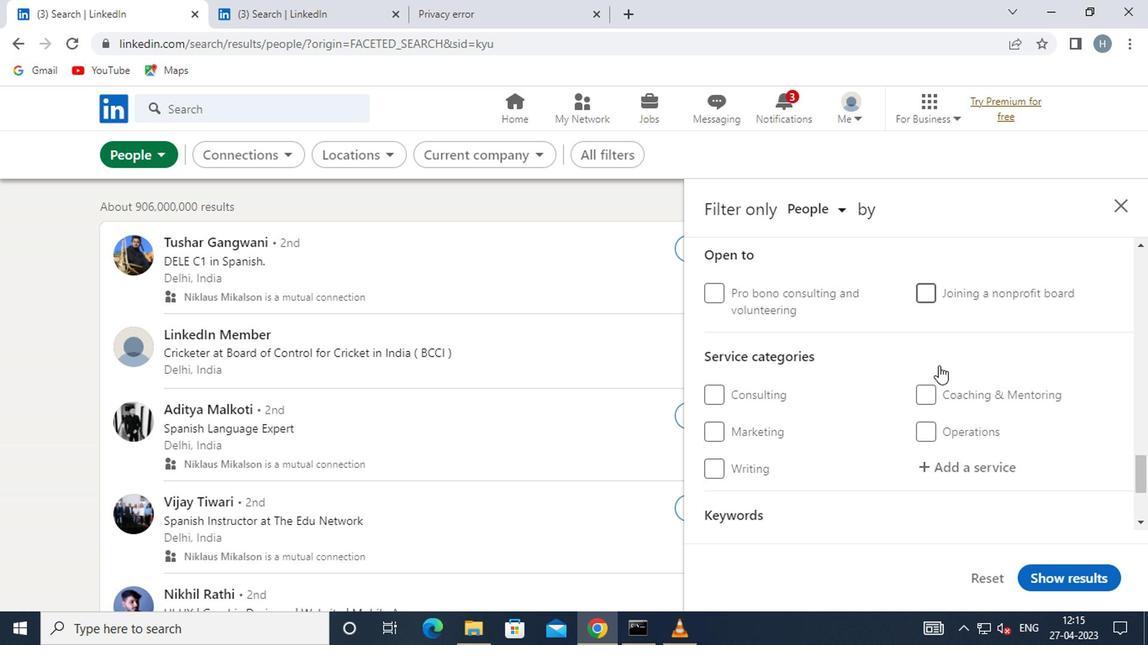 
Action: Mouse moved to (962, 373)
Screenshot: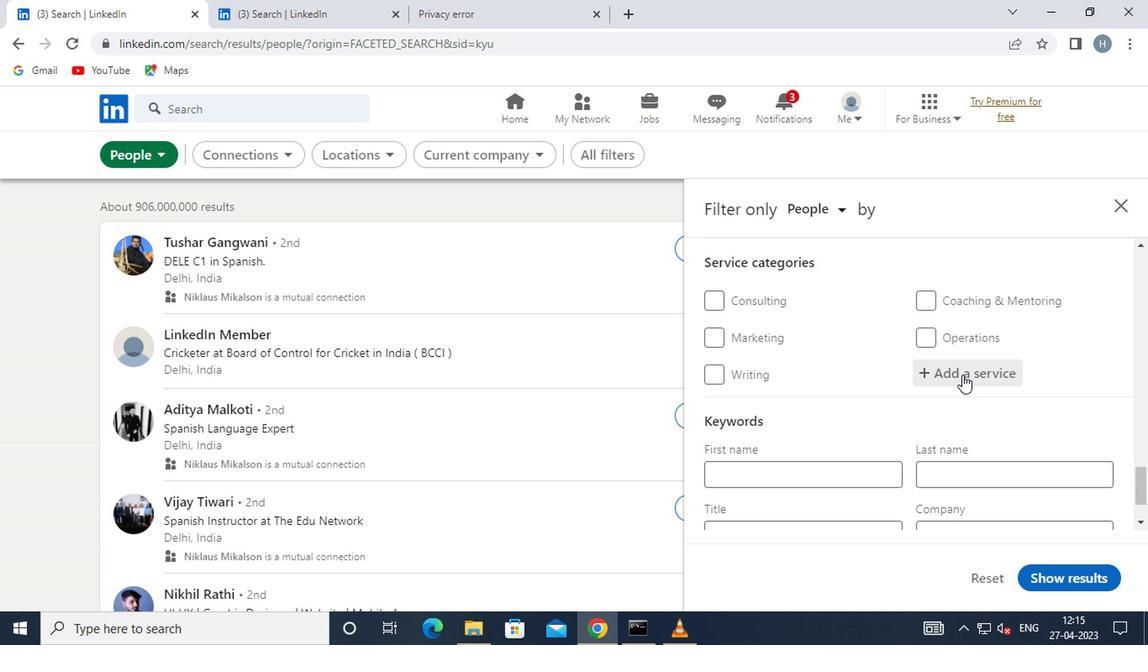 
Action: Mouse pressed left at (962, 373)
Screenshot: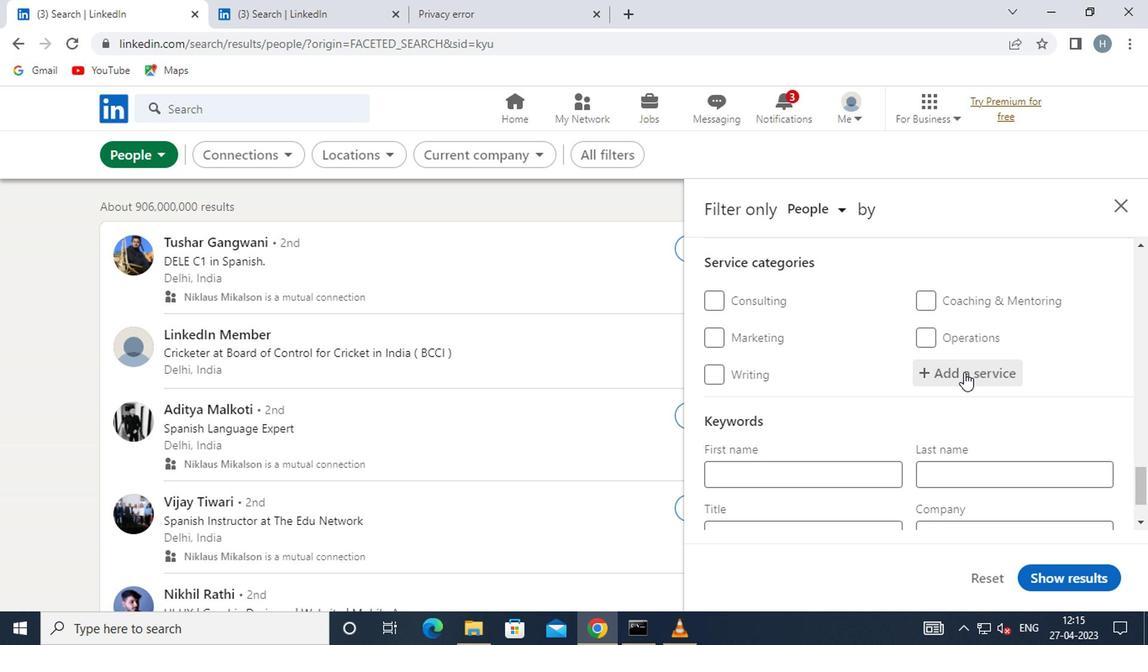 
Action: Mouse moved to (959, 368)
Screenshot: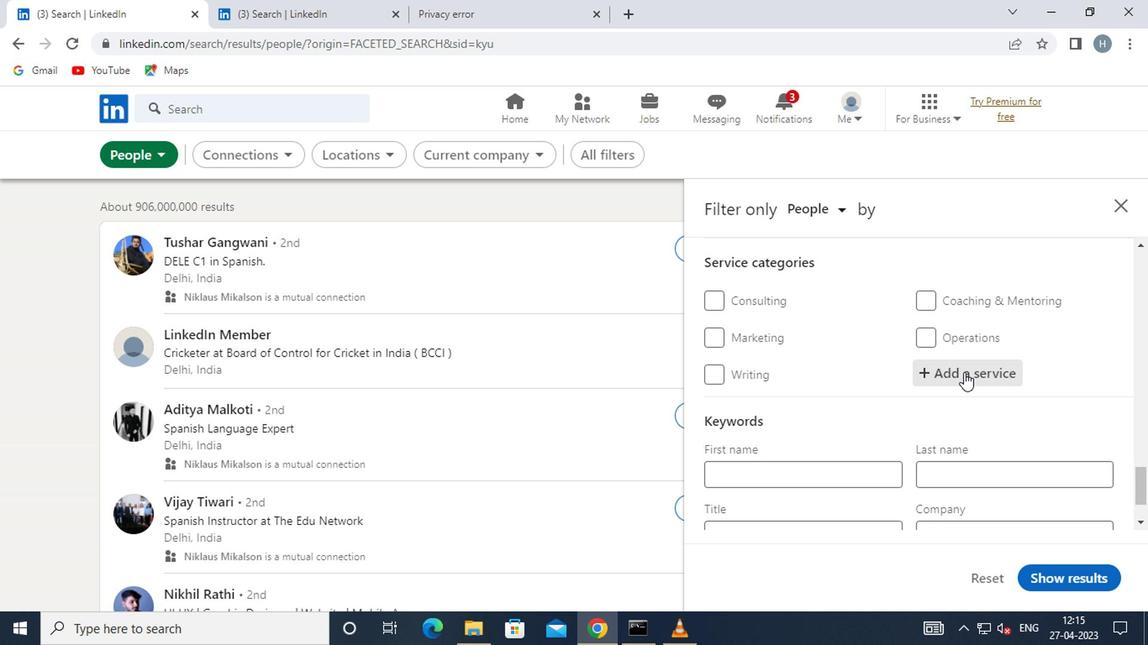 
Action: Key pressed <Key.shift>HEAD
Screenshot: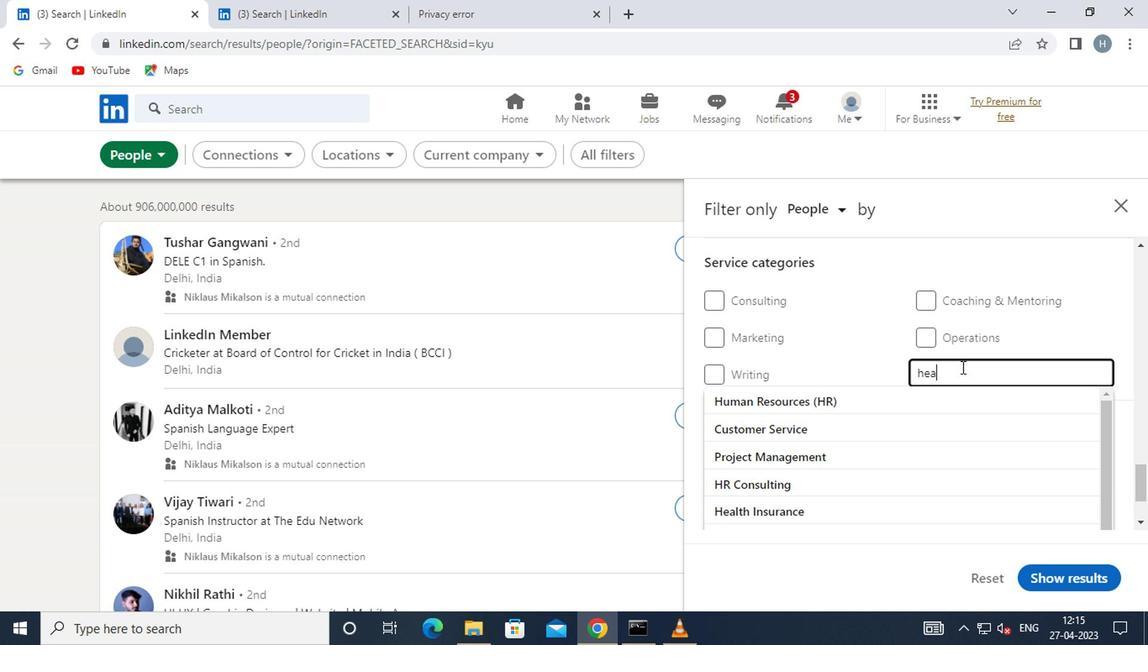 
Action: Mouse moved to (899, 403)
Screenshot: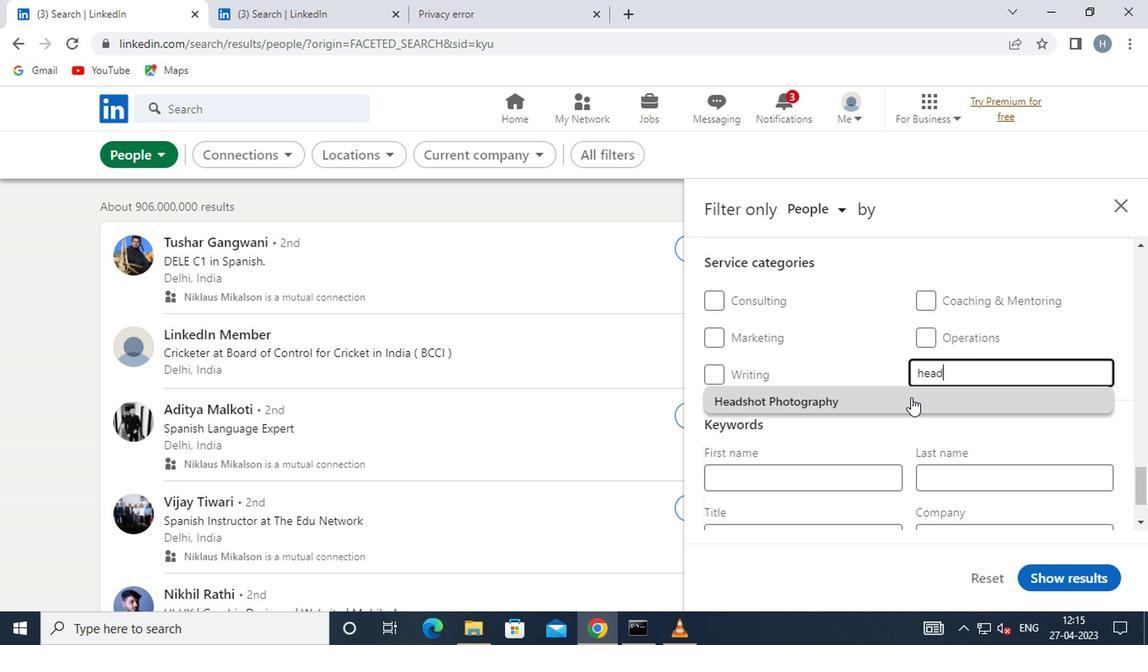
Action: Mouse pressed left at (899, 403)
Screenshot: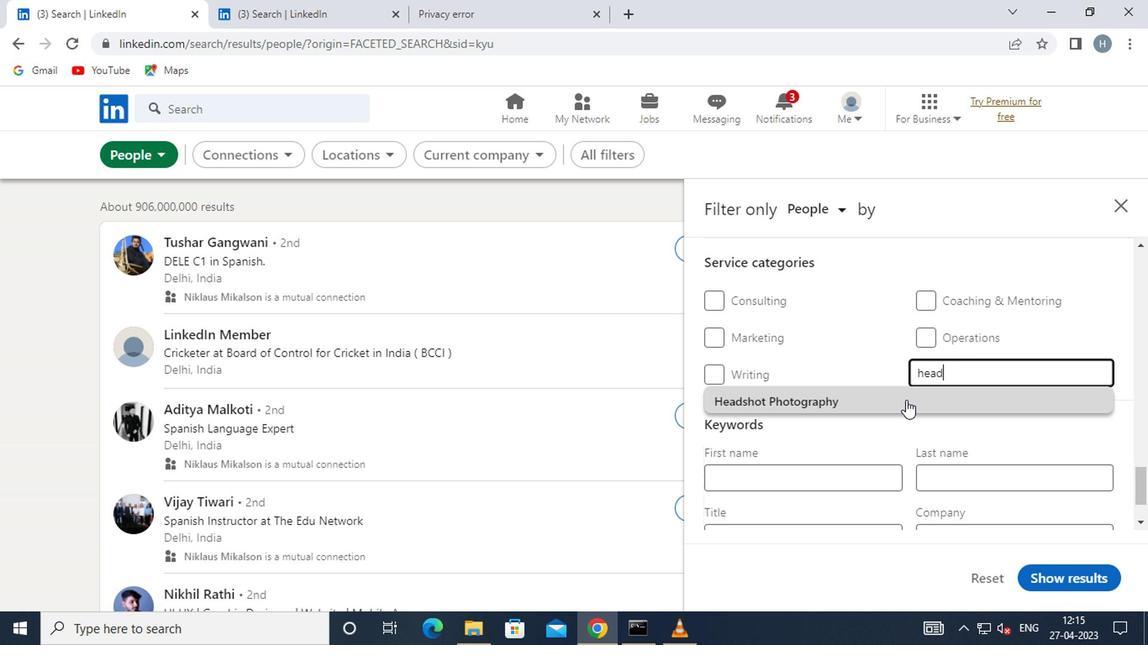 
Action: Mouse moved to (899, 403)
Screenshot: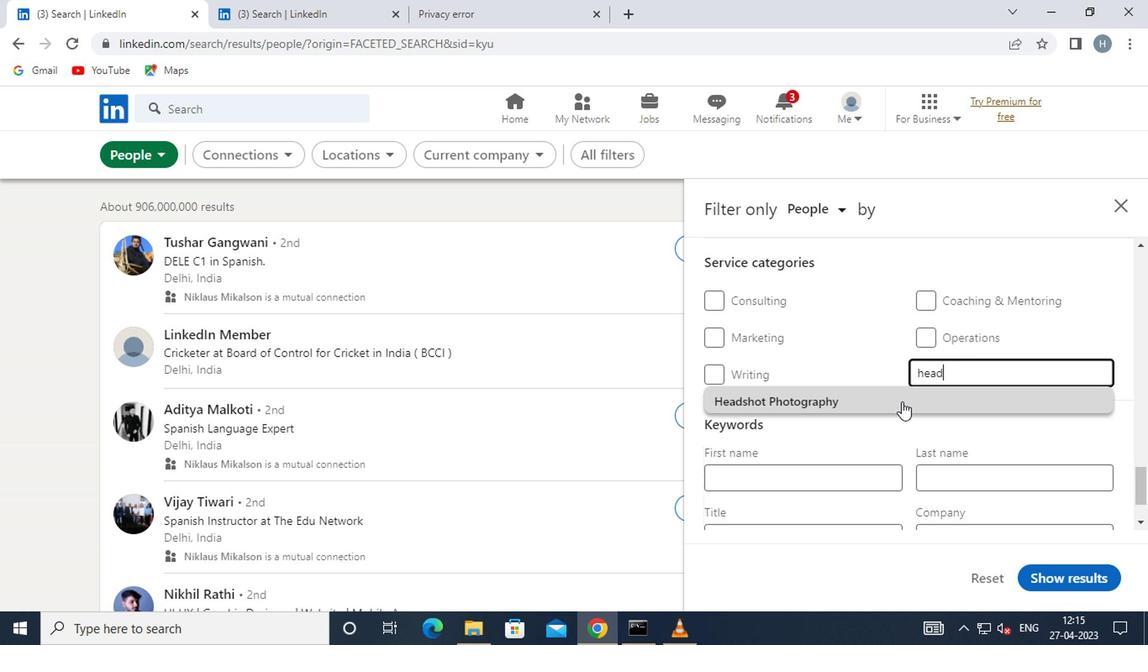 
Action: Mouse scrolled (899, 402) with delta (0, -1)
Screenshot: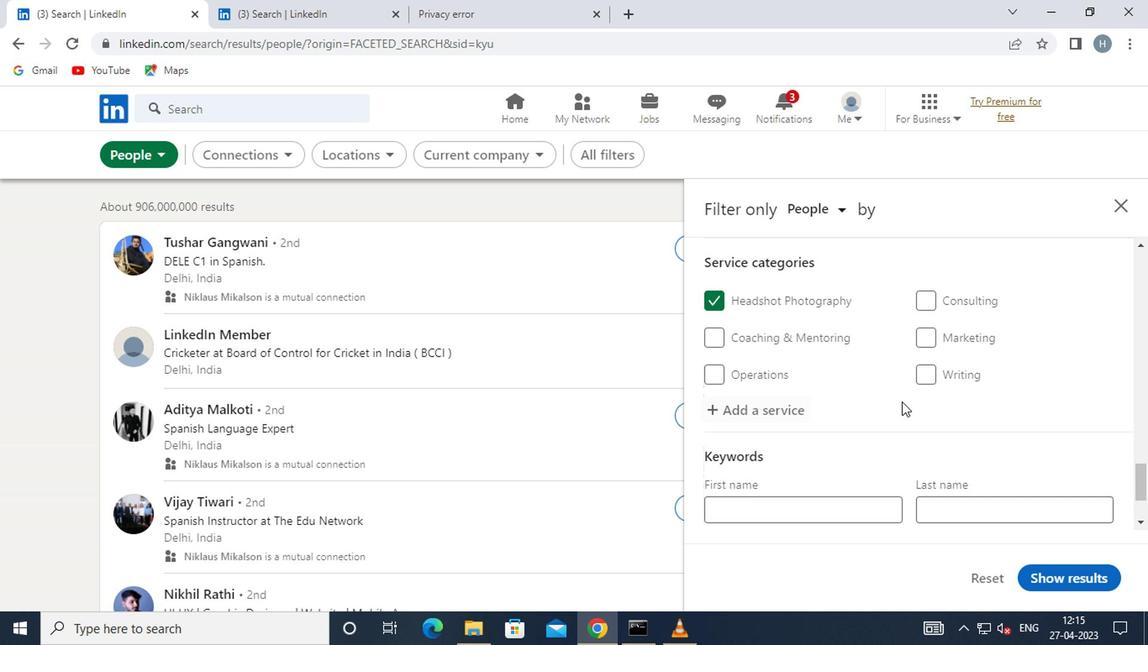 
Action: Mouse scrolled (899, 402) with delta (0, -1)
Screenshot: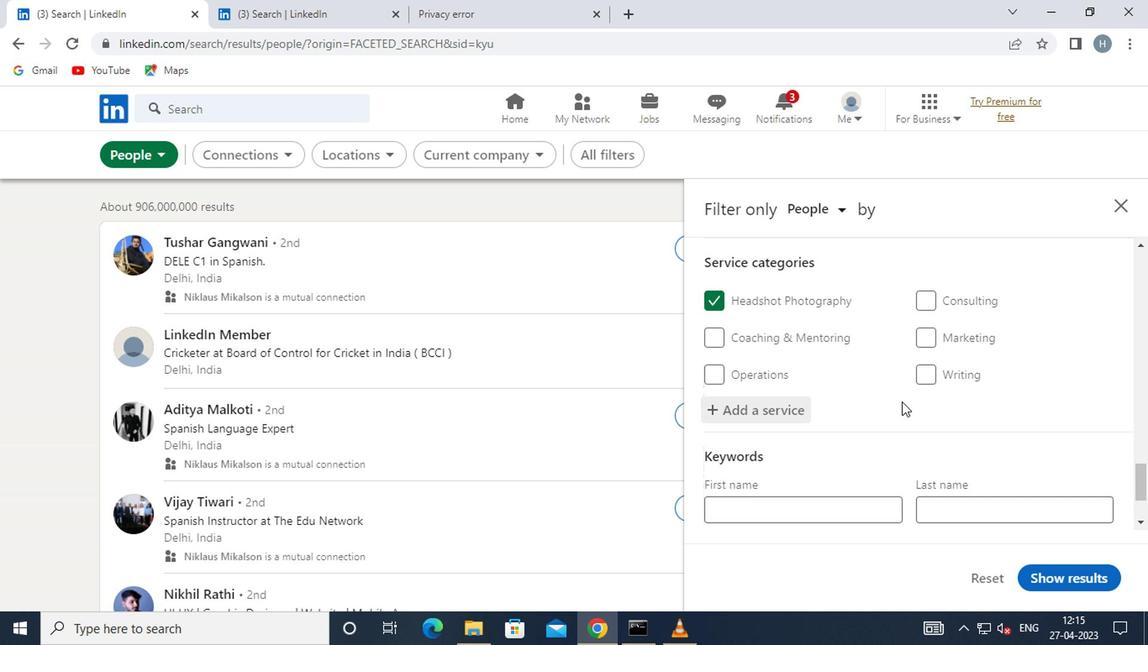 
Action: Mouse moved to (829, 452)
Screenshot: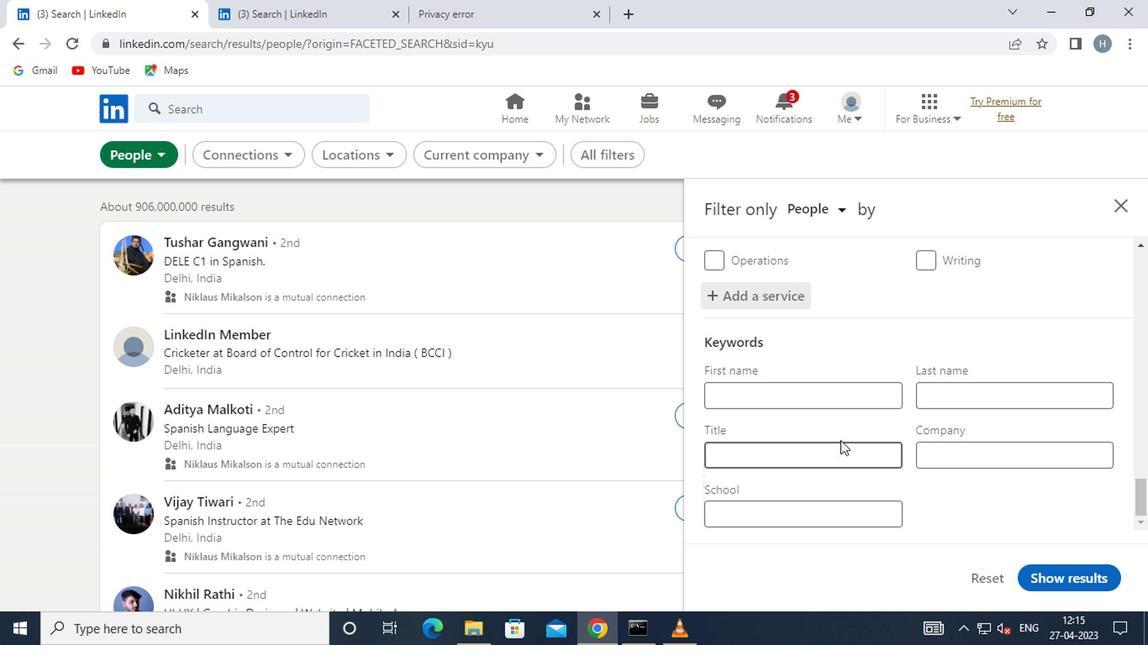 
Action: Mouse pressed left at (829, 452)
Screenshot: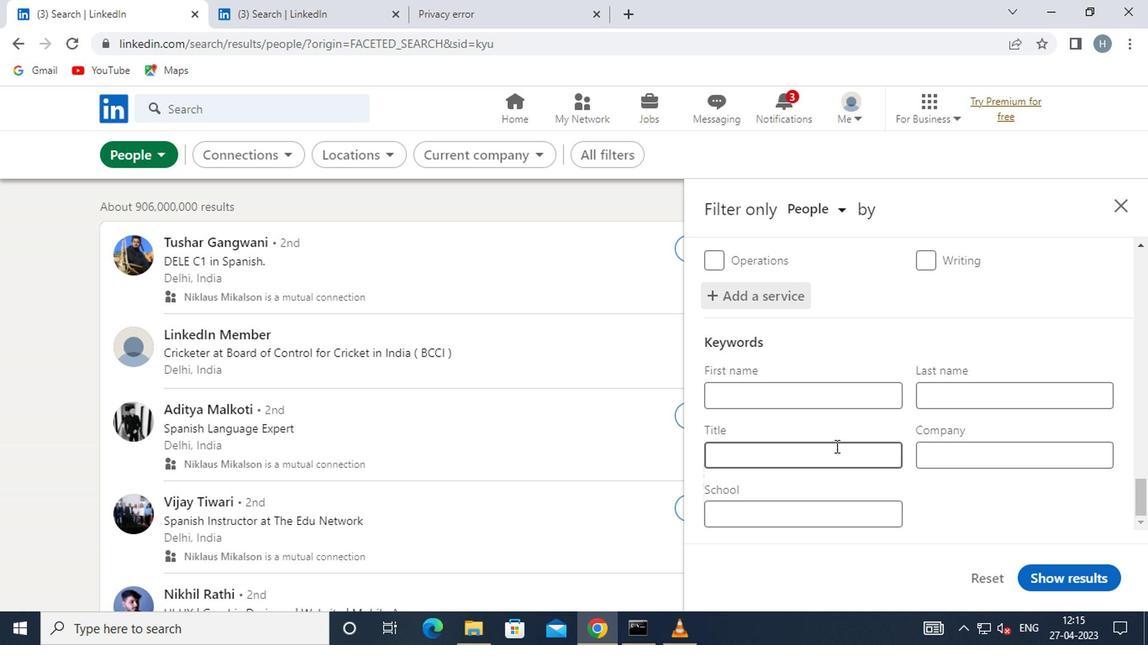 
Action: Mouse moved to (826, 452)
Screenshot: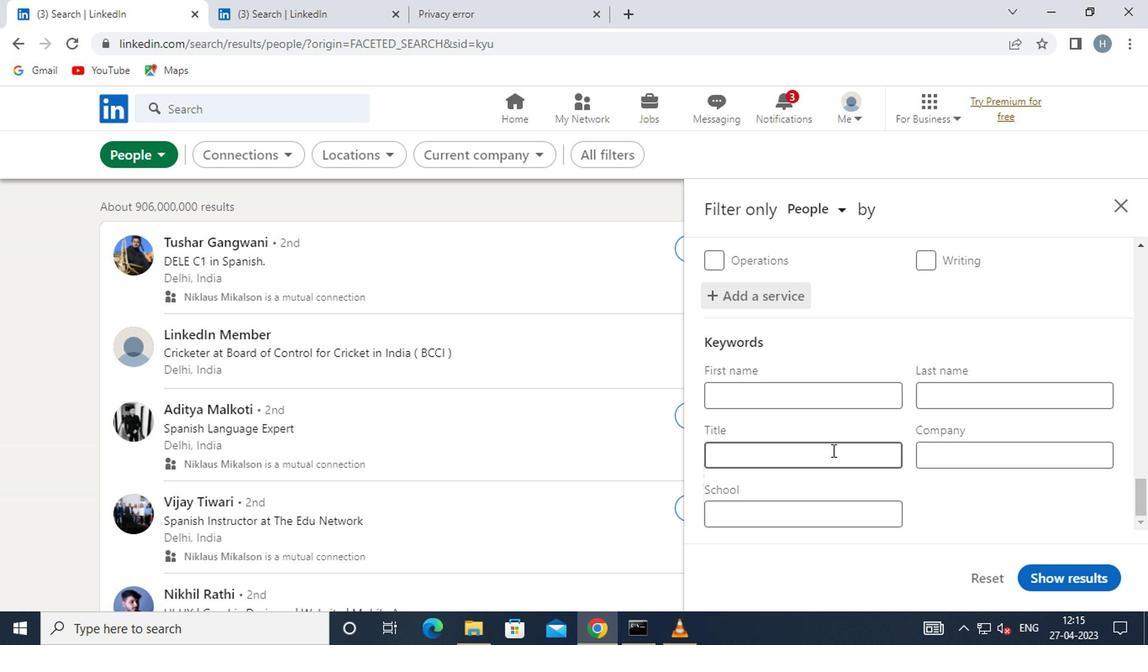 
Action: Key pressed <Key.shift>PLUMBER
Screenshot: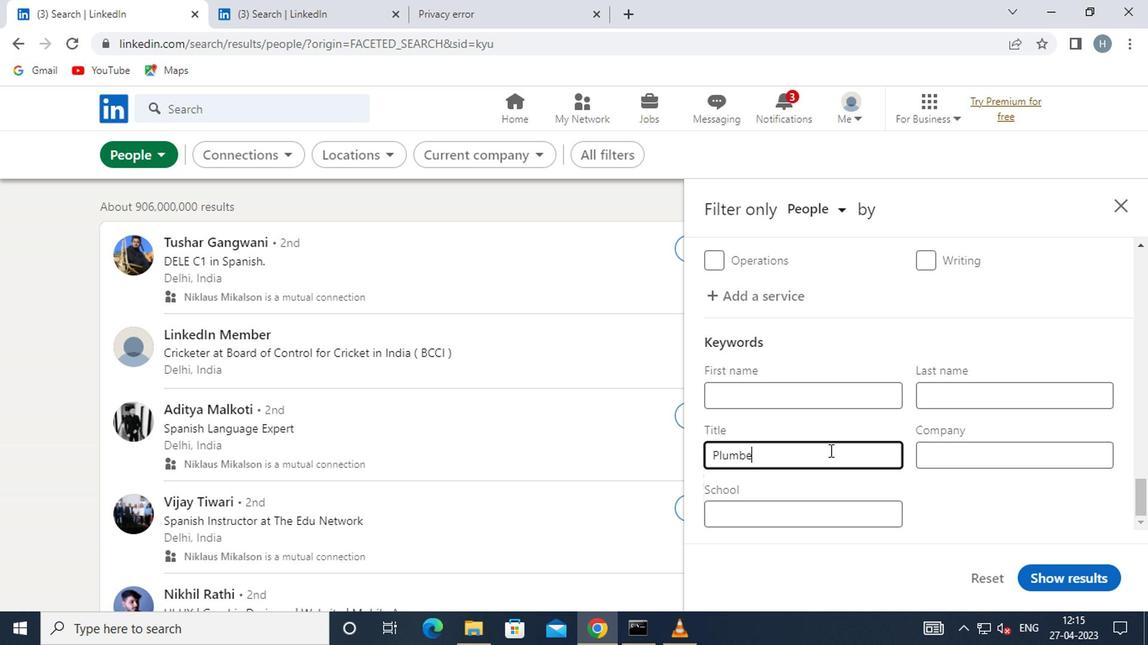 
Action: Mouse moved to (1096, 572)
Screenshot: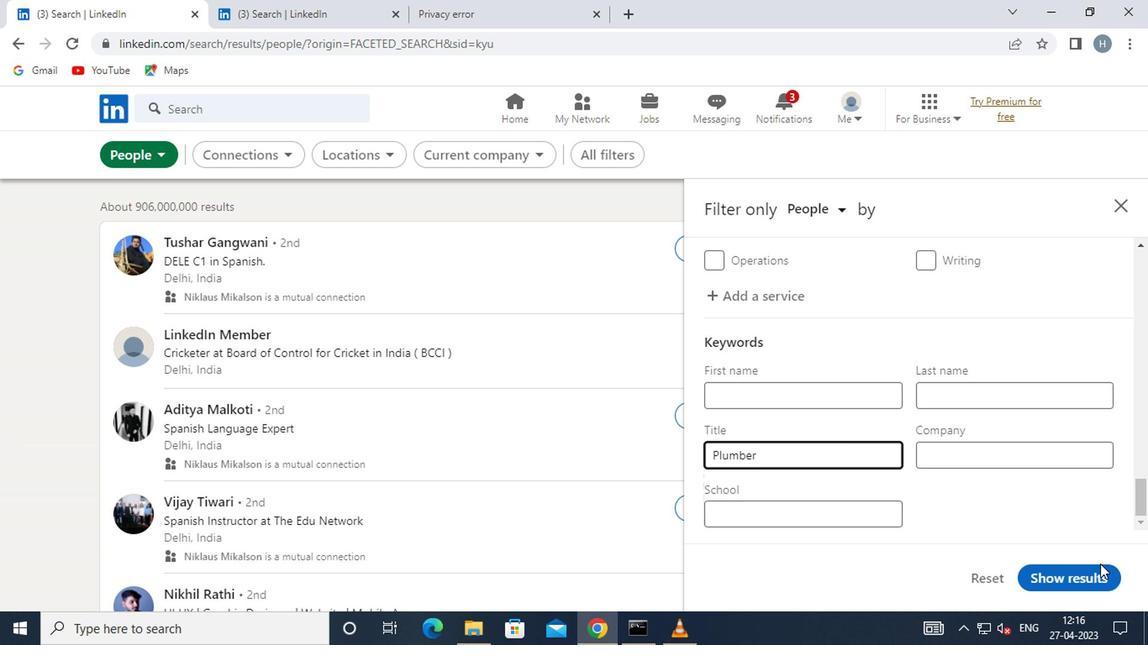 
Action: Mouse pressed left at (1096, 572)
Screenshot: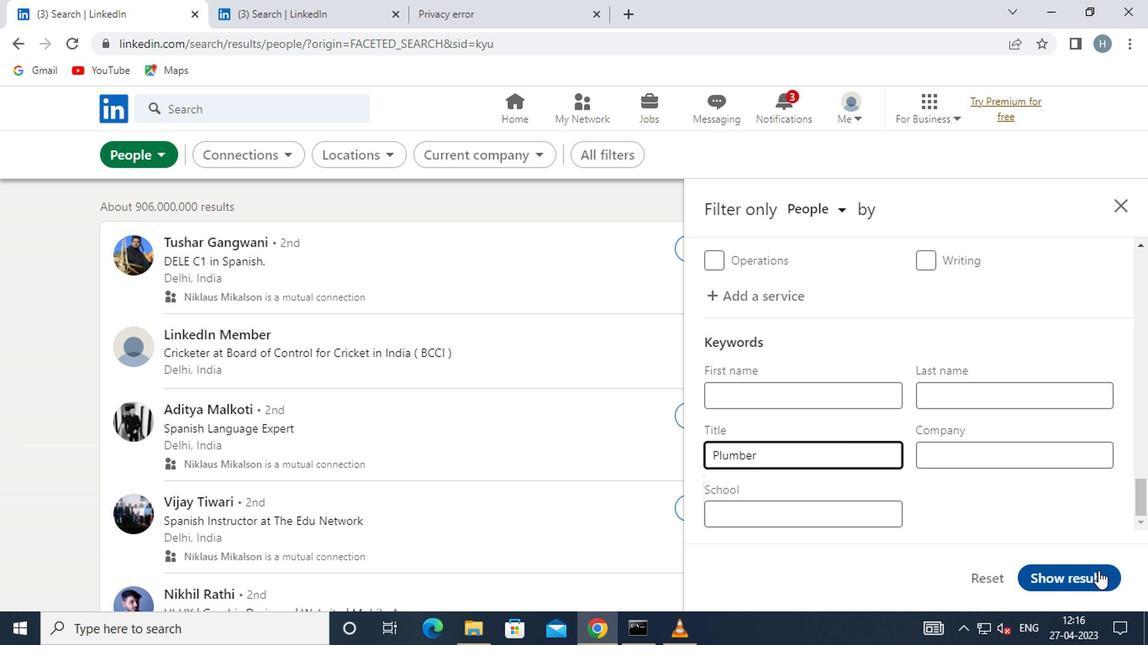 
Action: Mouse moved to (816, 243)
Screenshot: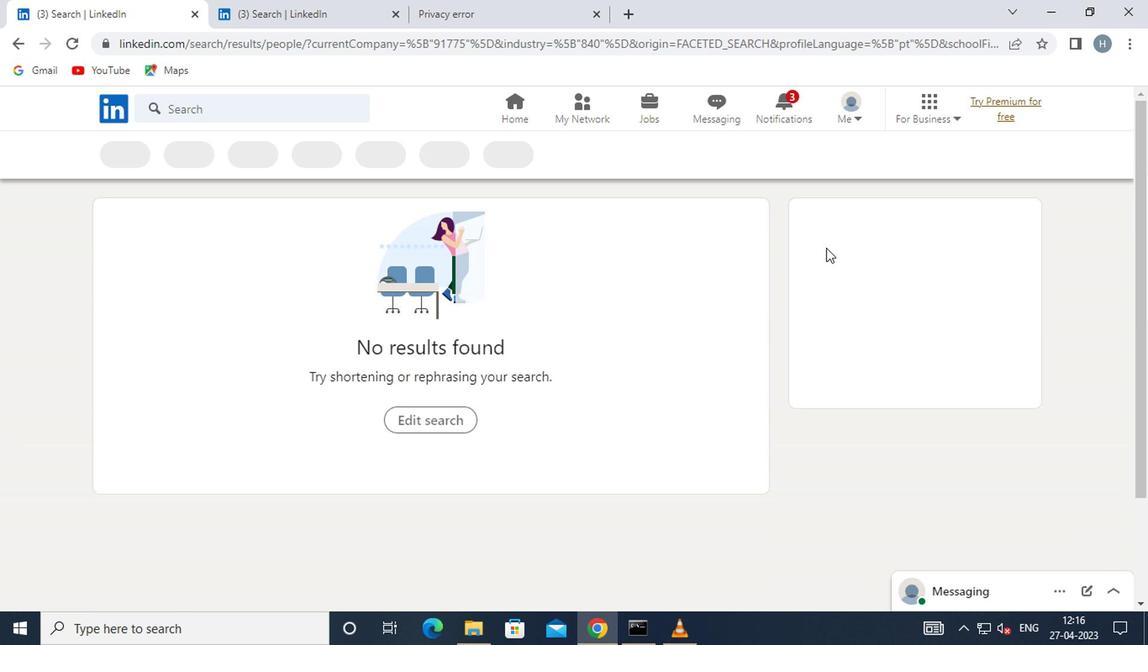 
